 Task: Add a signature Amber Rodriguez containing Best wishes, Amber Rodriguez to email address softage.4@softage.net and add a label Photos
Action: Mouse moved to (1016, 85)
Screenshot: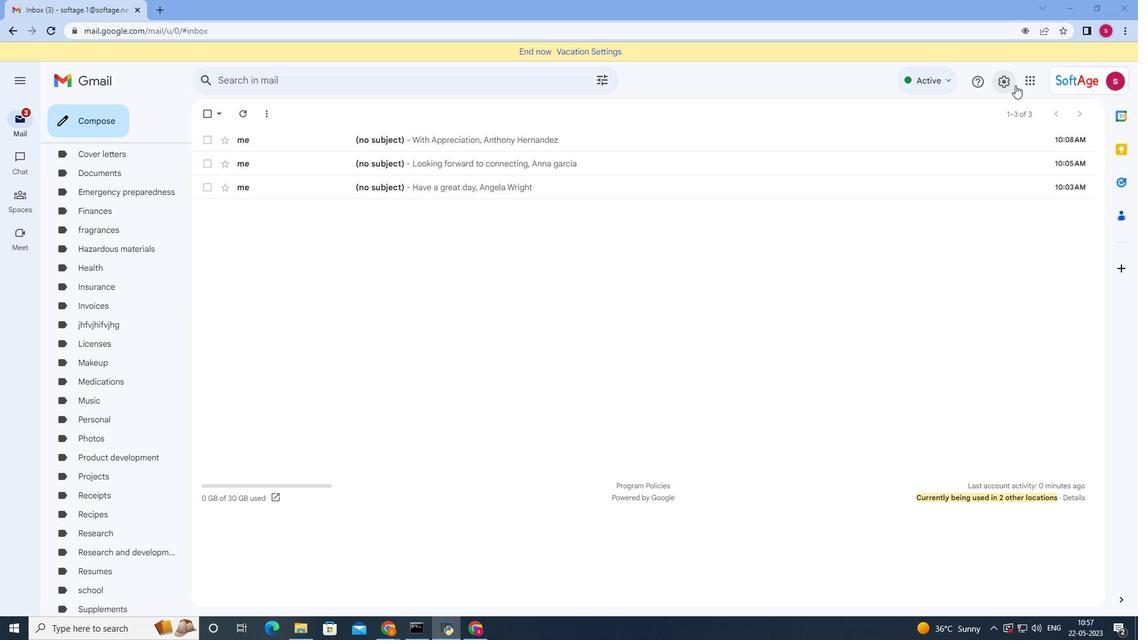 
Action: Mouse pressed left at (1016, 85)
Screenshot: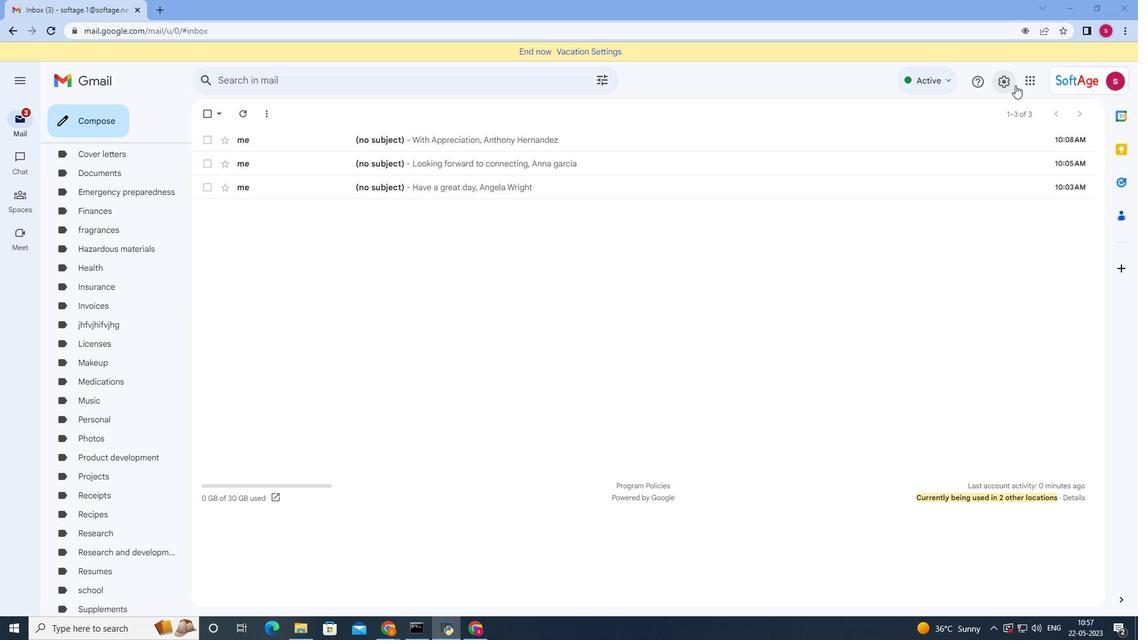 
Action: Mouse moved to (1016, 142)
Screenshot: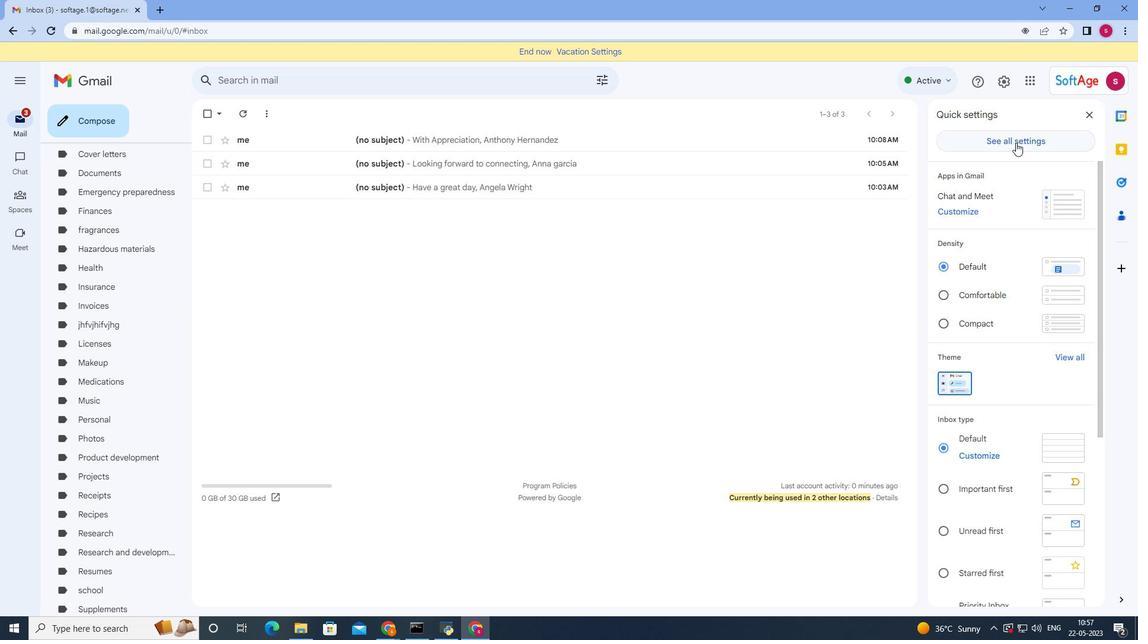 
Action: Mouse pressed left at (1016, 142)
Screenshot: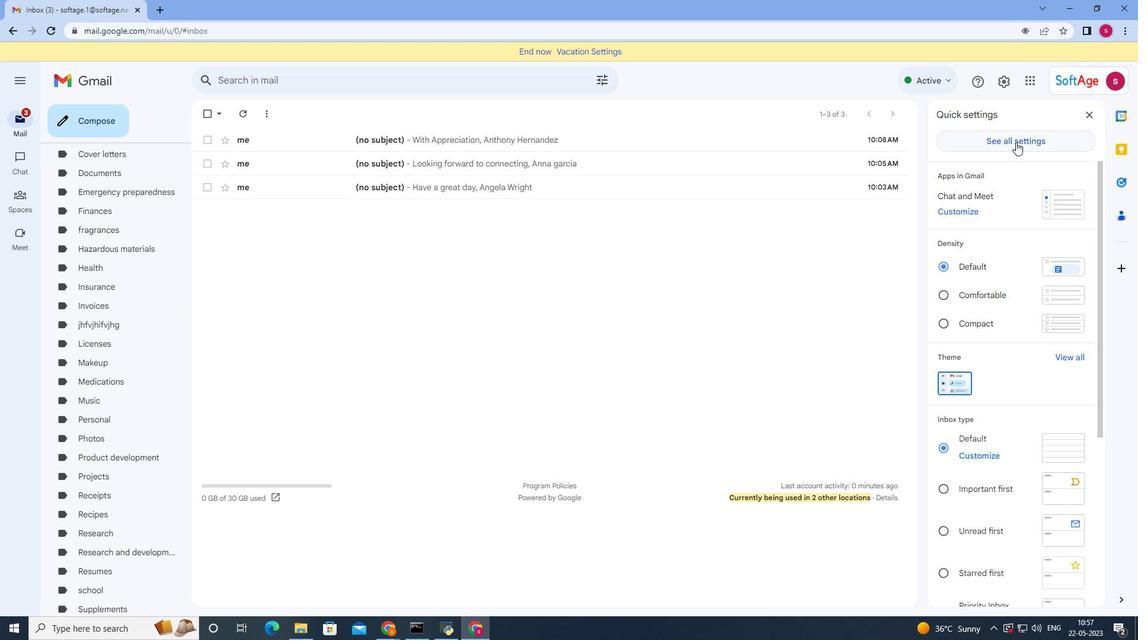 
Action: Mouse moved to (614, 227)
Screenshot: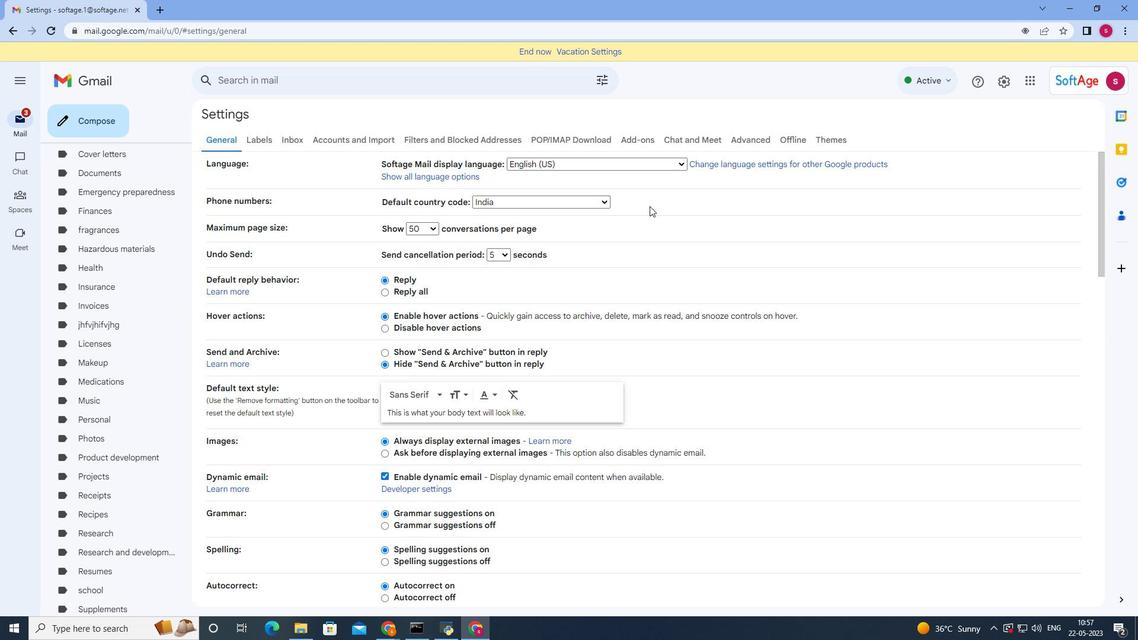 
Action: Mouse scrolled (614, 227) with delta (0, 0)
Screenshot: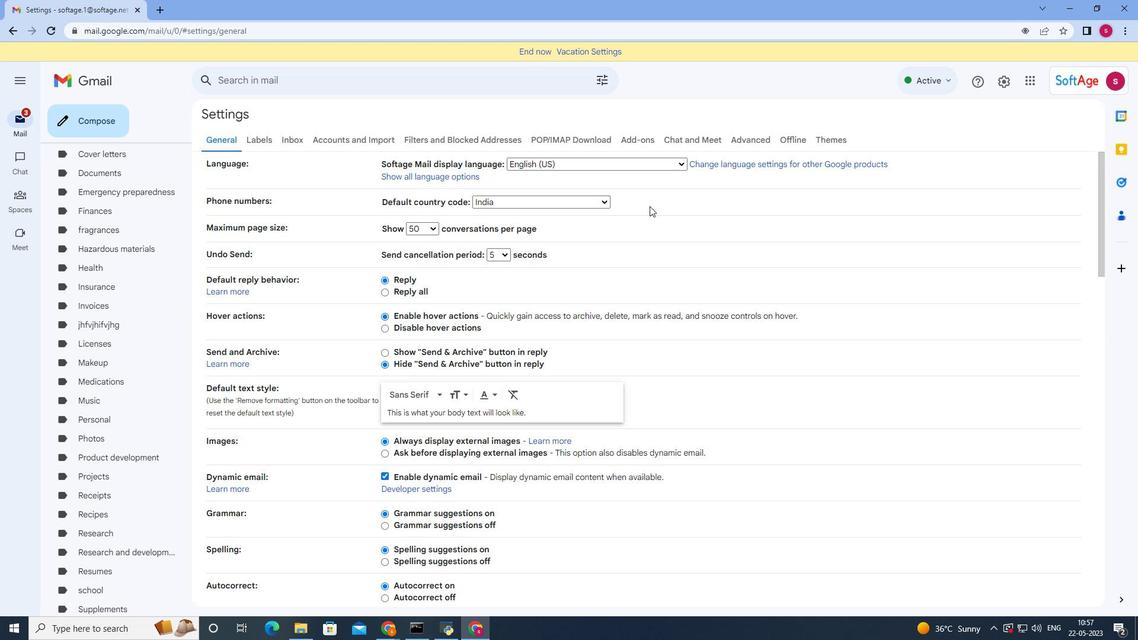 
Action: Mouse scrolled (614, 227) with delta (0, 0)
Screenshot: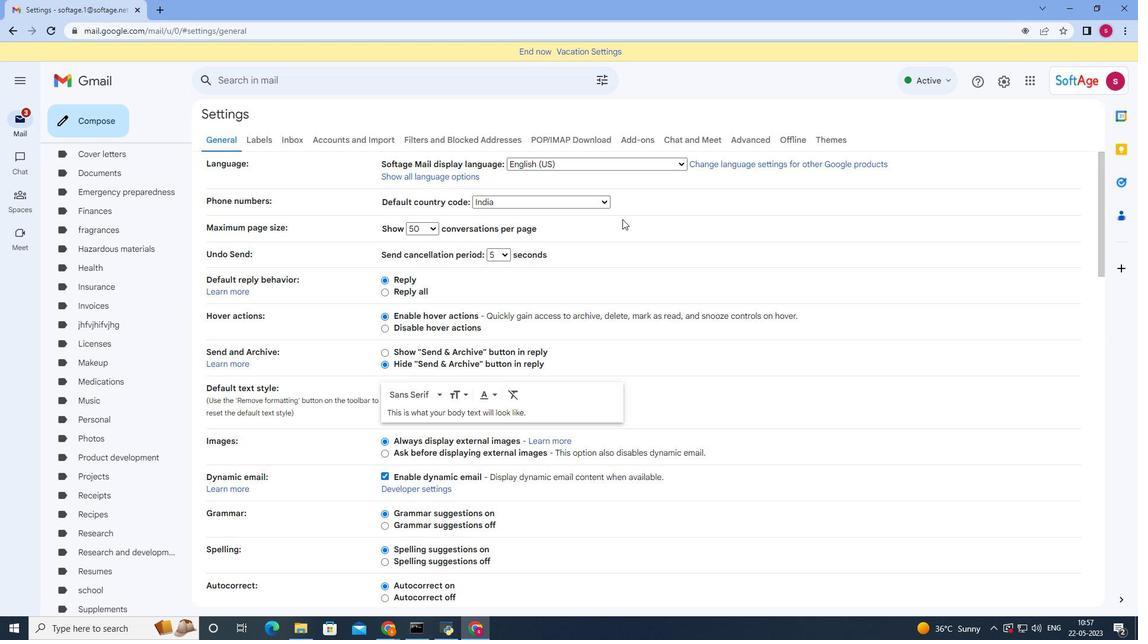 
Action: Mouse scrolled (614, 227) with delta (0, 0)
Screenshot: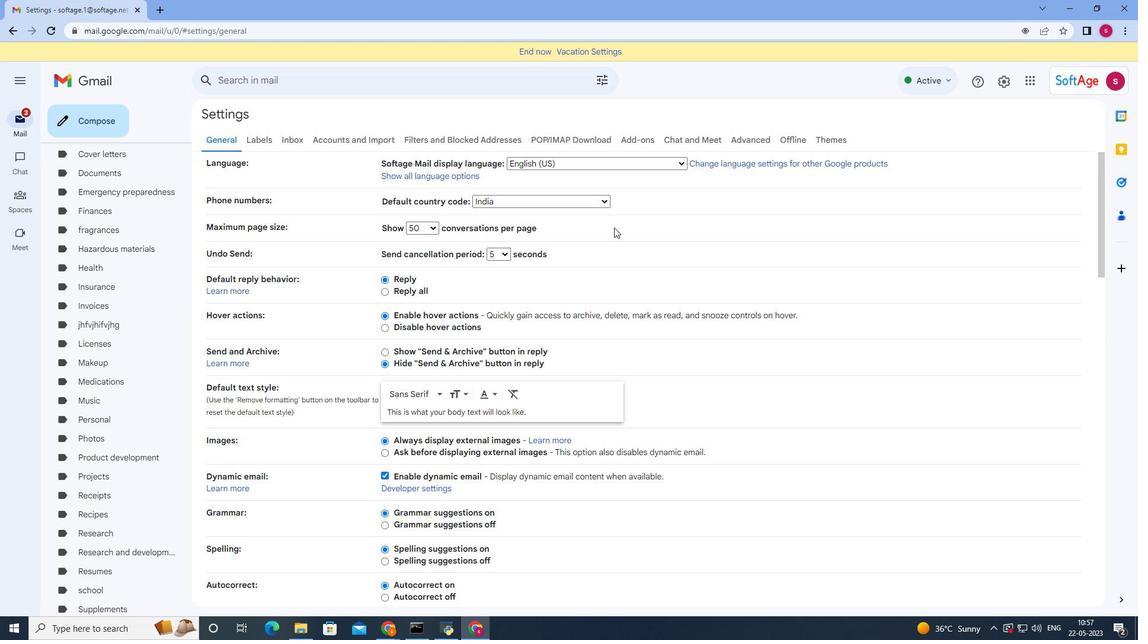 
Action: Mouse moved to (604, 231)
Screenshot: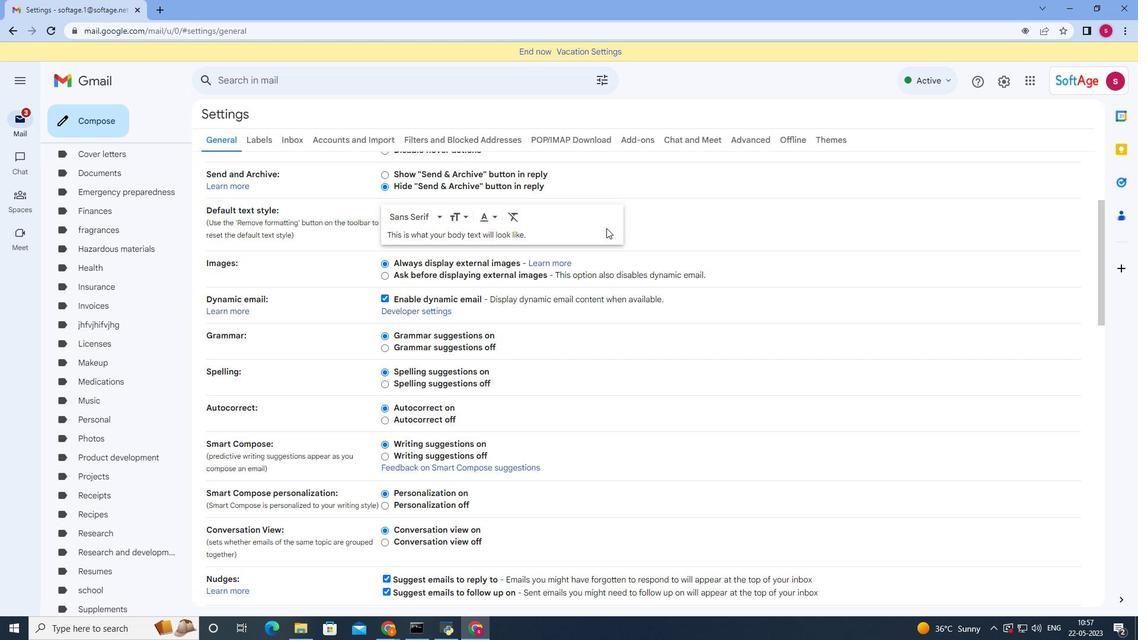 
Action: Mouse scrolled (604, 230) with delta (0, 0)
Screenshot: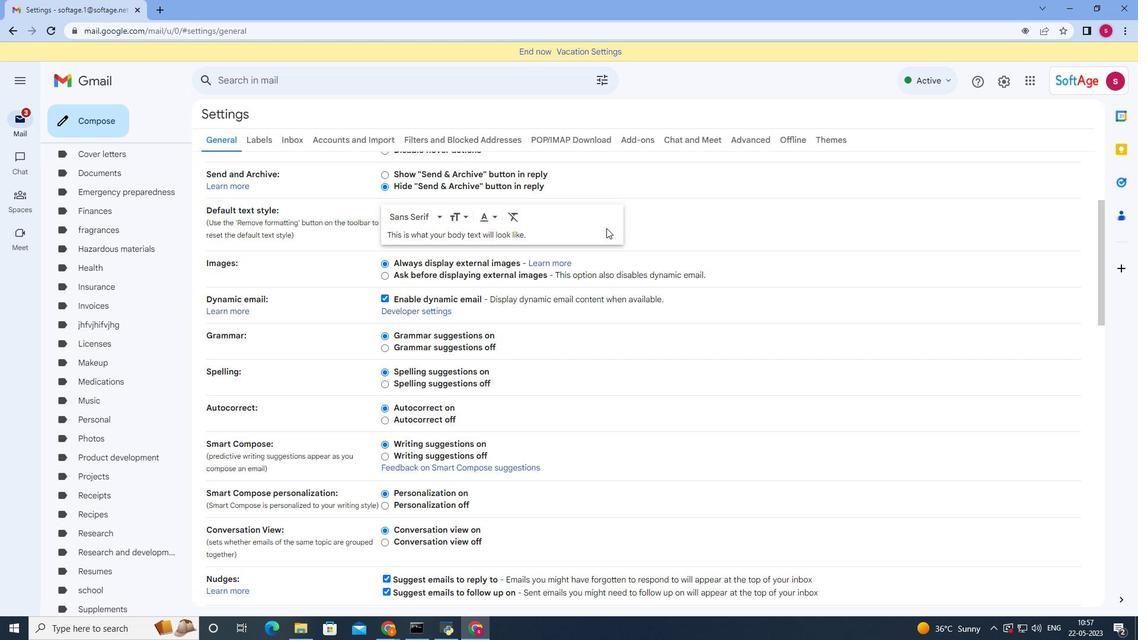 
Action: Mouse scrolled (604, 230) with delta (0, 0)
Screenshot: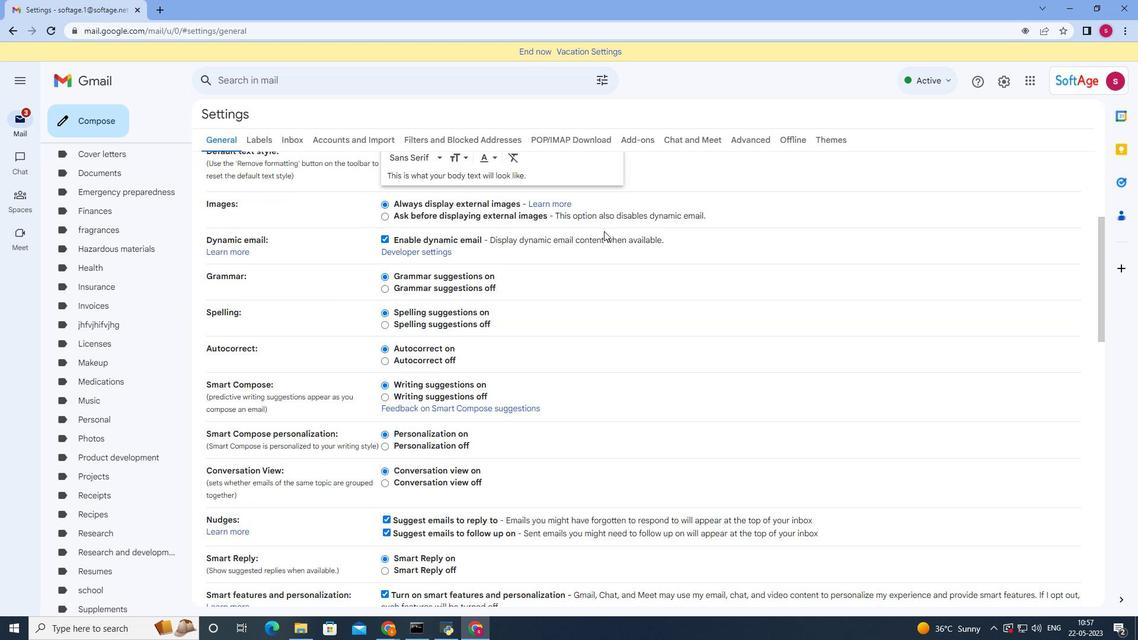 
Action: Mouse scrolled (604, 230) with delta (0, 0)
Screenshot: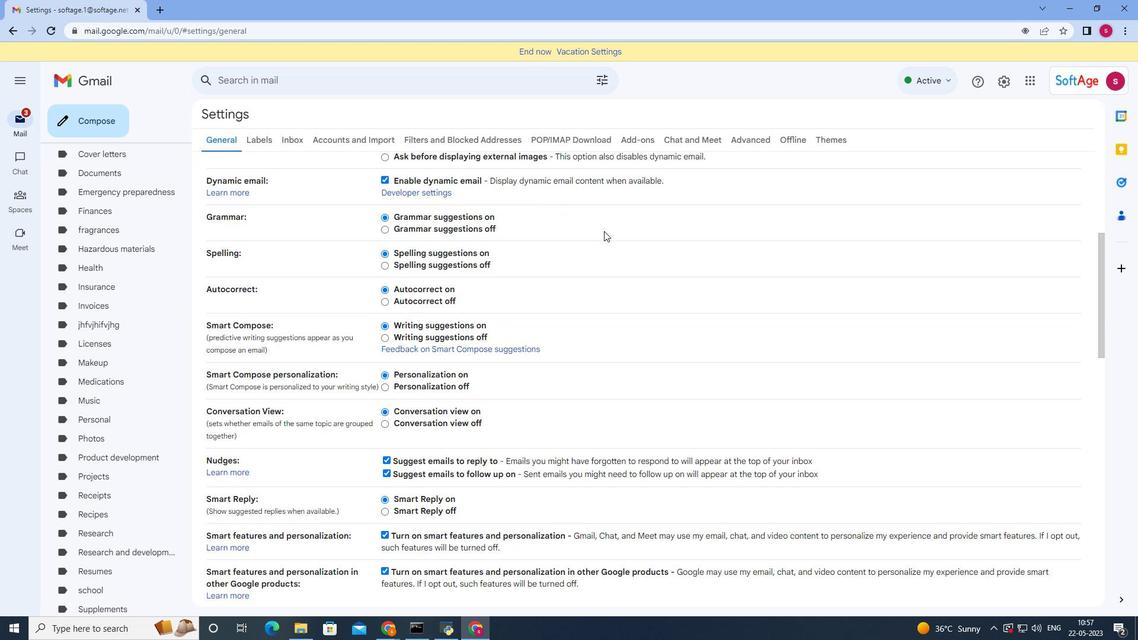 
Action: Mouse moved to (539, 298)
Screenshot: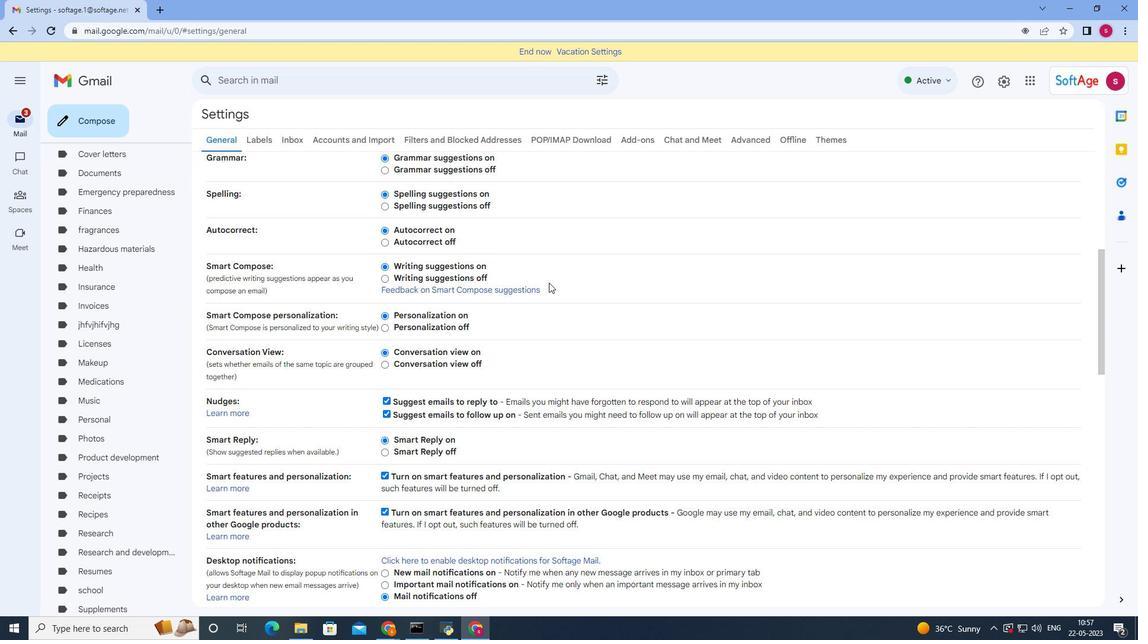 
Action: Mouse scrolled (539, 297) with delta (0, 0)
Screenshot: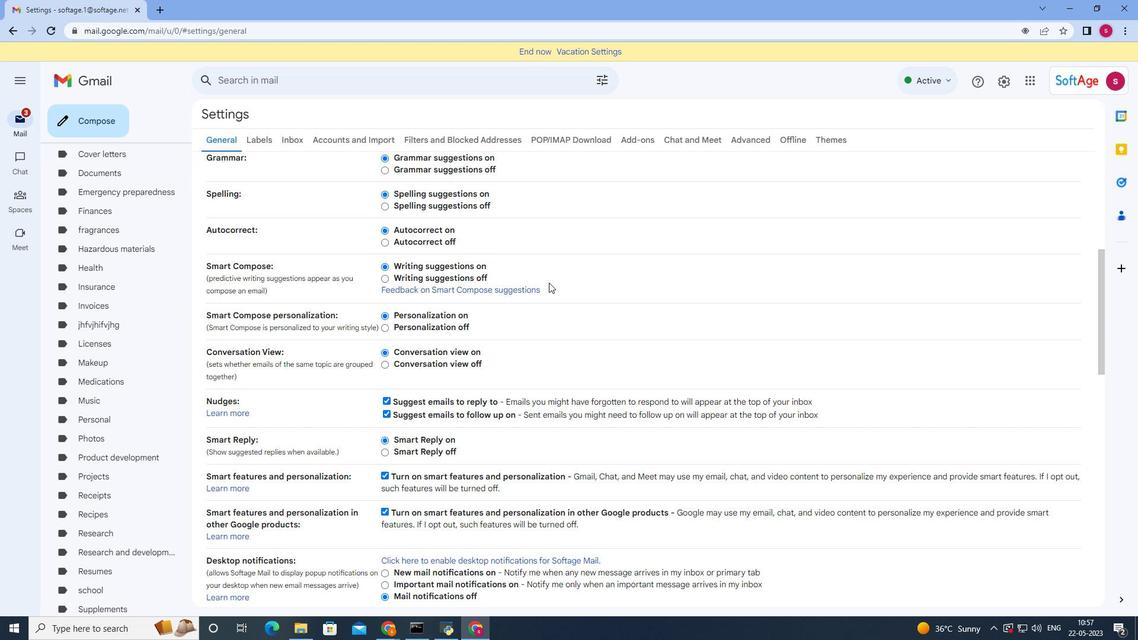 
Action: Mouse moved to (534, 304)
Screenshot: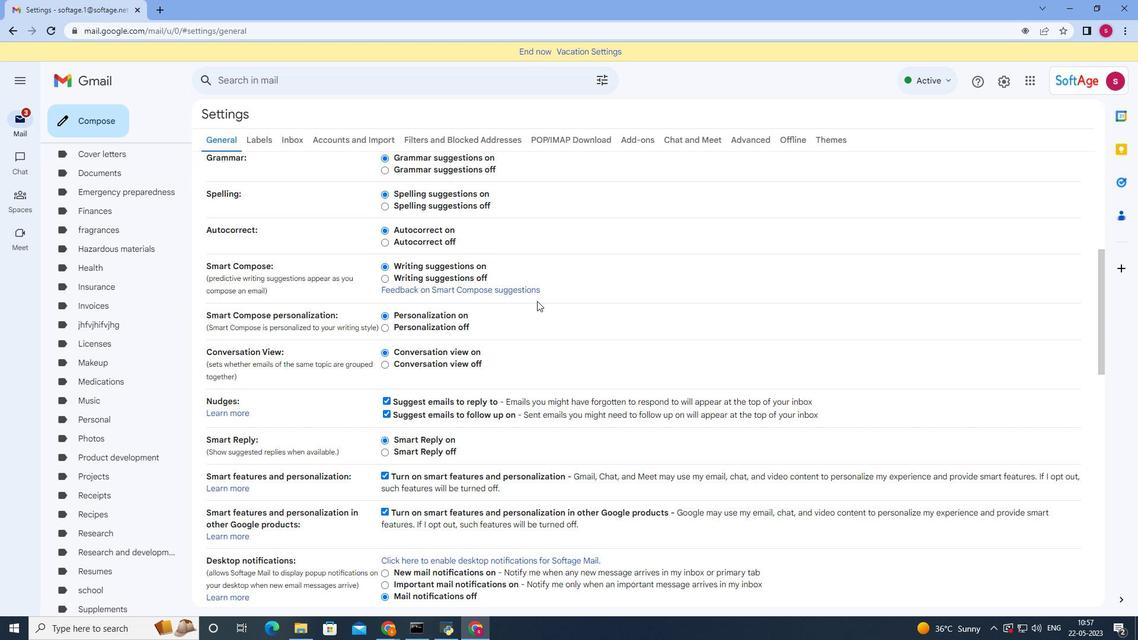 
Action: Mouse scrolled (534, 303) with delta (0, 0)
Screenshot: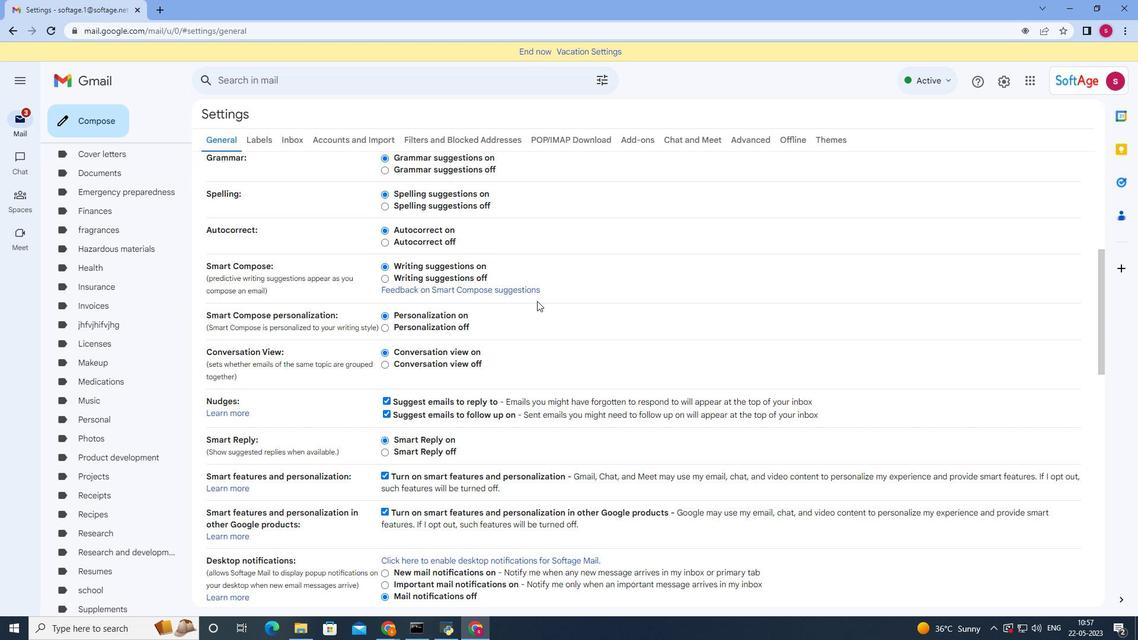 
Action: Mouse moved to (531, 304)
Screenshot: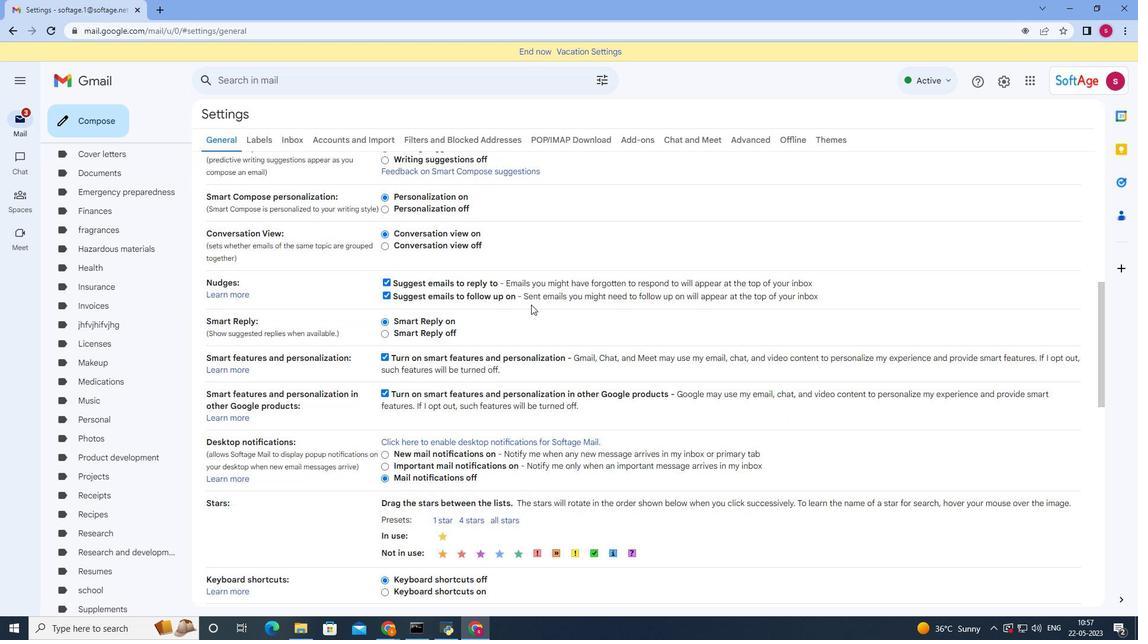 
Action: Mouse scrolled (531, 304) with delta (0, 0)
Screenshot: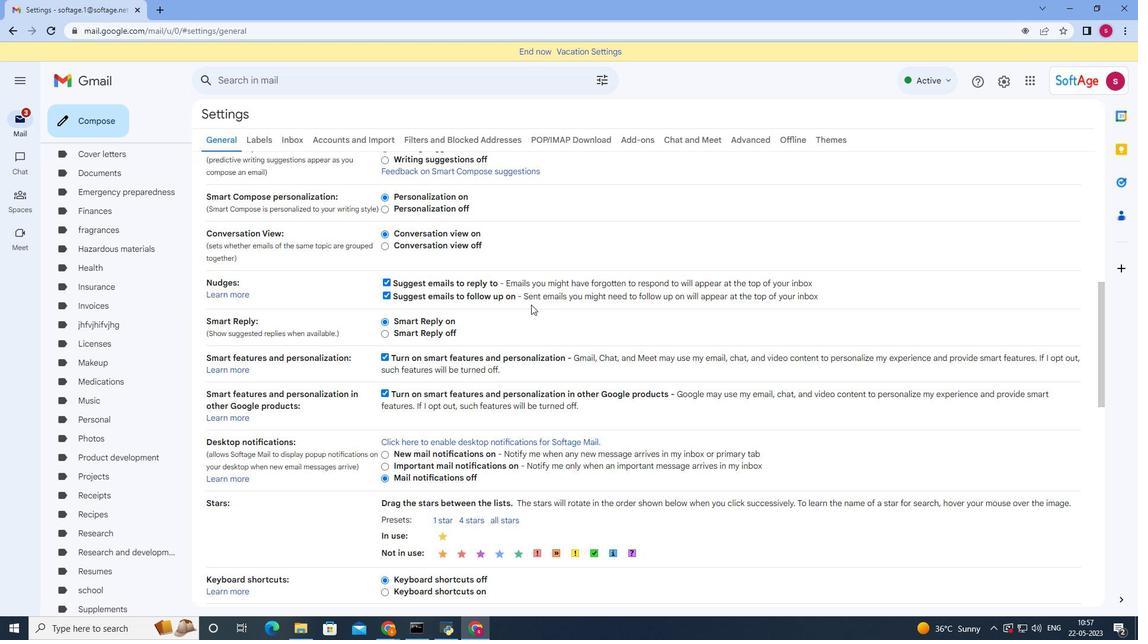 
Action: Mouse moved to (530, 306)
Screenshot: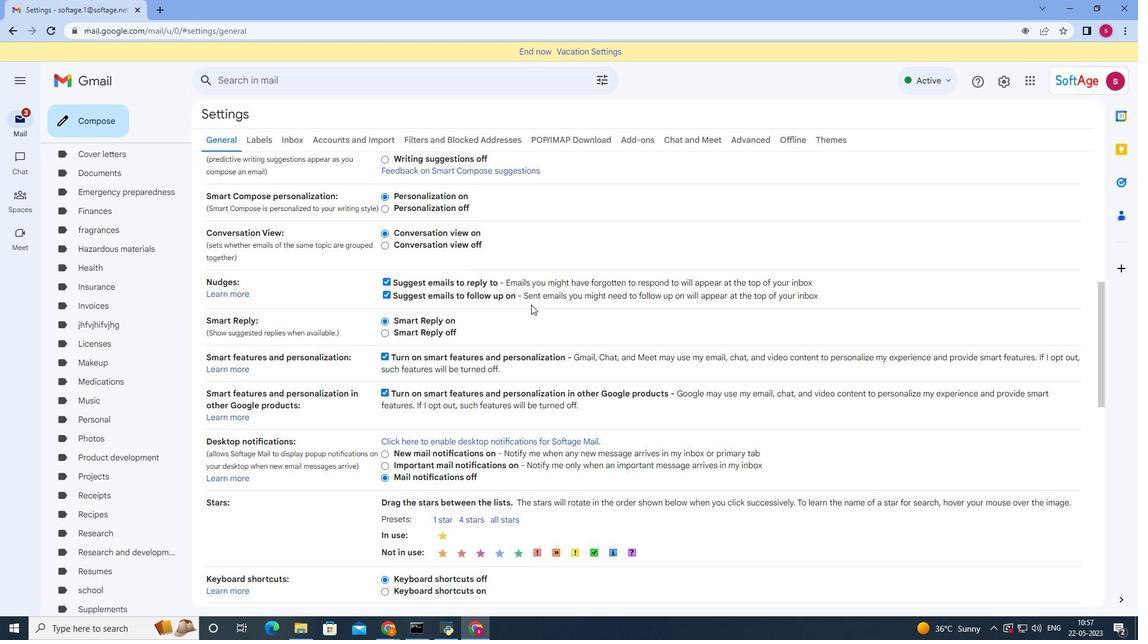 
Action: Mouse scrolled (530, 305) with delta (0, 0)
Screenshot: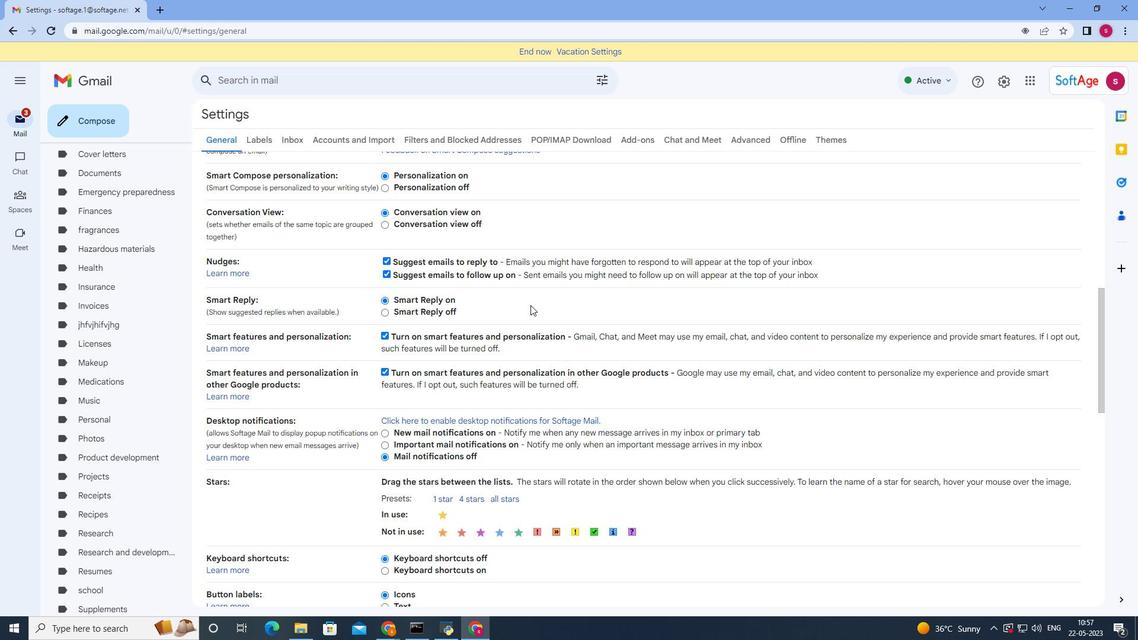 
Action: Mouse moved to (444, 373)
Screenshot: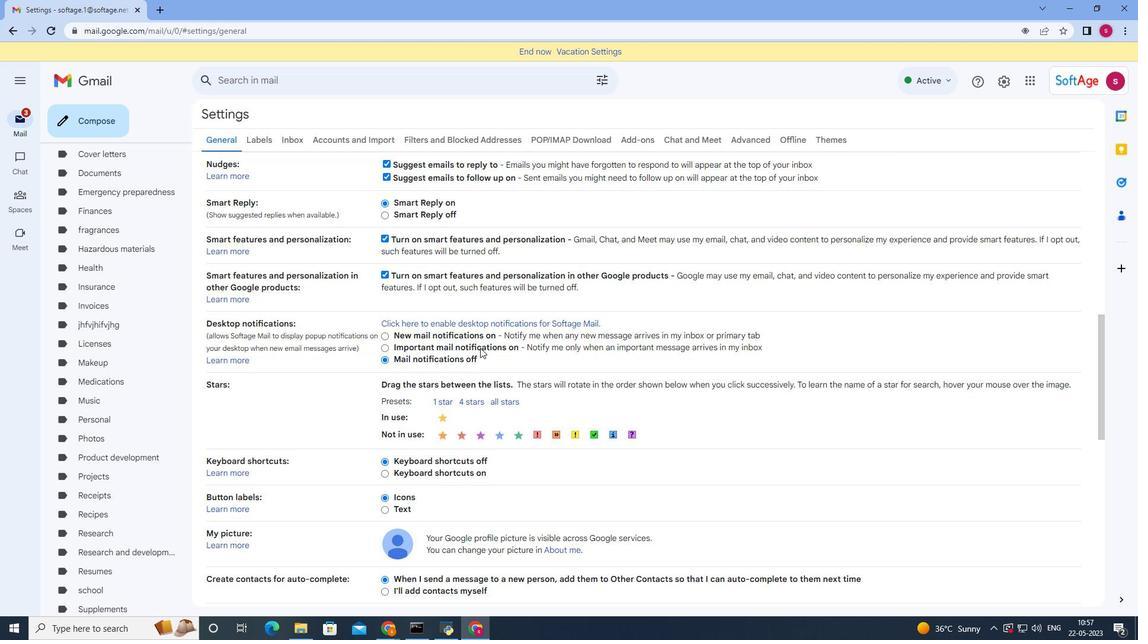
Action: Mouse scrolled (444, 373) with delta (0, 0)
Screenshot: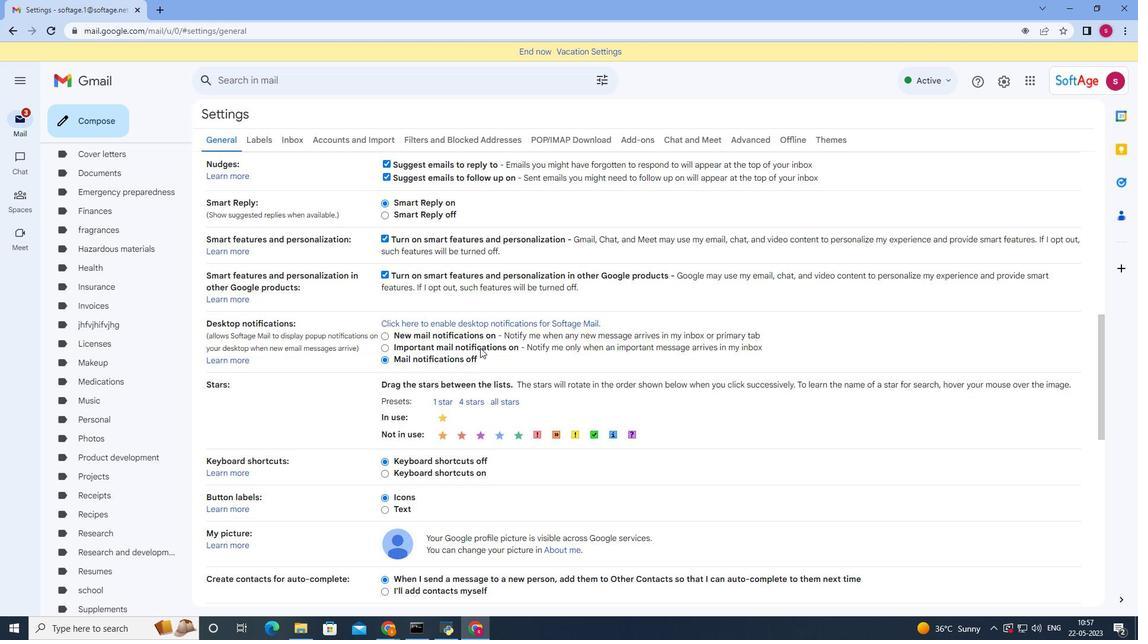 
Action: Mouse scrolled (444, 373) with delta (0, 0)
Screenshot: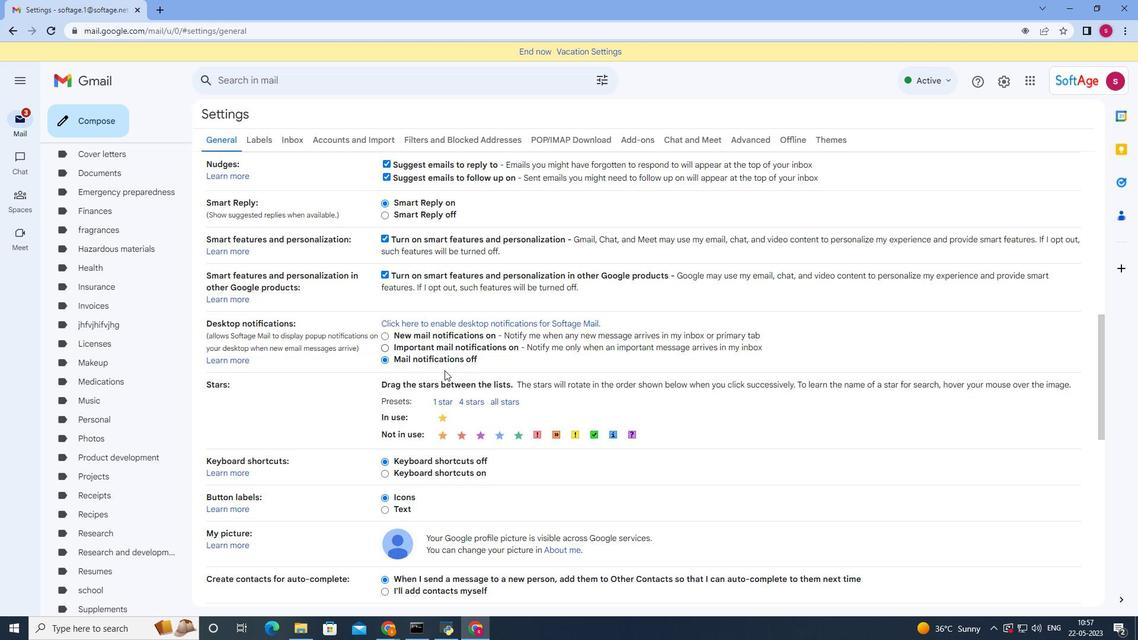 
Action: Mouse moved to (444, 373)
Screenshot: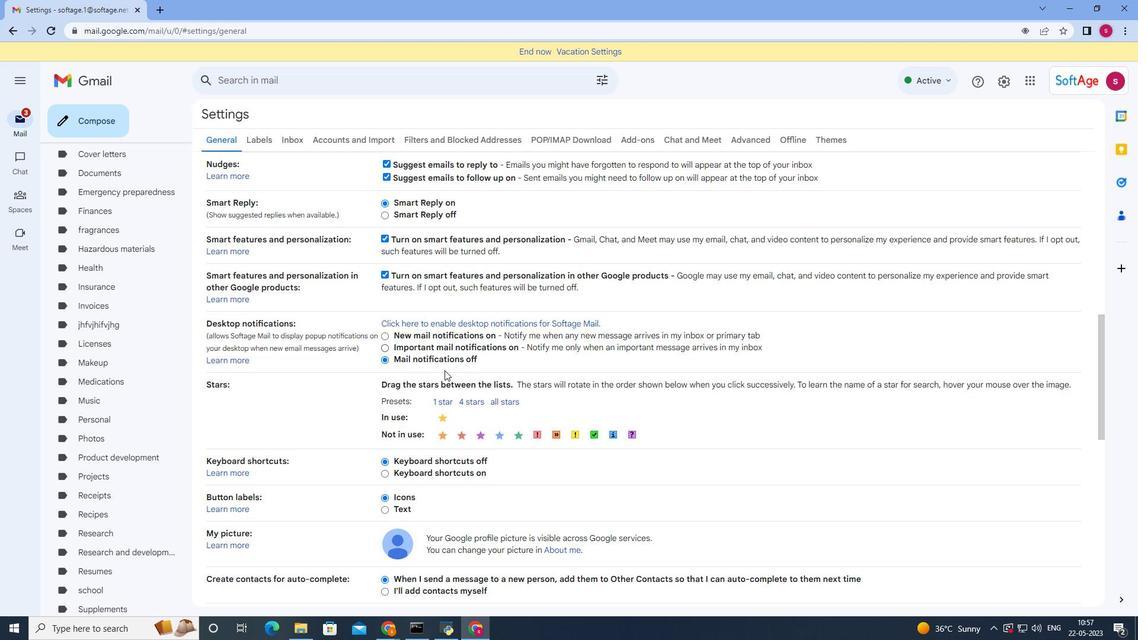 
Action: Mouse scrolled (444, 373) with delta (0, 0)
Screenshot: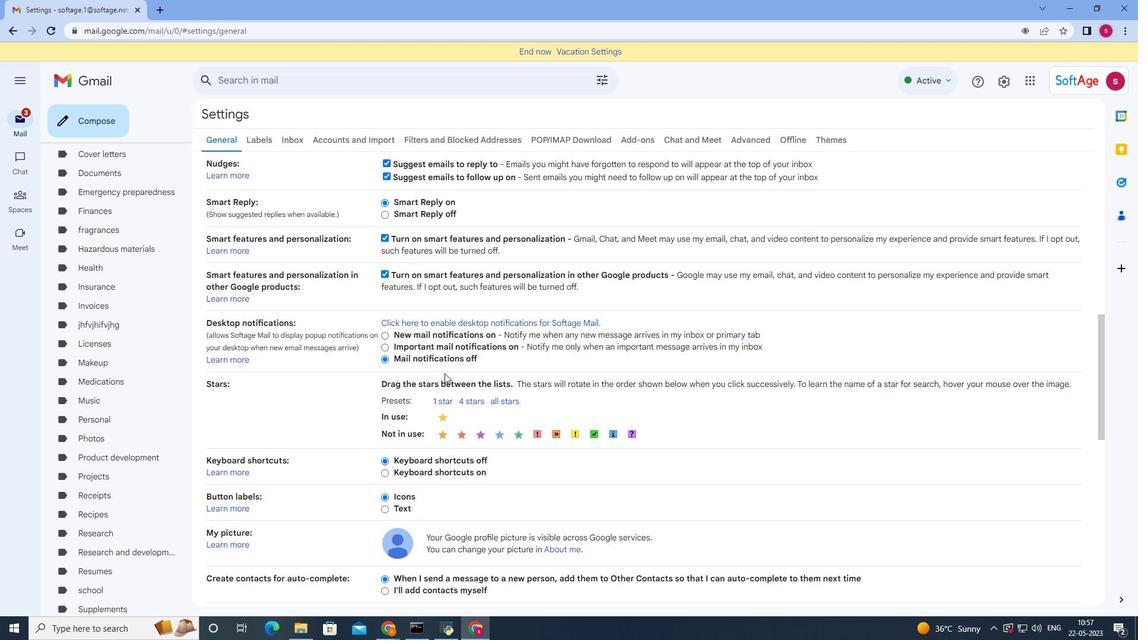 
Action: Mouse moved to (450, 396)
Screenshot: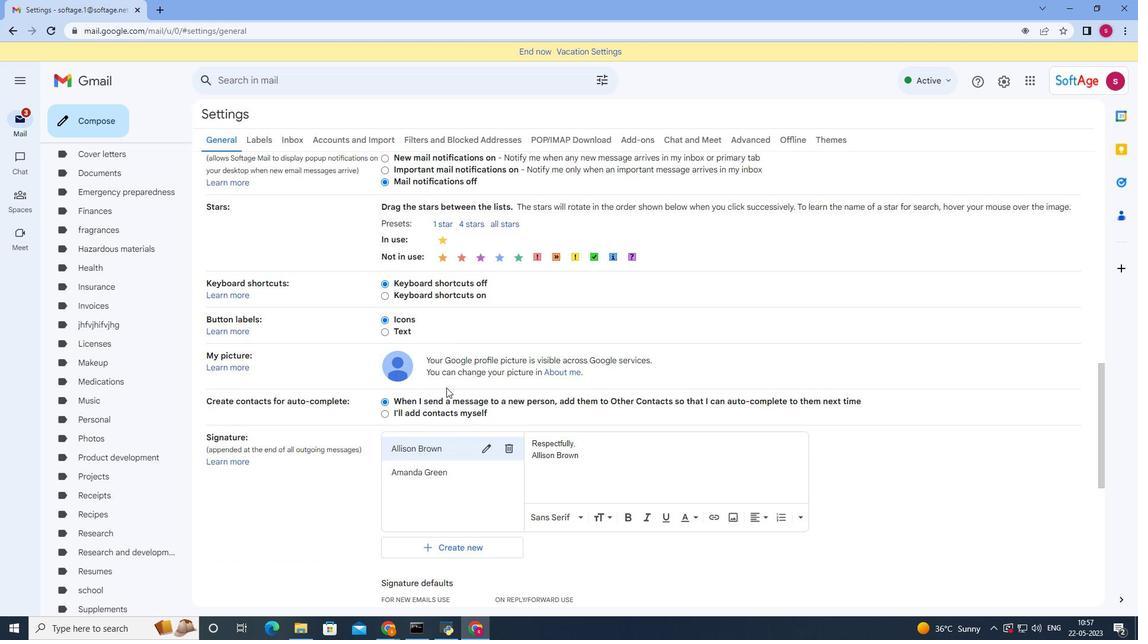 
Action: Mouse scrolled (450, 396) with delta (0, 0)
Screenshot: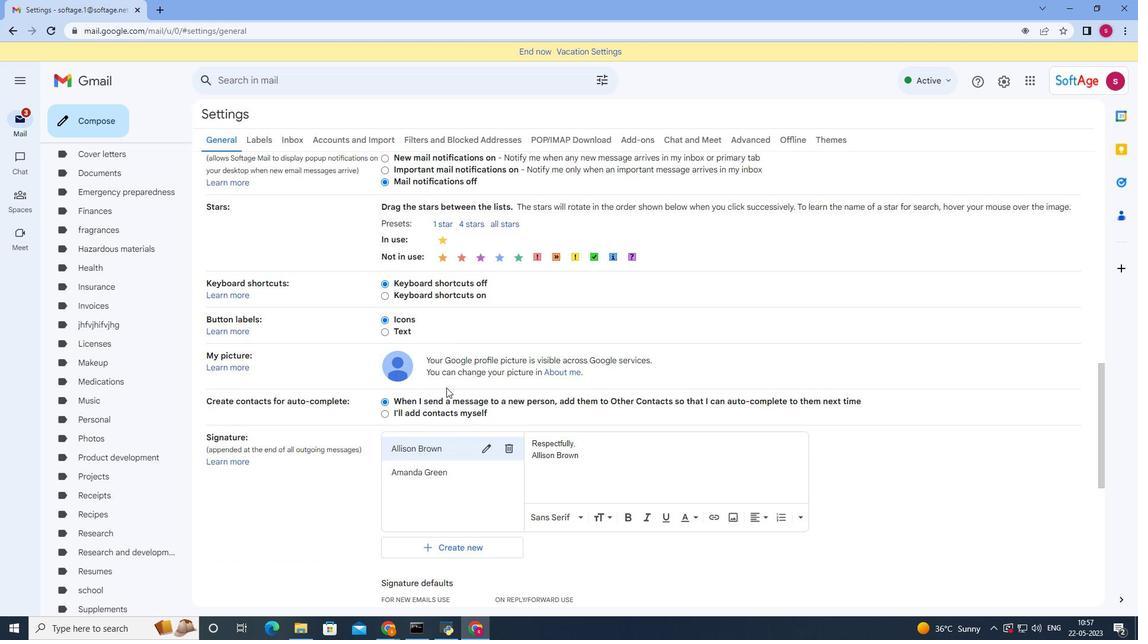 
Action: Mouse moved to (452, 496)
Screenshot: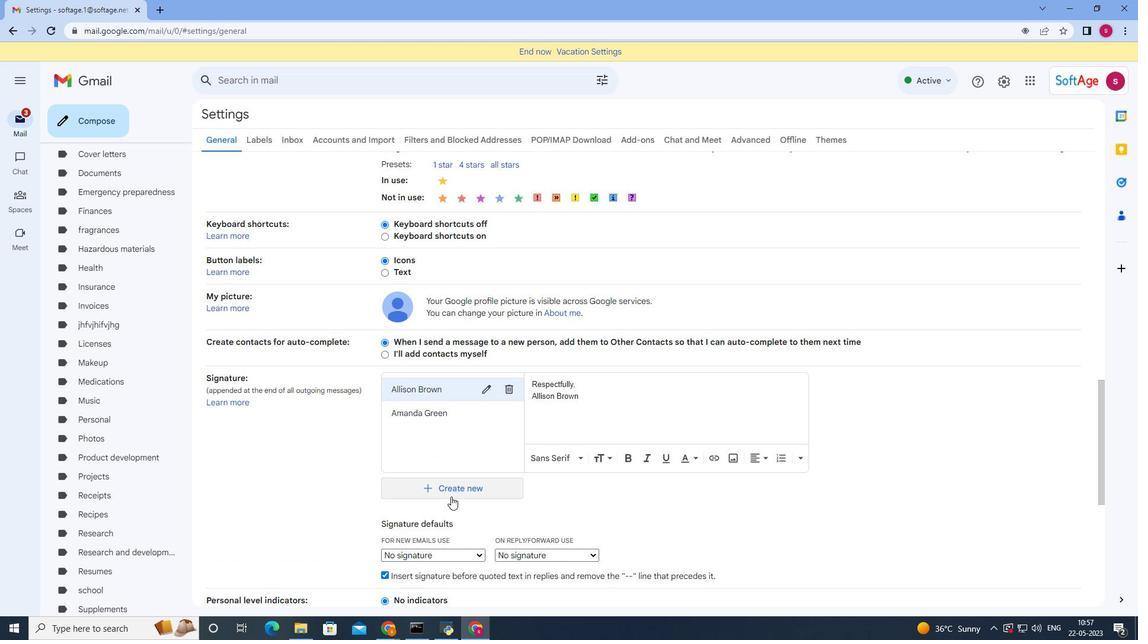 
Action: Mouse pressed left at (452, 496)
Screenshot: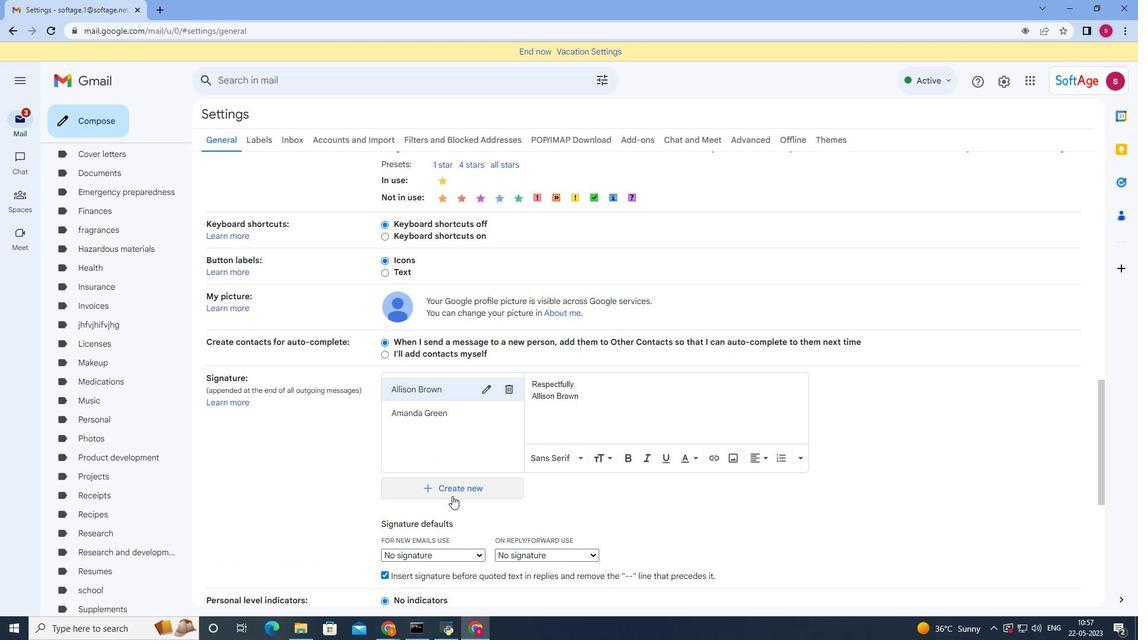 
Action: Mouse moved to (572, 324)
Screenshot: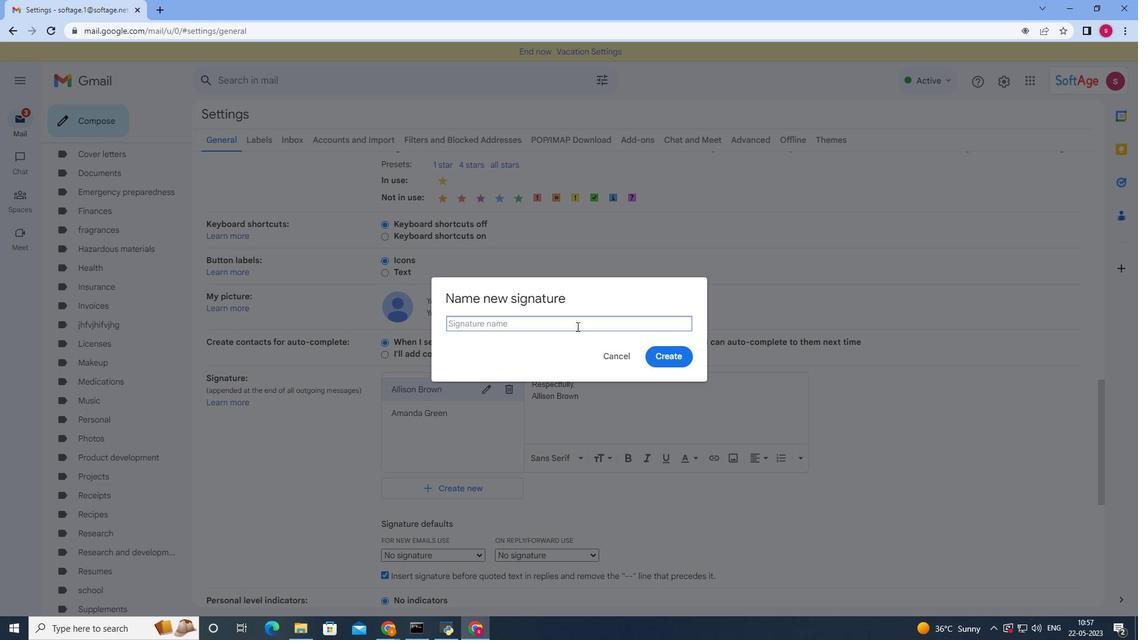 
Action: Mouse pressed left at (572, 324)
Screenshot: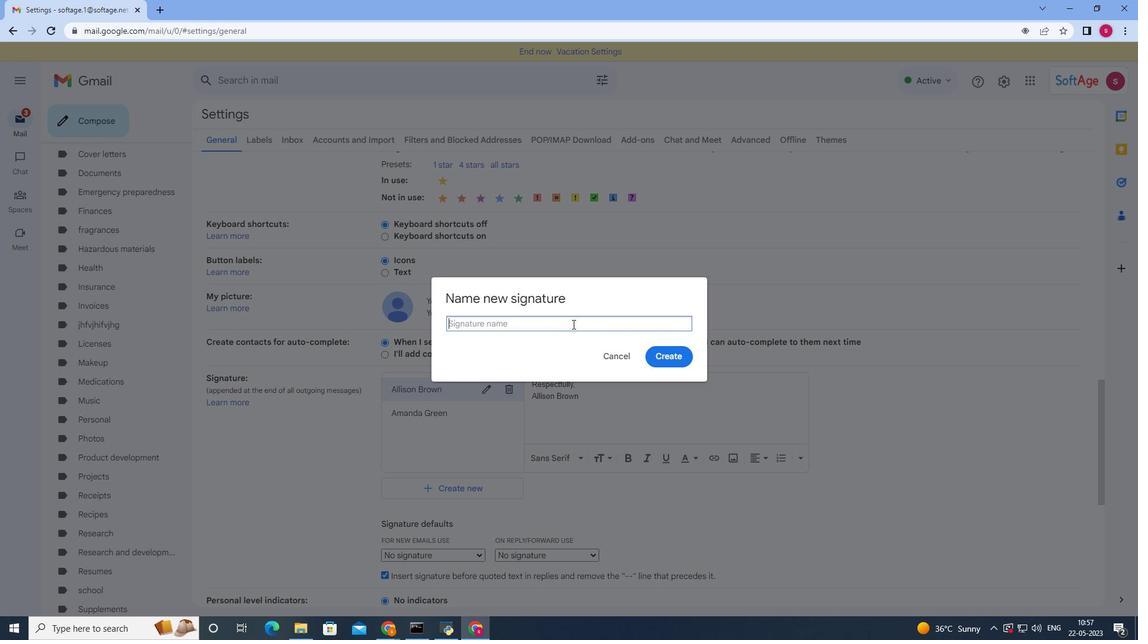 
Action: Mouse moved to (571, 324)
Screenshot: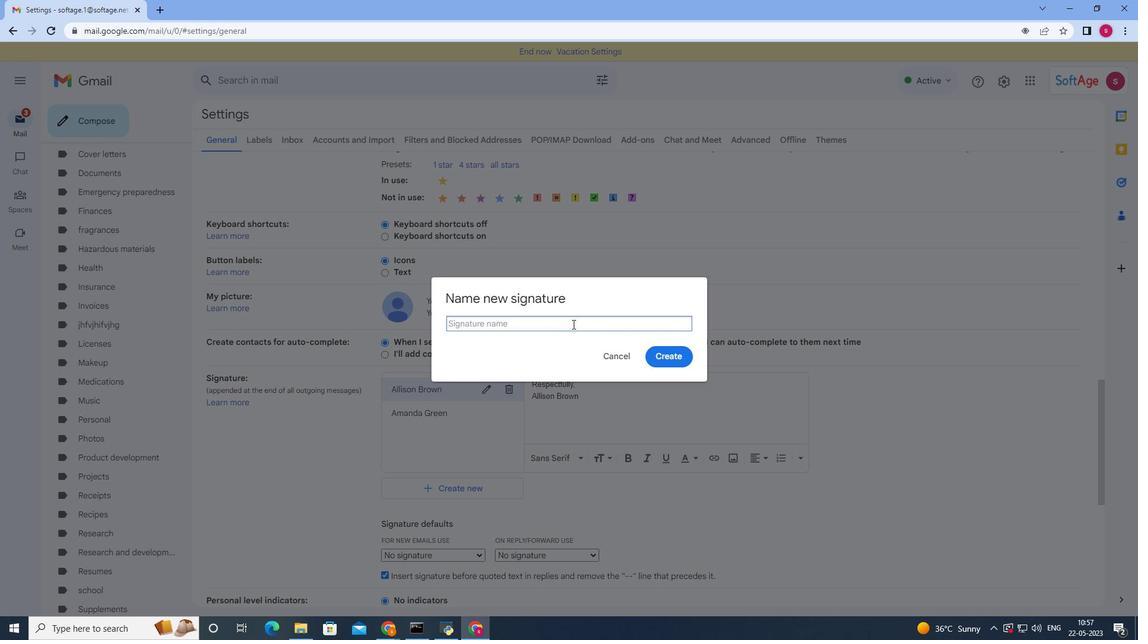 
Action: Key pressed <Key.shift>Amber<Key.space><Key.shift><Key.shift><Key.shift><Key.shift><Key.shift><Key.shift><Key.shift>rodriguez<Key.left><Key.left><Key.left><Key.left><Key.left><Key.left><Key.left><Key.left><Key.backspace><Key.shift>R
Screenshot: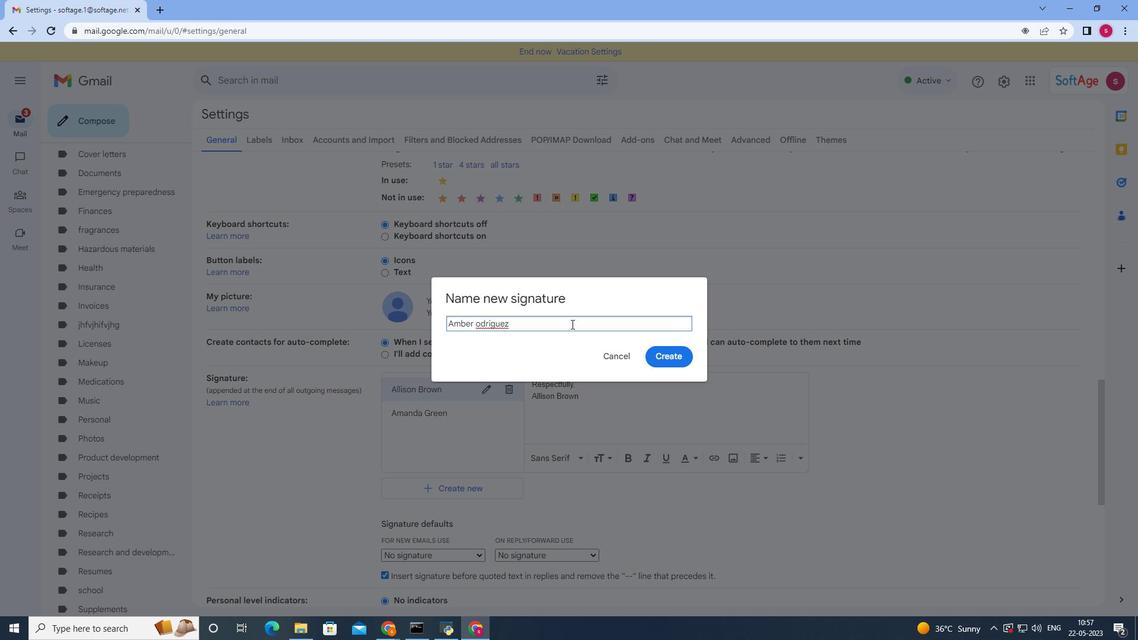 
Action: Mouse moved to (669, 352)
Screenshot: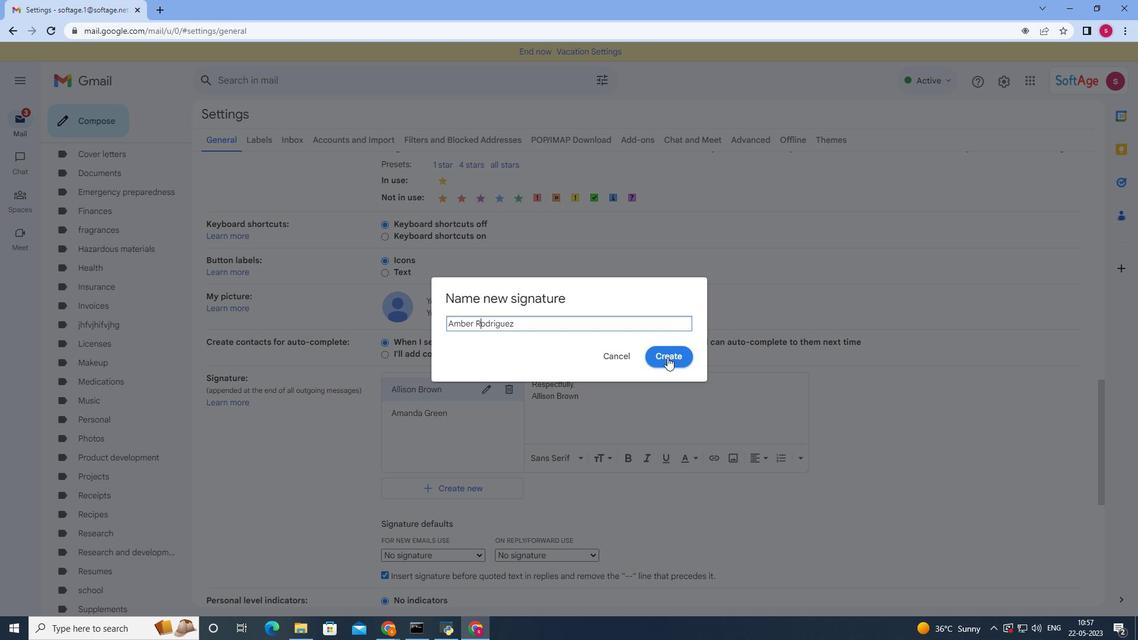 
Action: Mouse pressed left at (669, 352)
Screenshot: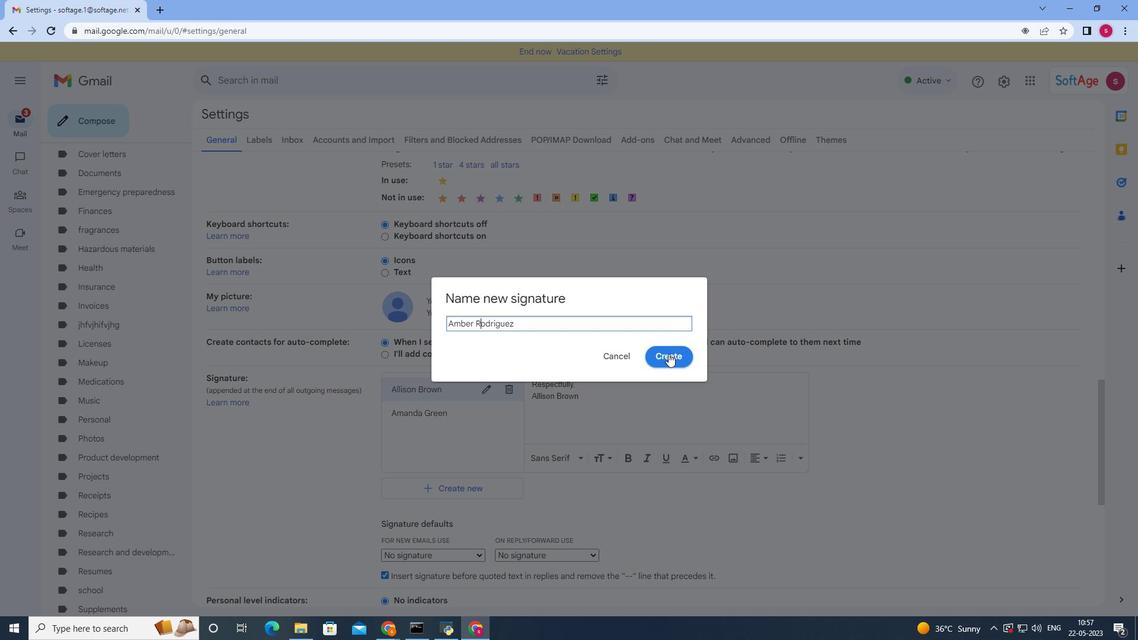 
Action: Mouse moved to (656, 368)
Screenshot: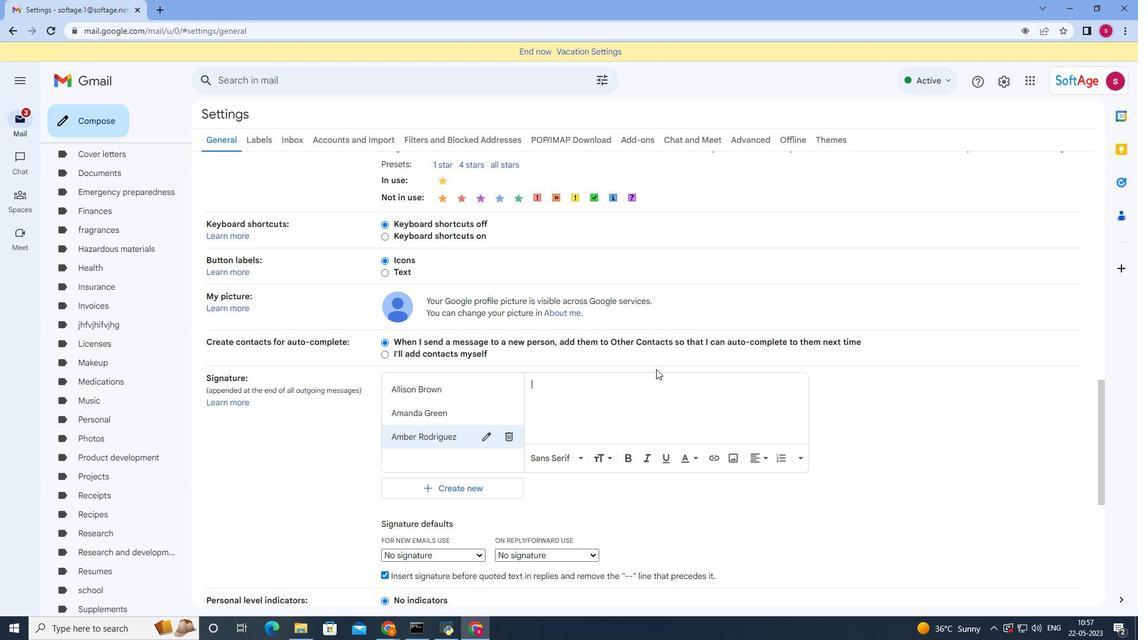 
Action: Key pressed best<Key.backspace><Key.backspace><Key.backspace><Key.backspace><Key.shift><Key.shift><Key.shift><Key.shift><Key.shift><Key.shift><Key.shift><Key.shift><Key.shift>Best<Key.space>wishes,<Key.enter><Key.shift>Amber<Key.space><Key.shift><Key.shift><Key.shift><Key.shift>Rodriguez
Screenshot: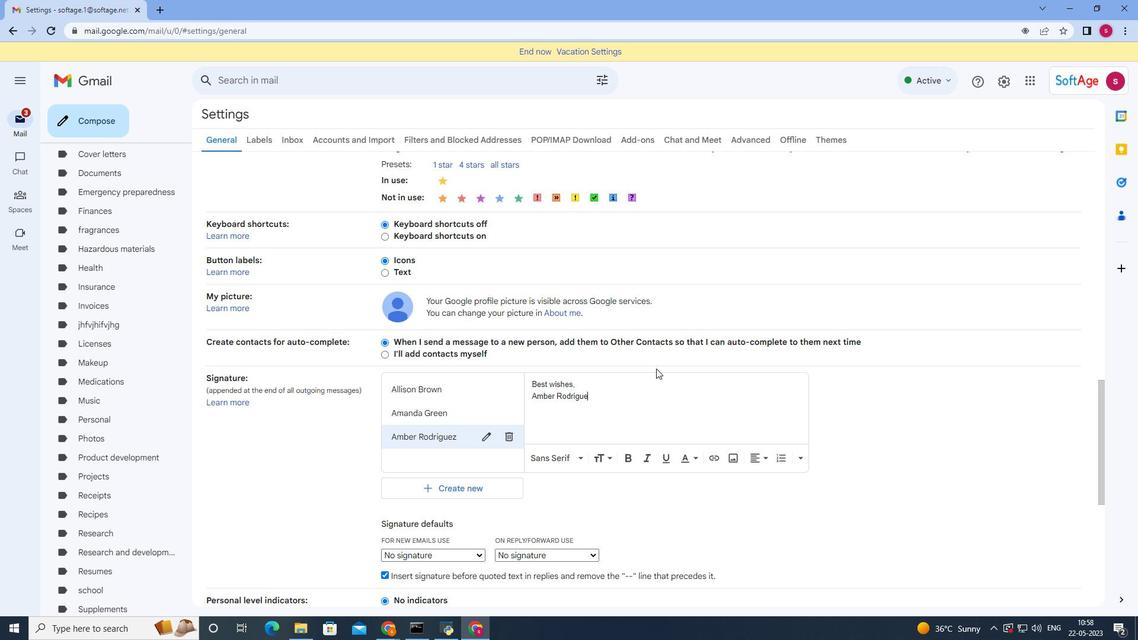 
Action: Mouse moved to (543, 412)
Screenshot: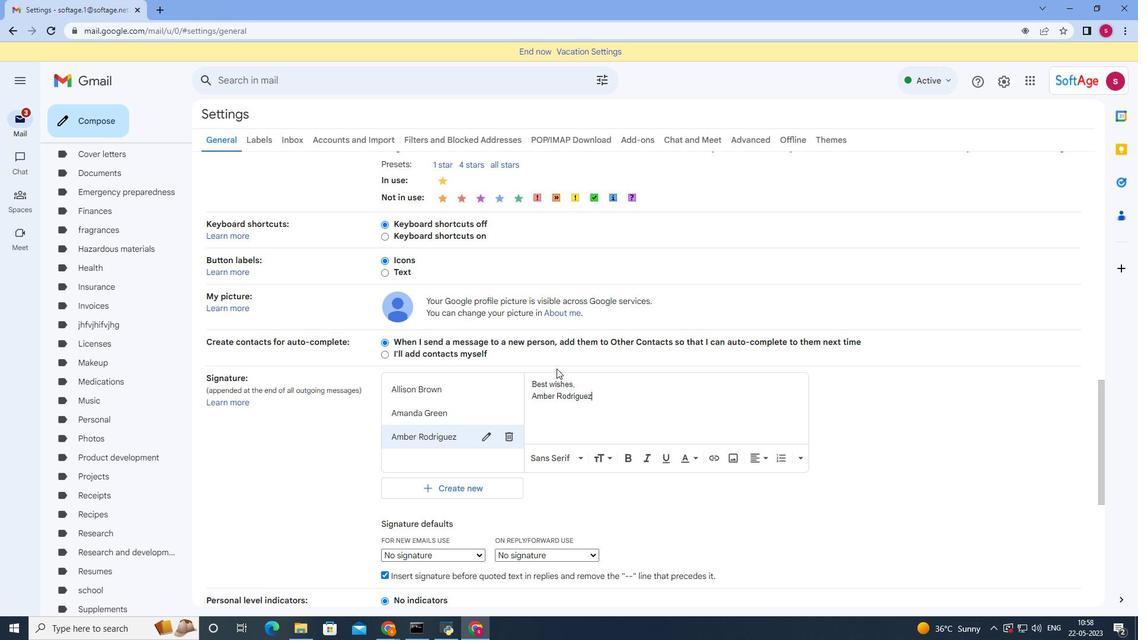 
Action: Mouse scrolled (543, 411) with delta (0, 0)
Screenshot: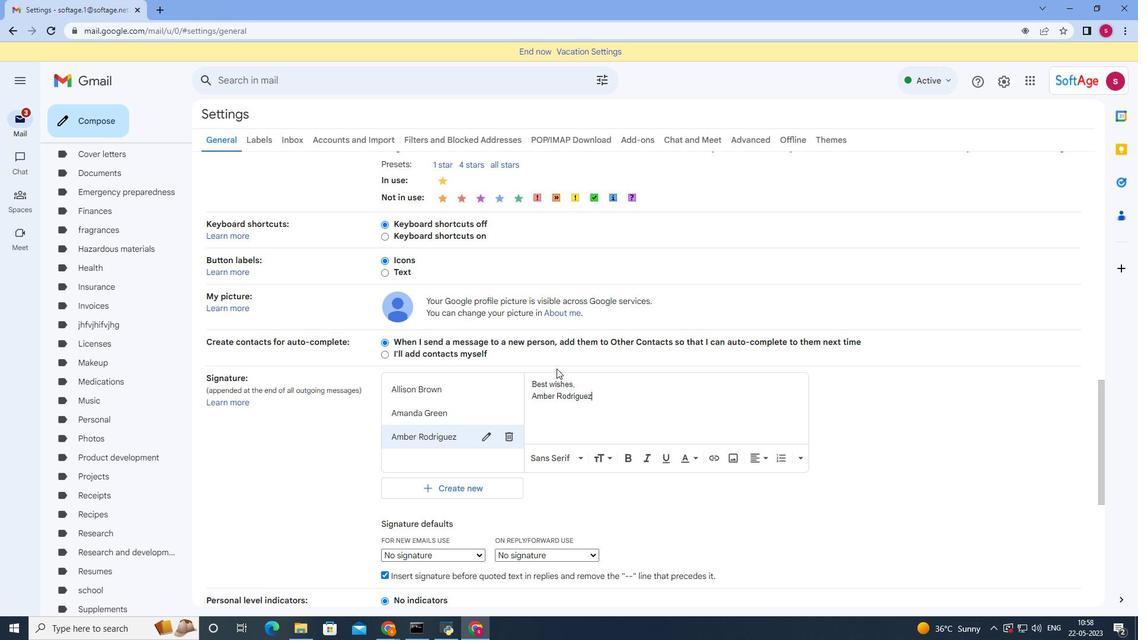
Action: Mouse moved to (545, 415)
Screenshot: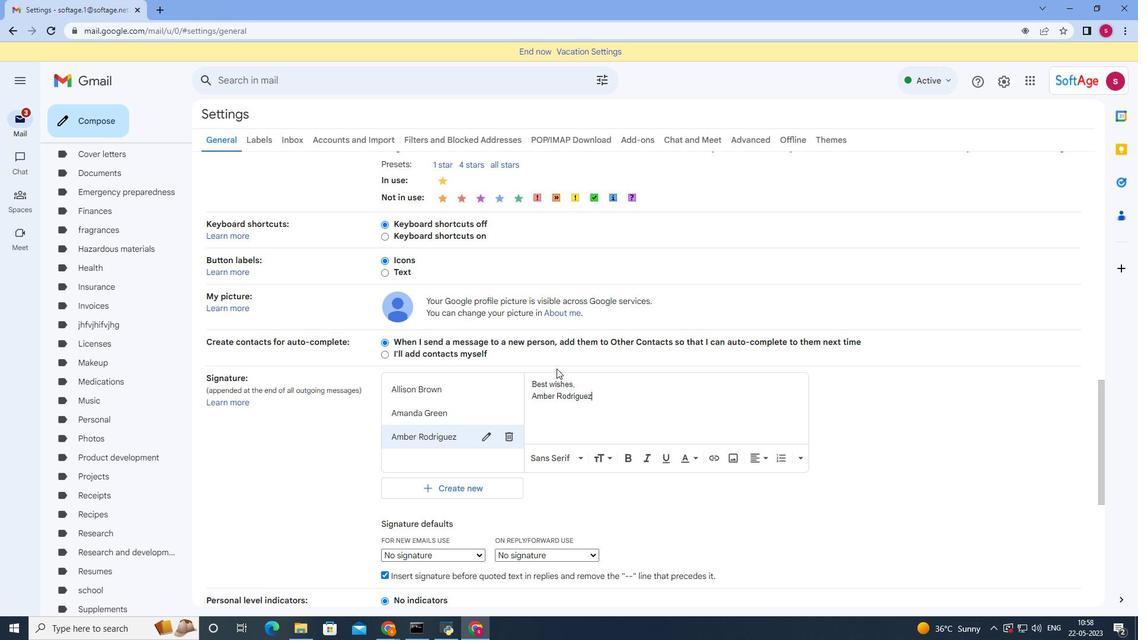 
Action: Mouse scrolled (545, 415) with delta (0, 0)
Screenshot: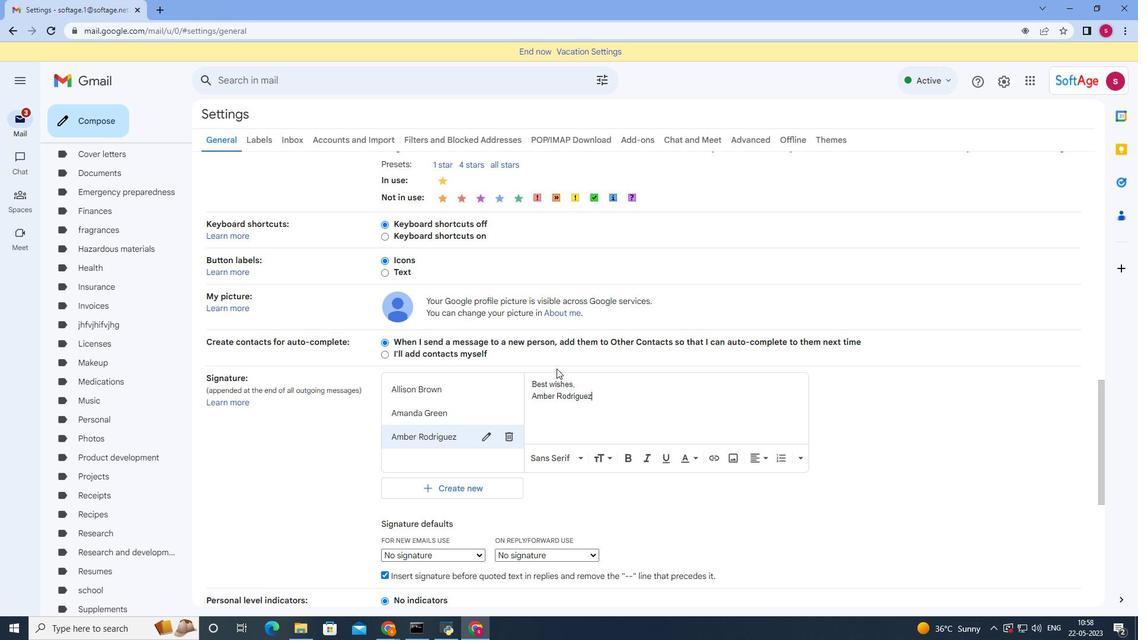 
Action: Mouse scrolled (545, 415) with delta (0, 0)
Screenshot: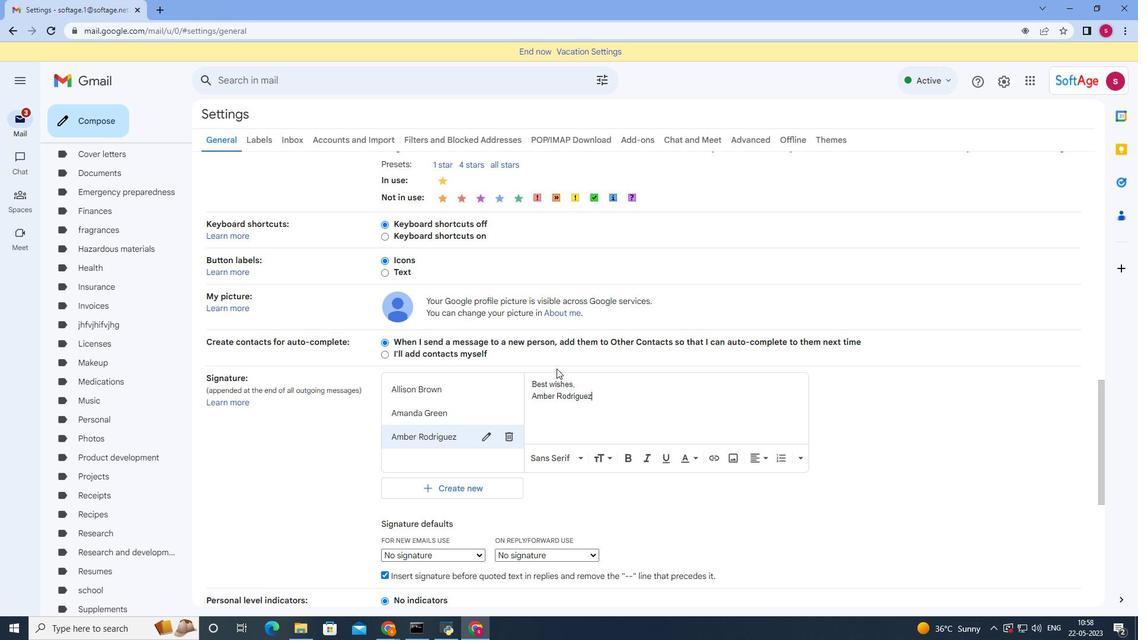 
Action: Mouse scrolled (545, 415) with delta (0, 0)
Screenshot: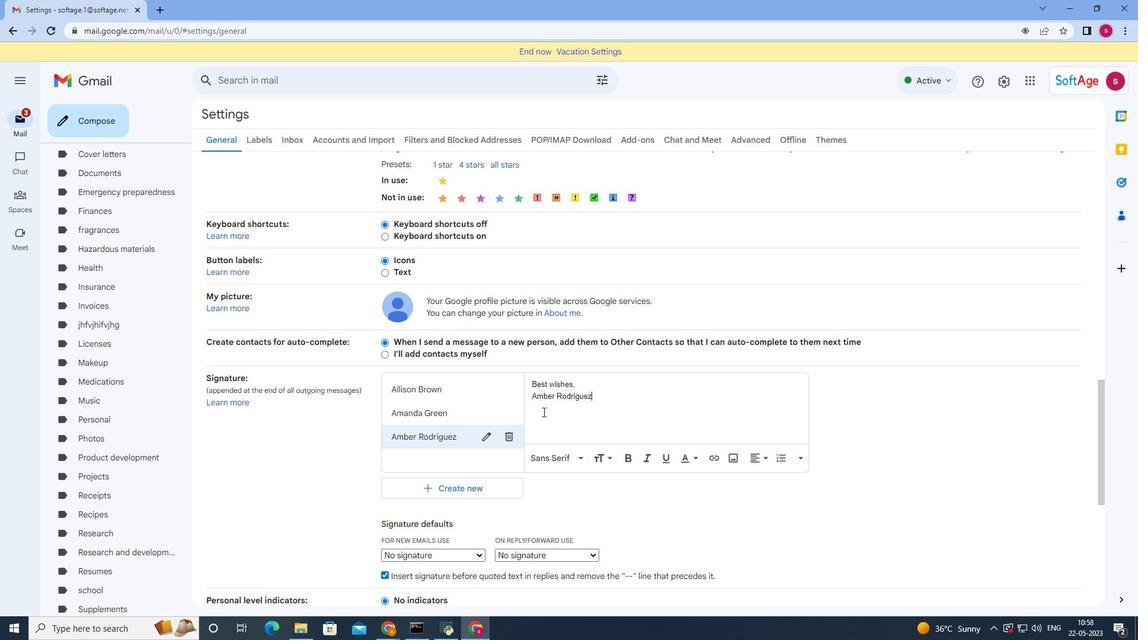 
Action: Mouse scrolled (545, 415) with delta (0, 0)
Screenshot: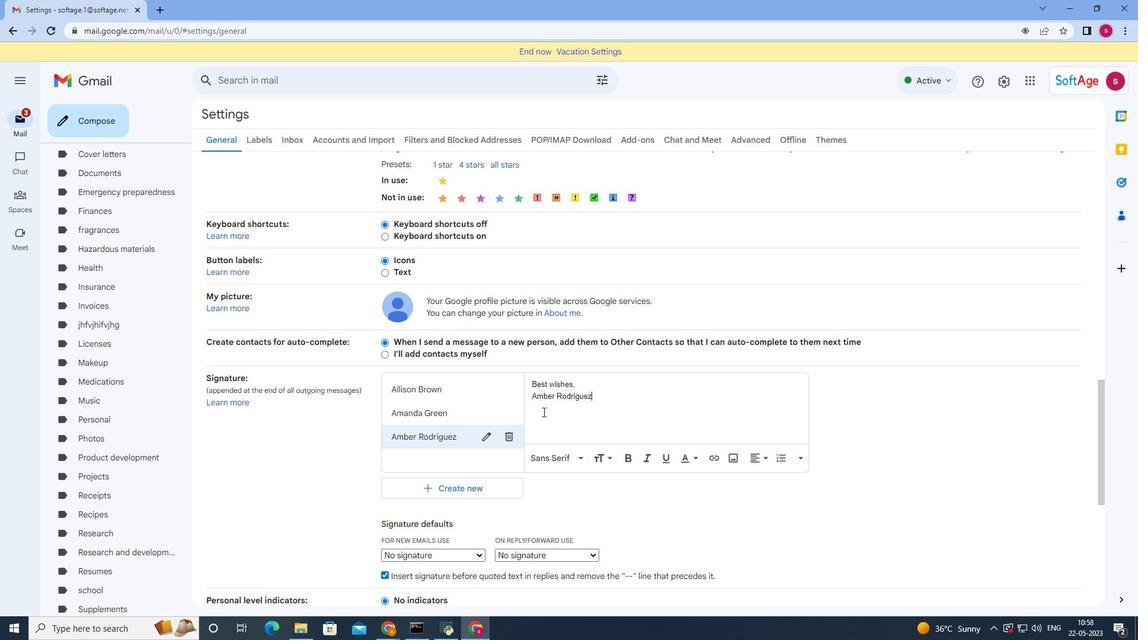 
Action: Mouse scrolled (545, 415) with delta (0, 0)
Screenshot: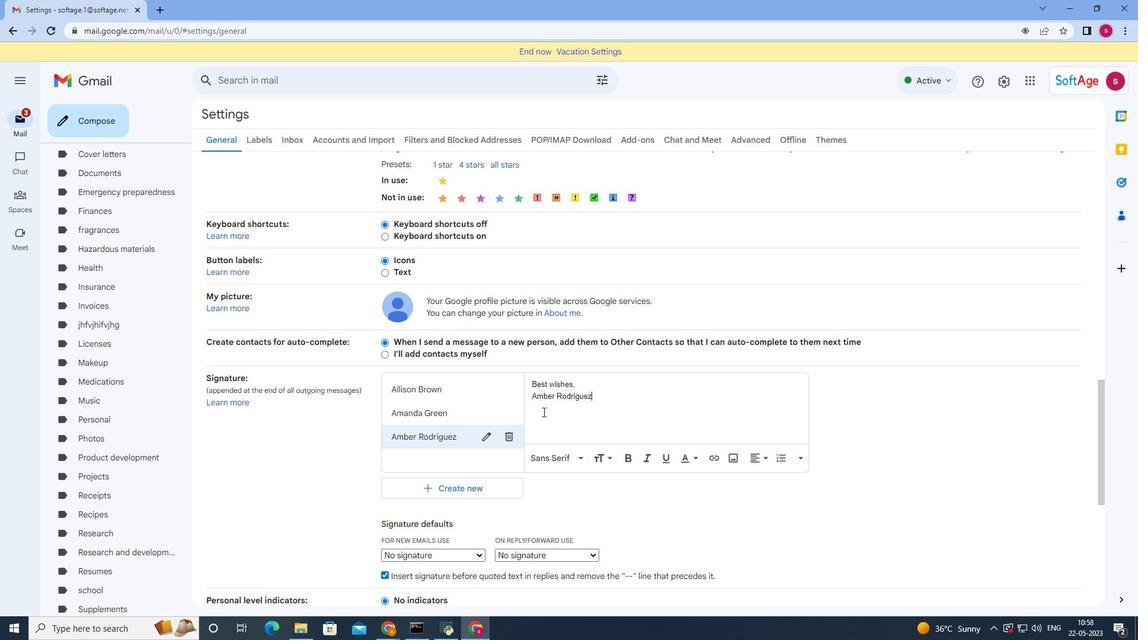 
Action: Mouse moved to (545, 415)
Screenshot: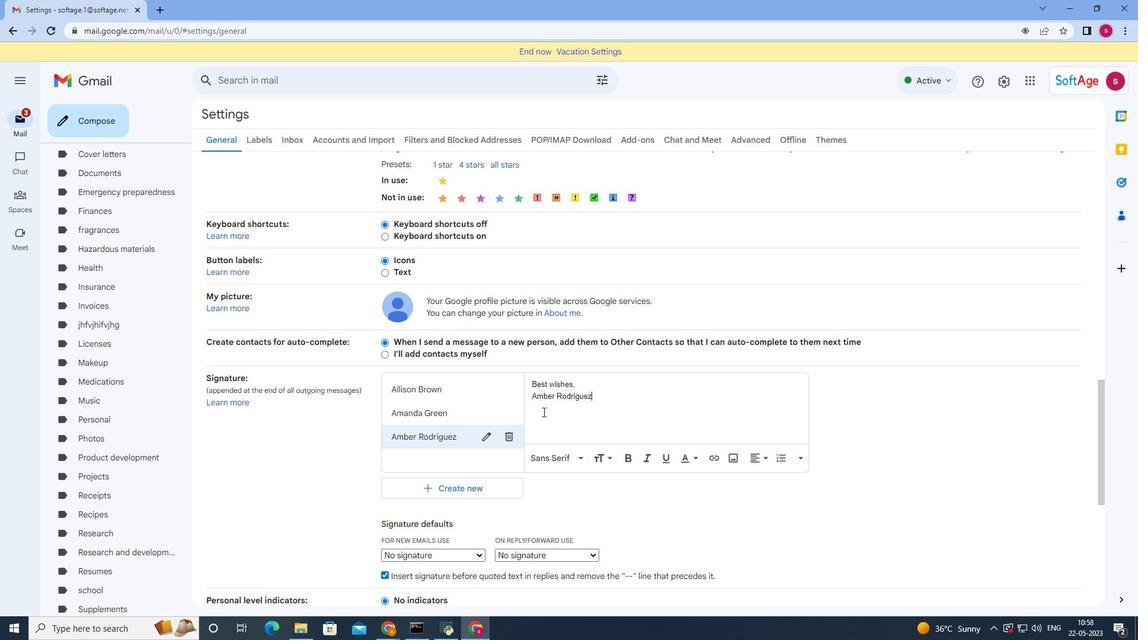 
Action: Mouse scrolled (545, 415) with delta (0, 0)
Screenshot: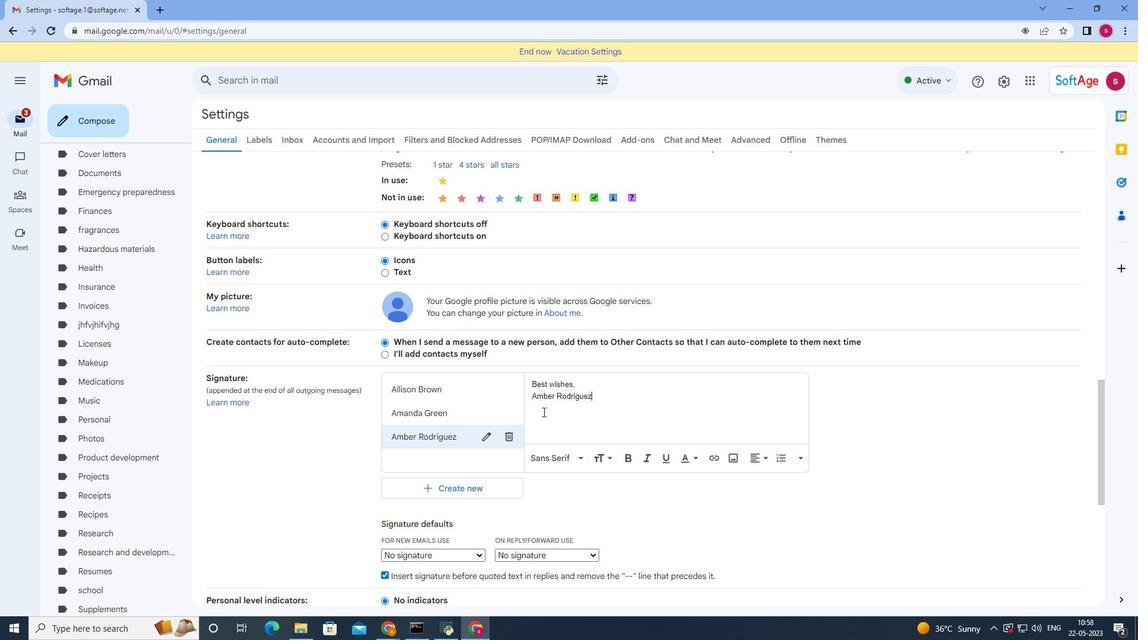 
Action: Mouse moved to (544, 417)
Screenshot: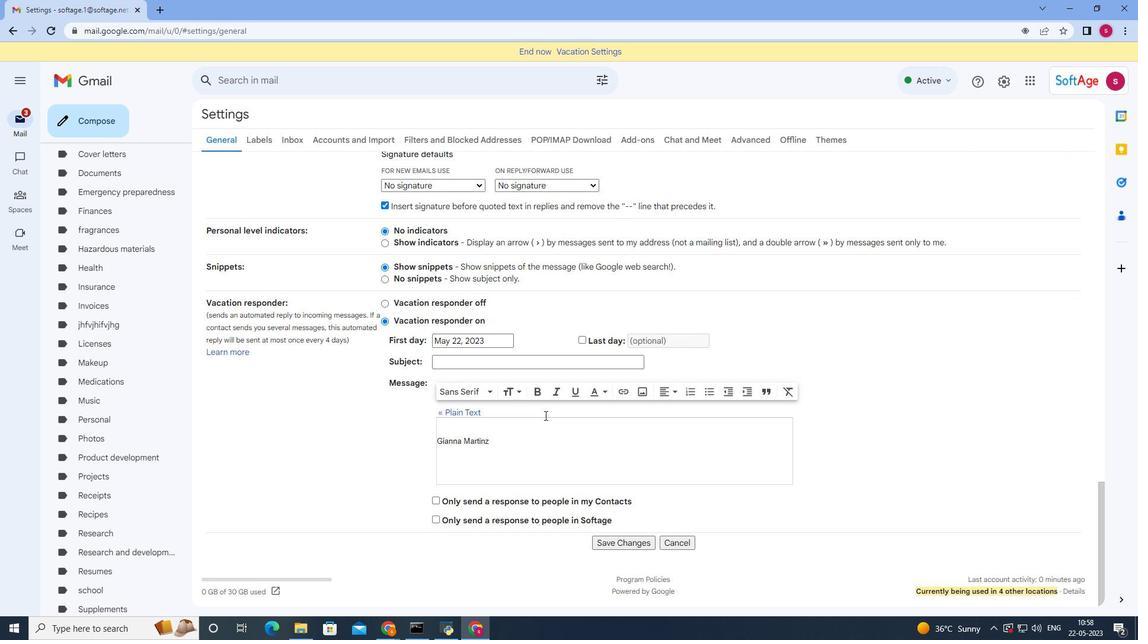 
Action: Mouse scrolled (544, 416) with delta (0, 0)
Screenshot: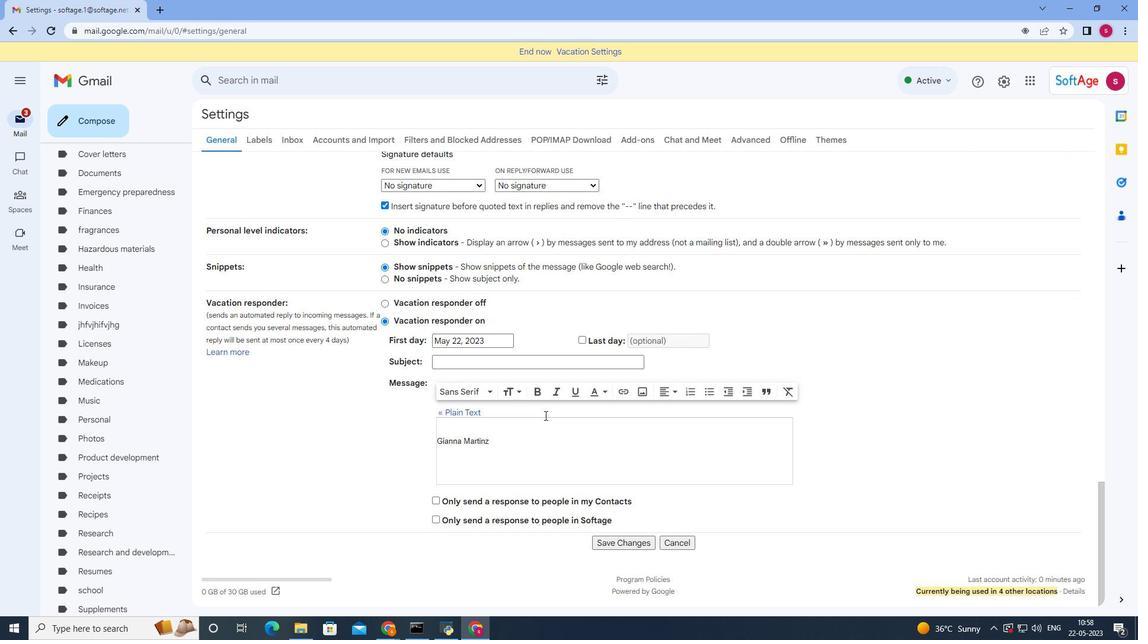 
Action: Mouse moved to (543, 419)
Screenshot: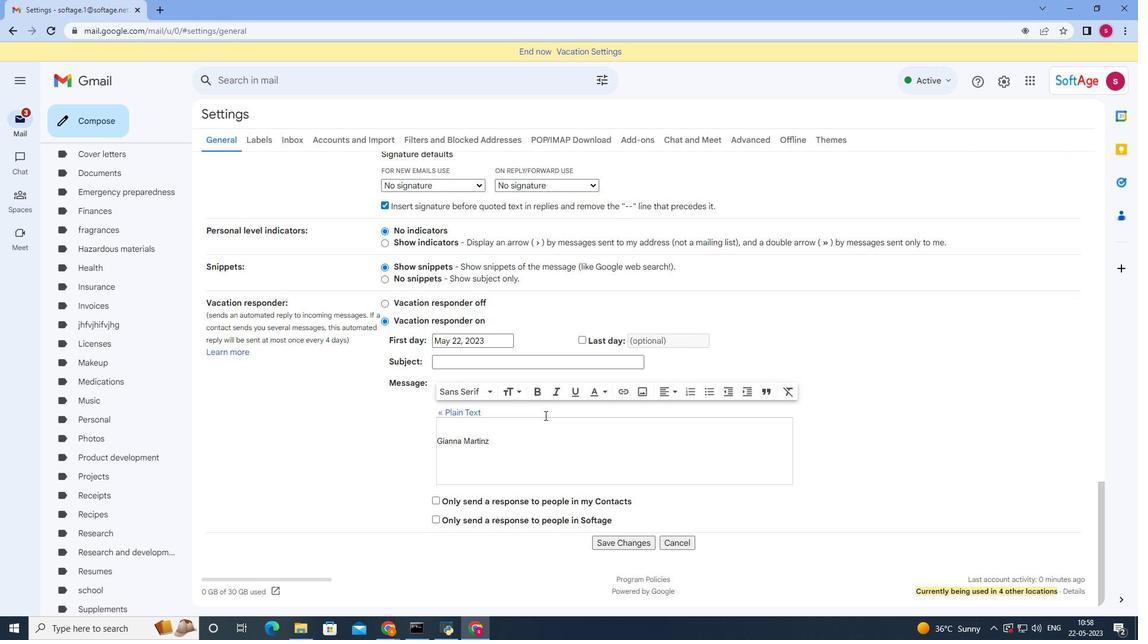 
Action: Mouse scrolled (543, 419) with delta (0, 0)
Screenshot: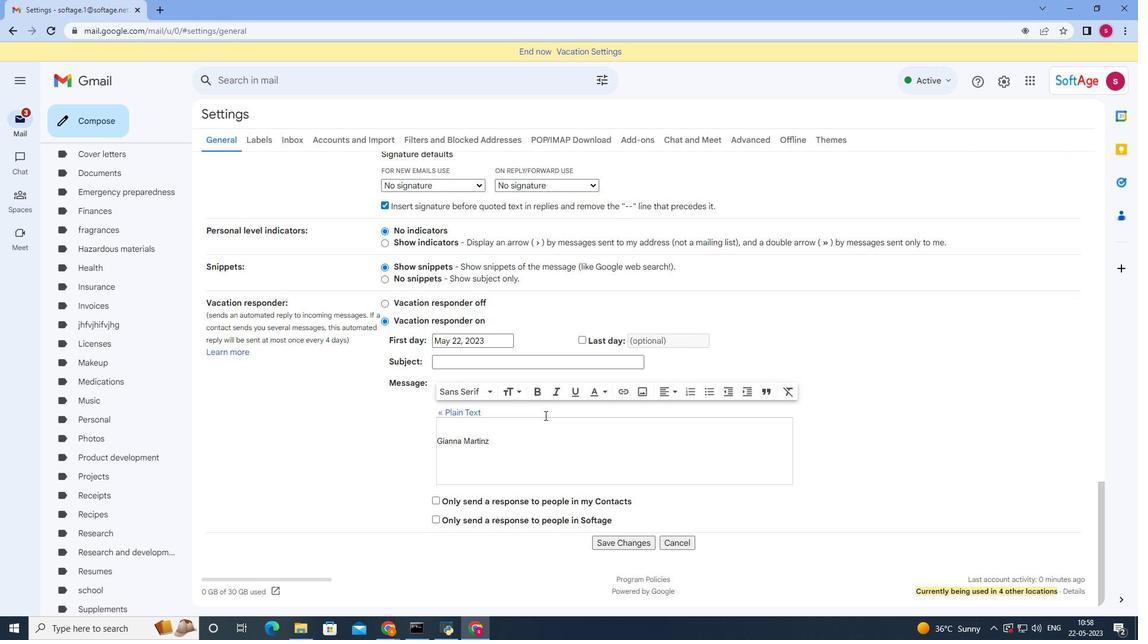 
Action: Mouse scrolled (543, 419) with delta (0, 0)
Screenshot: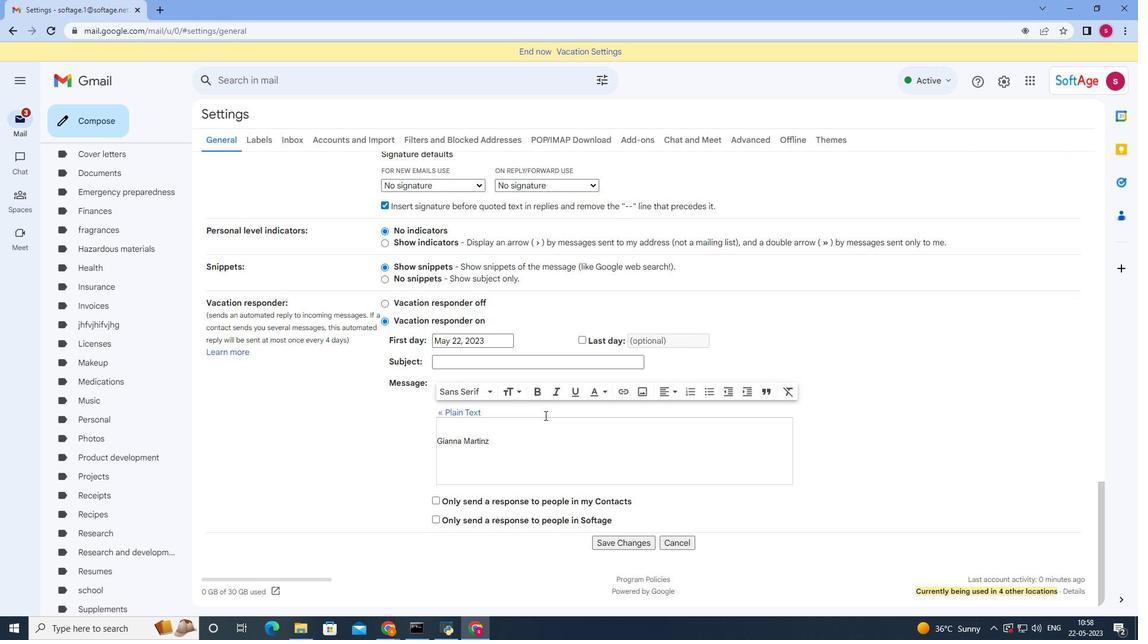 
Action: Mouse moved to (543, 419)
Screenshot: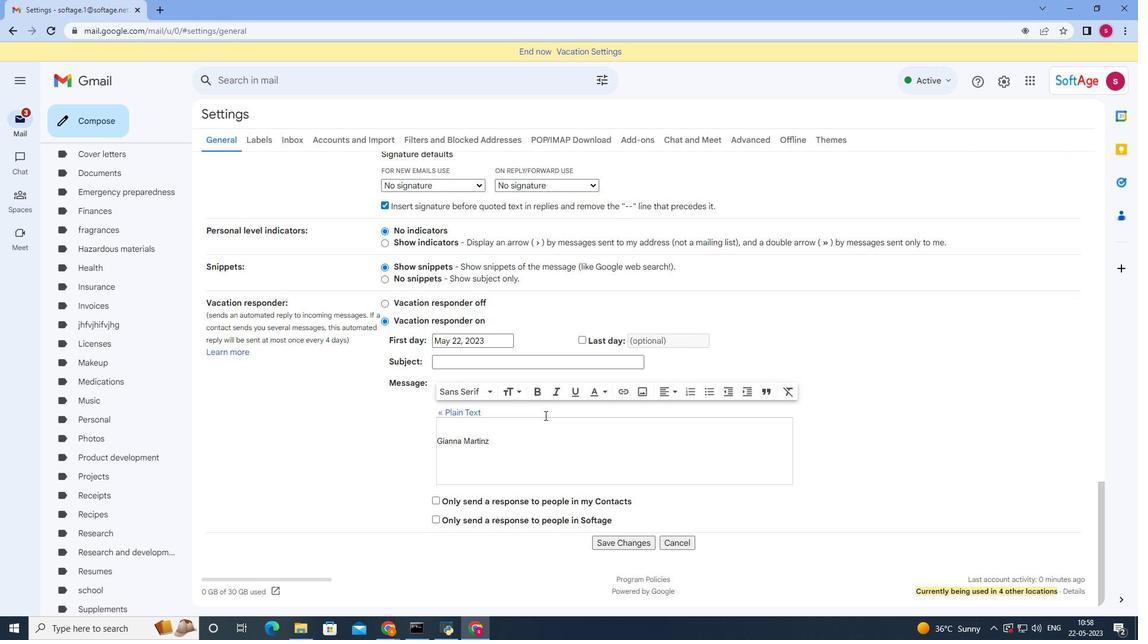 
Action: Mouse scrolled (543, 419) with delta (0, 0)
Screenshot: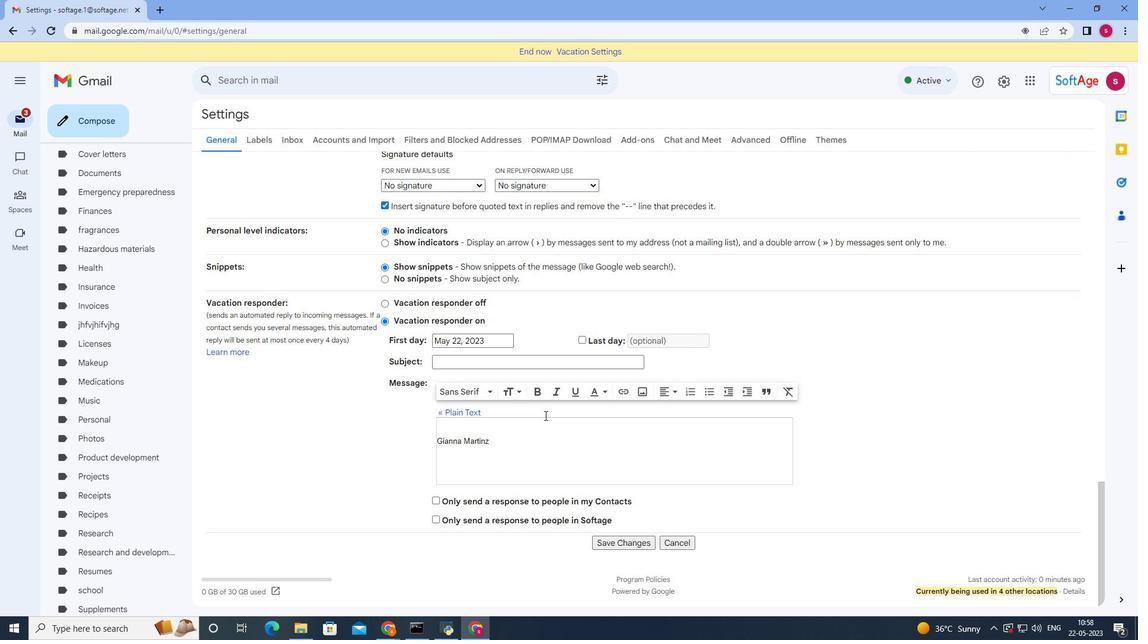
Action: Mouse scrolled (543, 419) with delta (0, 0)
Screenshot: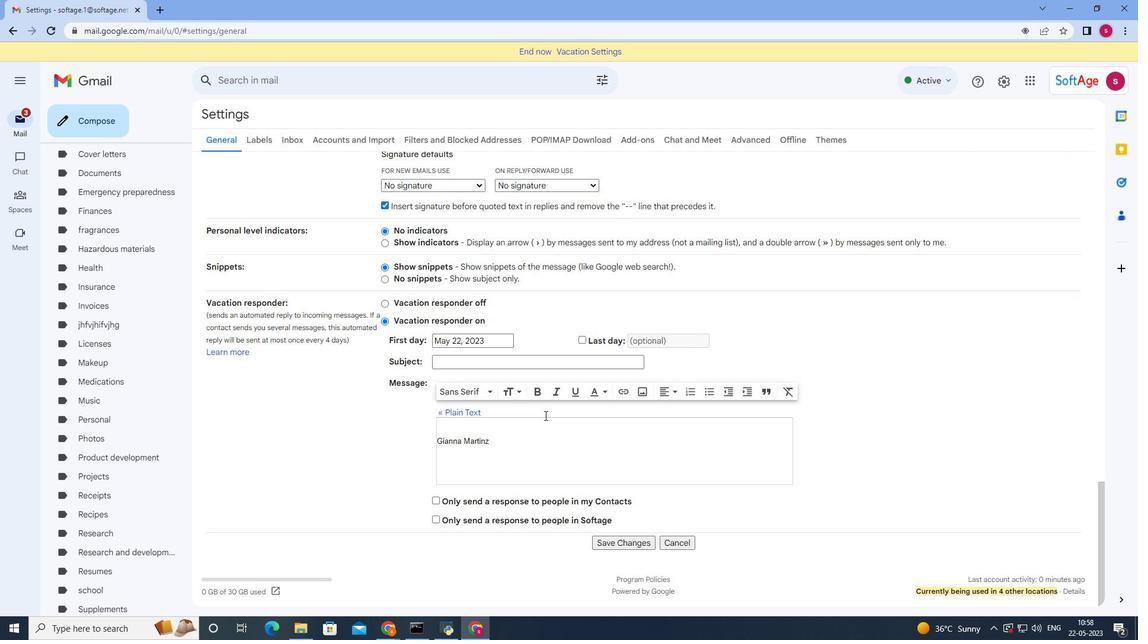 
Action: Mouse moved to (543, 420)
Screenshot: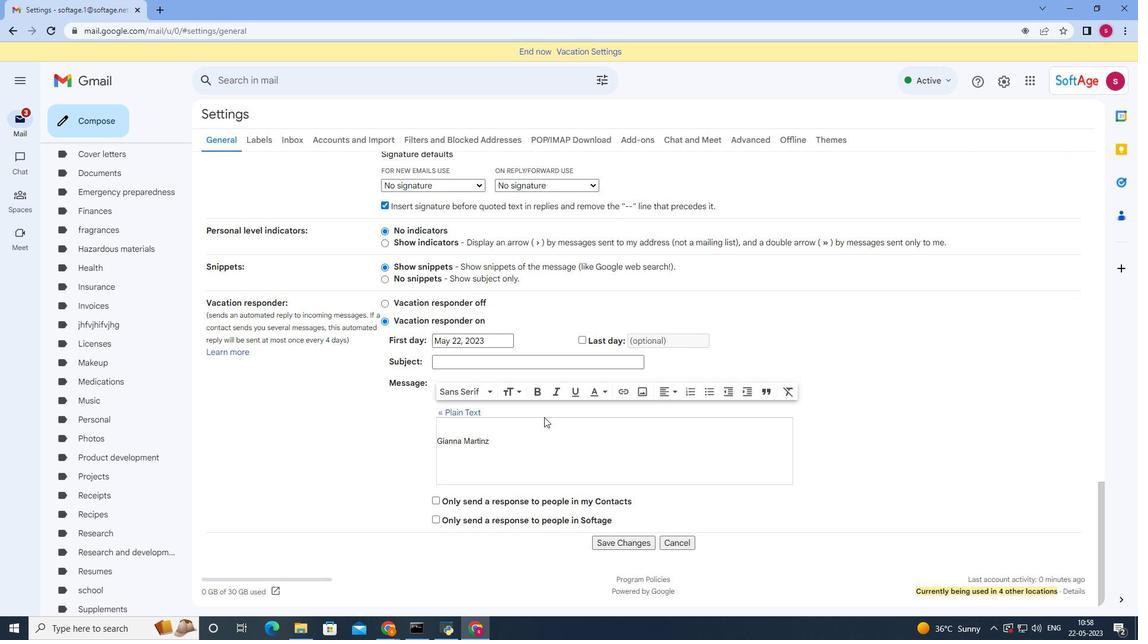 
Action: Mouse scrolled (543, 419) with delta (0, 0)
Screenshot: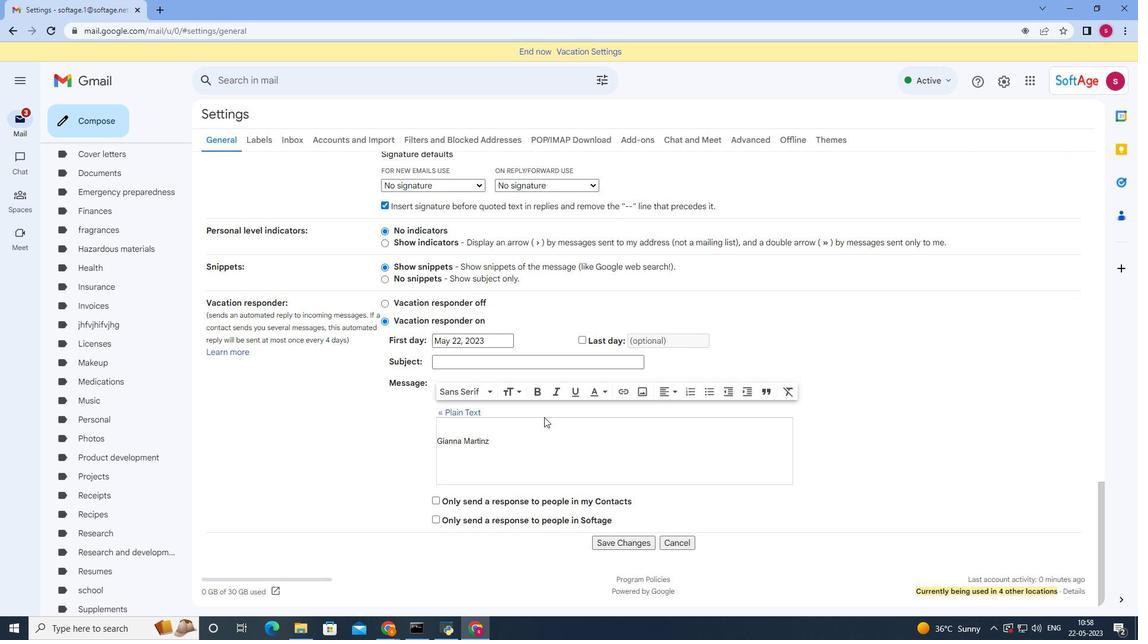 
Action: Mouse moved to (616, 540)
Screenshot: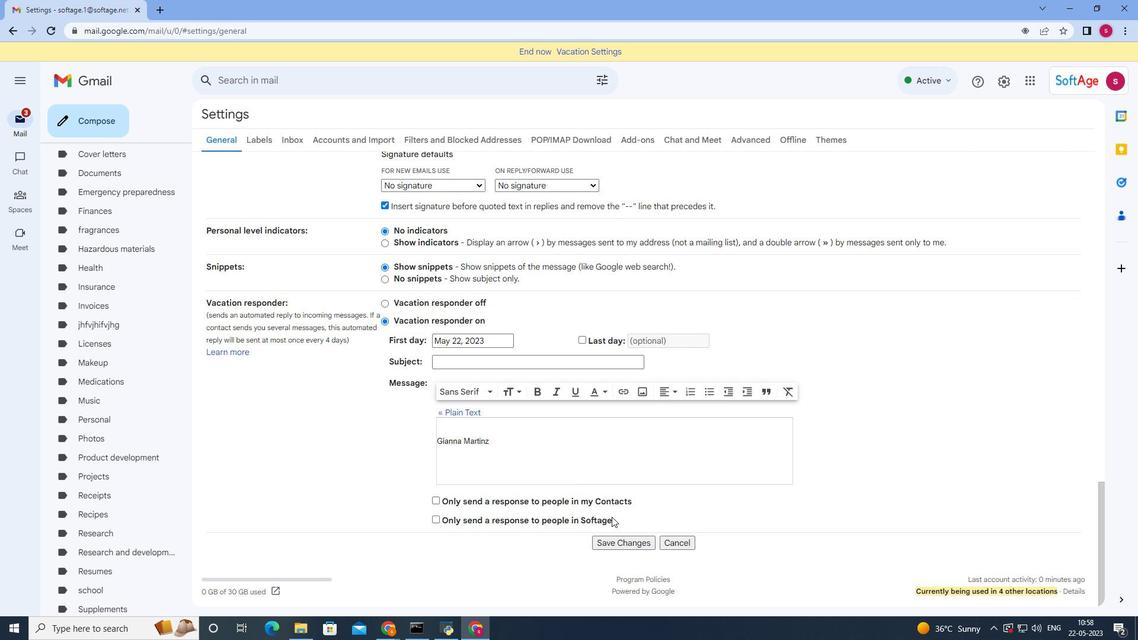 
Action: Mouse pressed left at (616, 540)
Screenshot: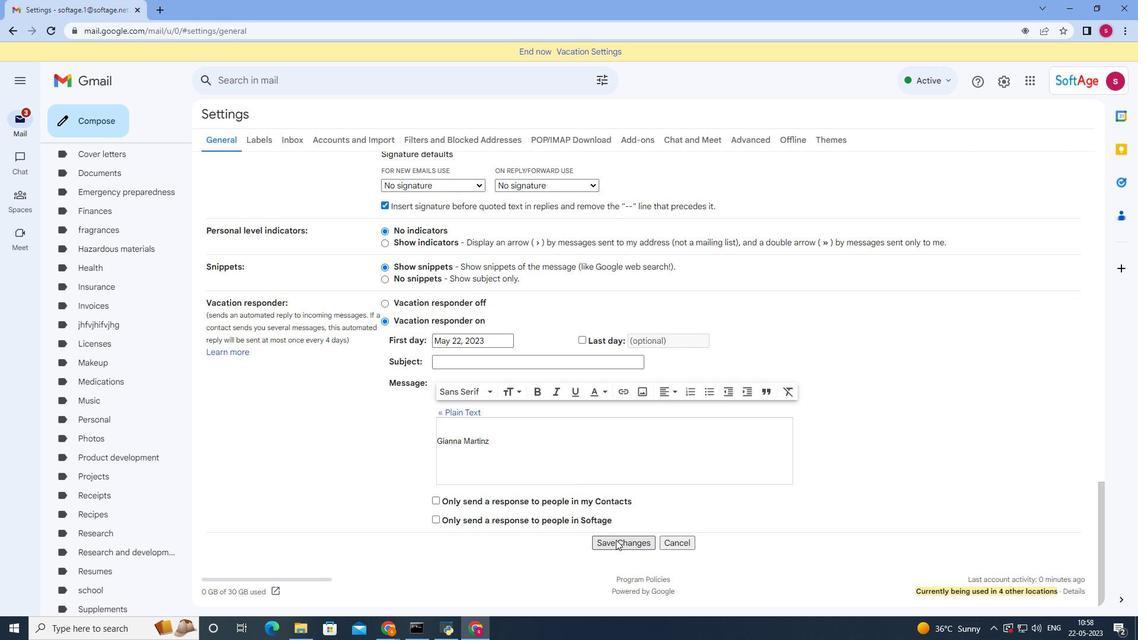 
Action: Mouse moved to (61, 115)
Screenshot: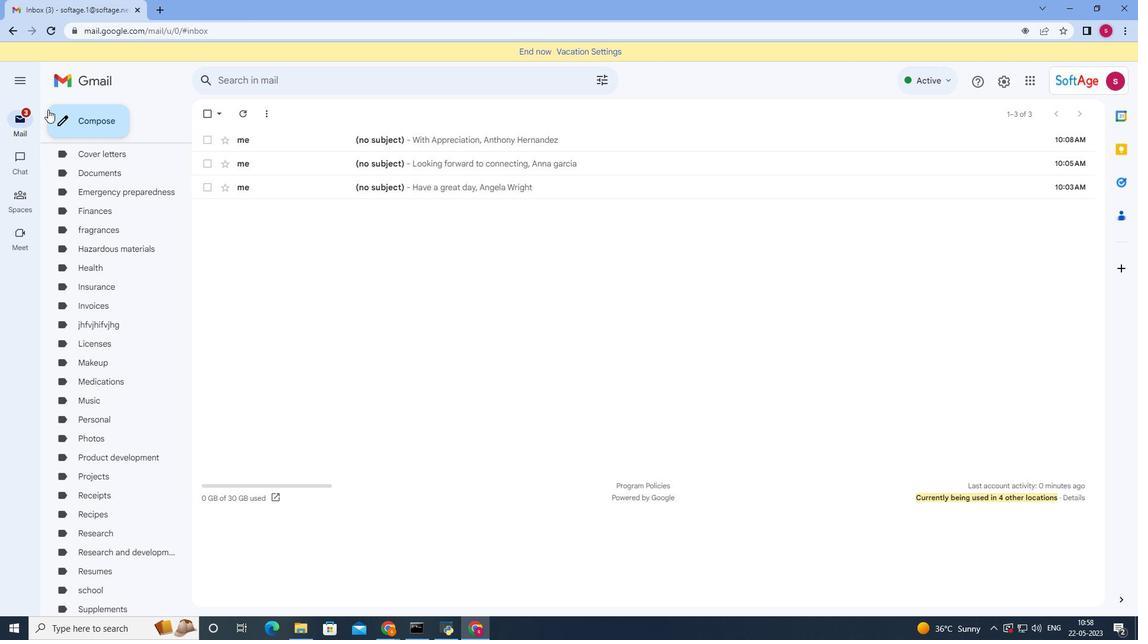 
Action: Mouse pressed left at (61, 115)
Screenshot: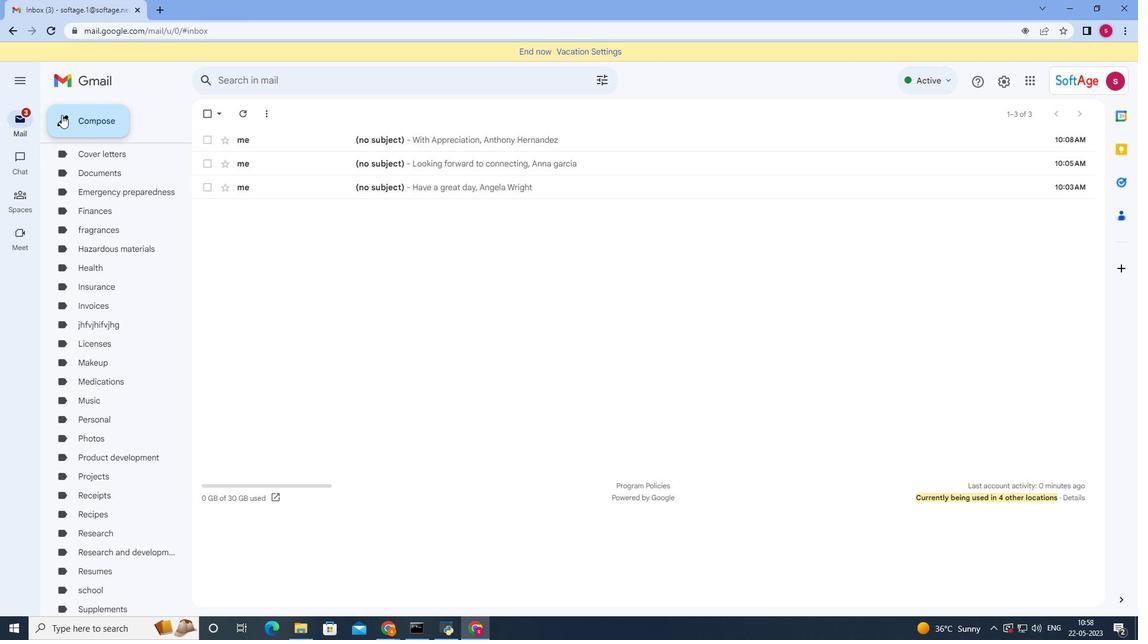 
Action: Mouse moved to (794, 296)
Screenshot: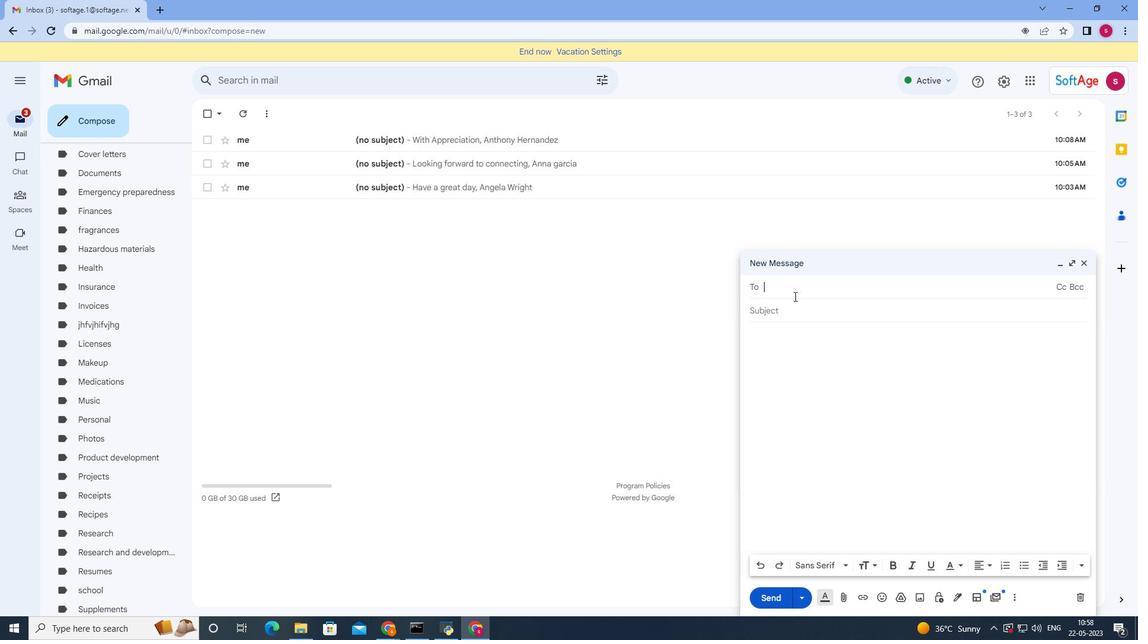 
Action: Key pressed softage.4<Key.shift>@softage.net
Screenshot: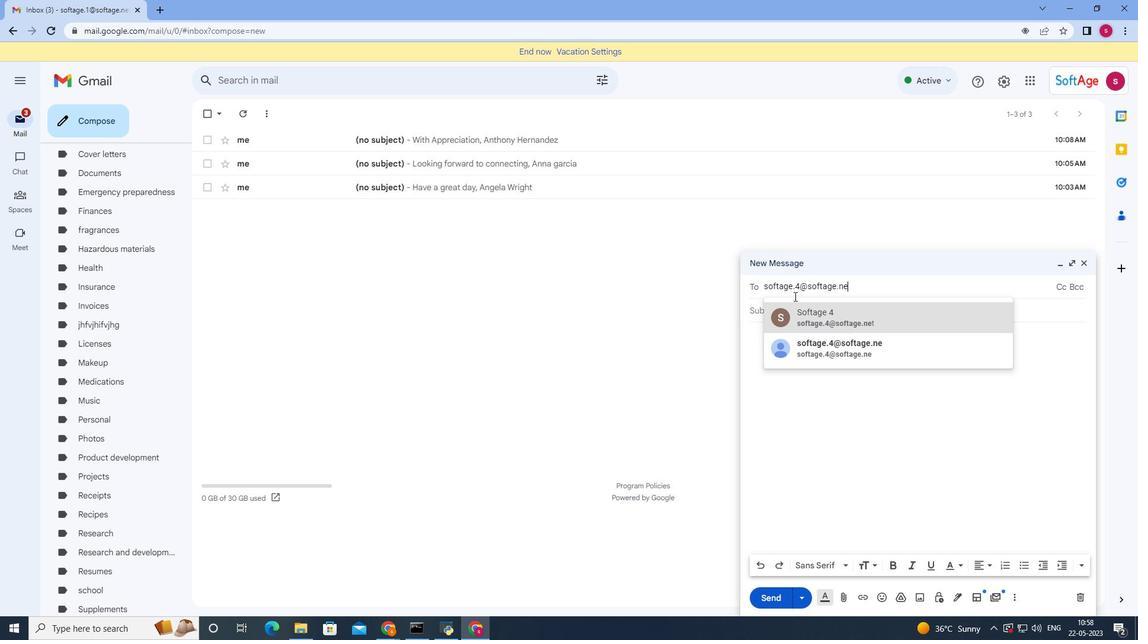 
Action: Mouse moved to (827, 316)
Screenshot: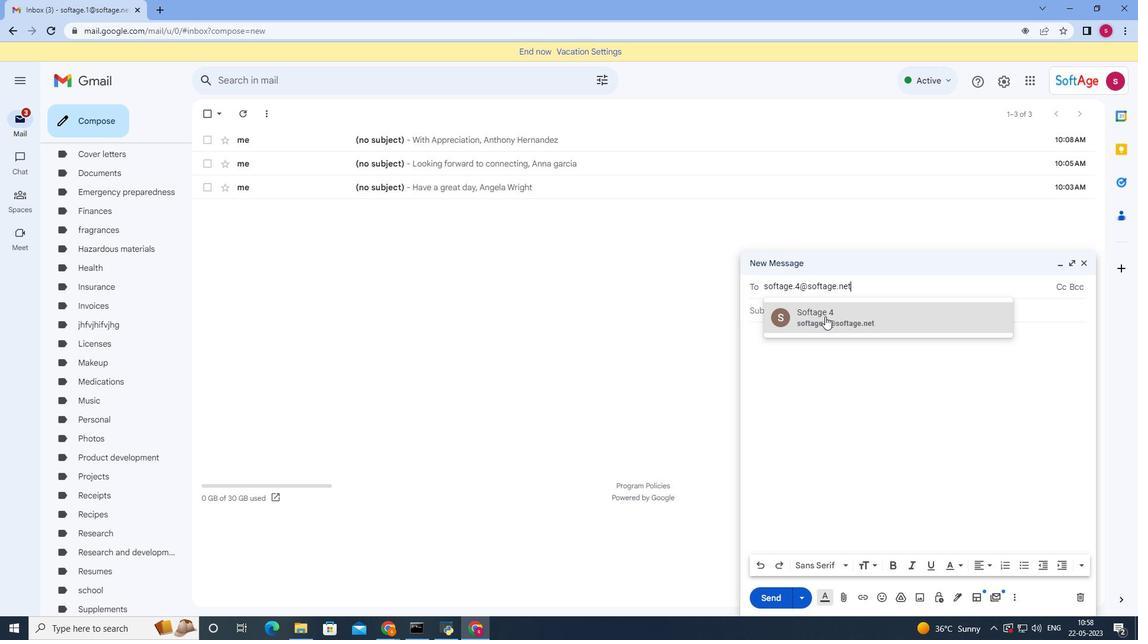 
Action: Mouse pressed left at (827, 316)
Screenshot: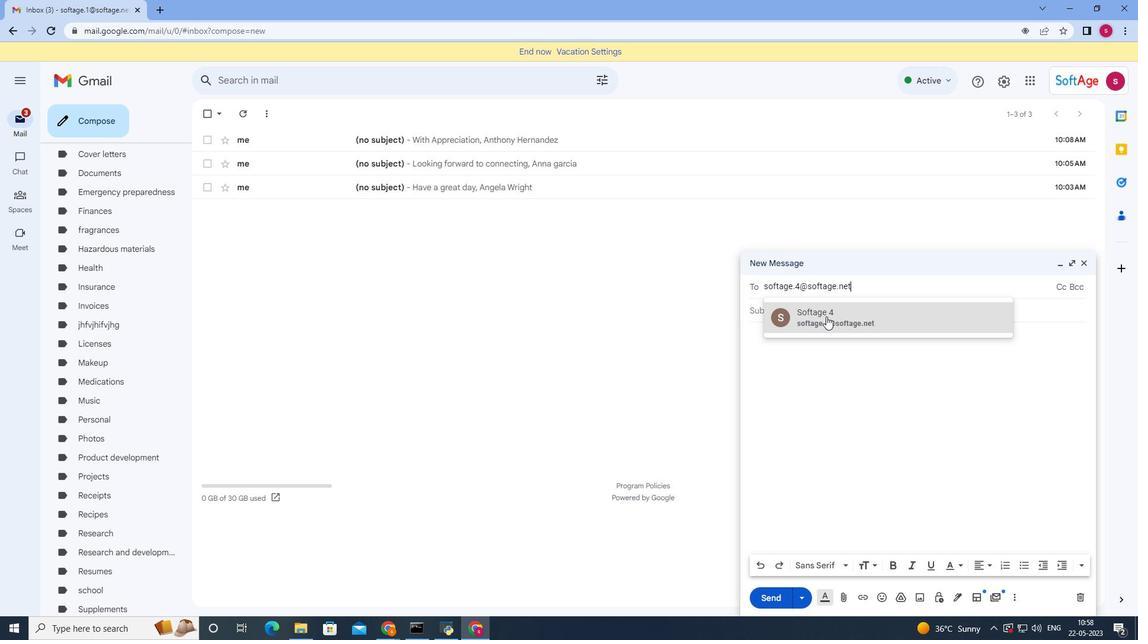 
Action: Mouse moved to (832, 370)
Screenshot: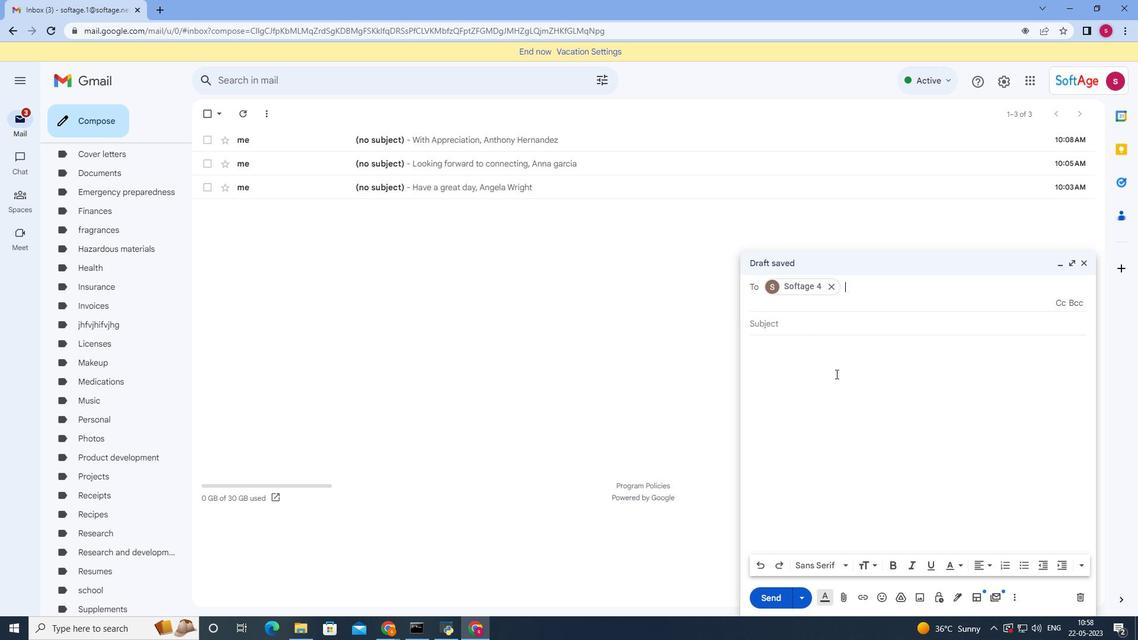 
Action: Mouse pressed left at (832, 370)
Screenshot: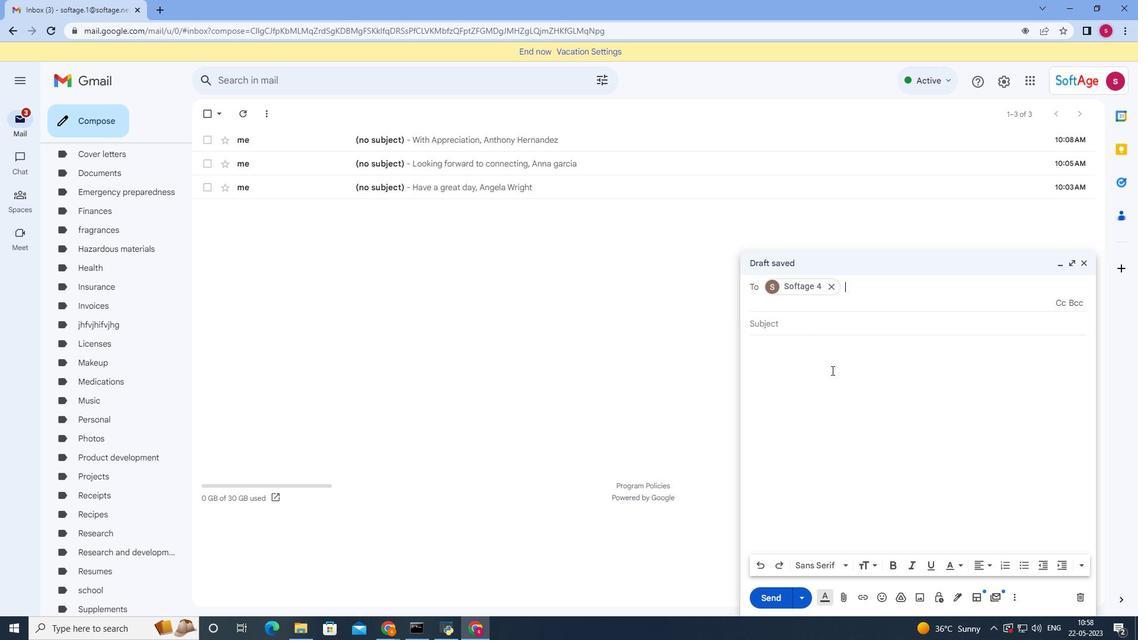 
Action: Mouse moved to (958, 591)
Screenshot: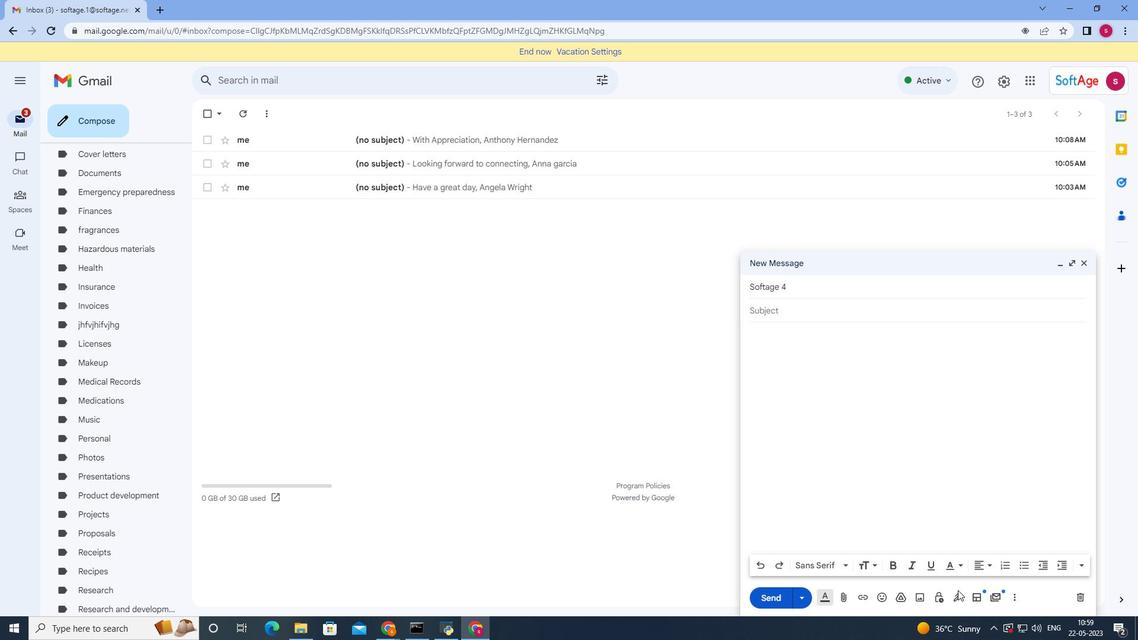 
Action: Mouse pressed left at (958, 591)
Screenshot: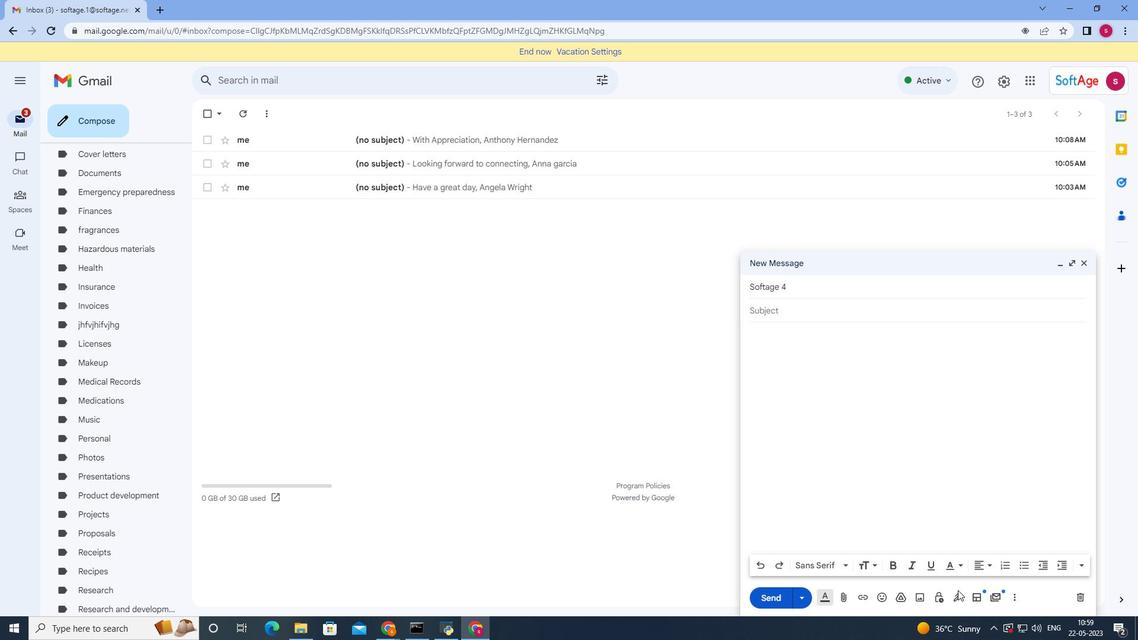 
Action: Mouse moved to (988, 570)
Screenshot: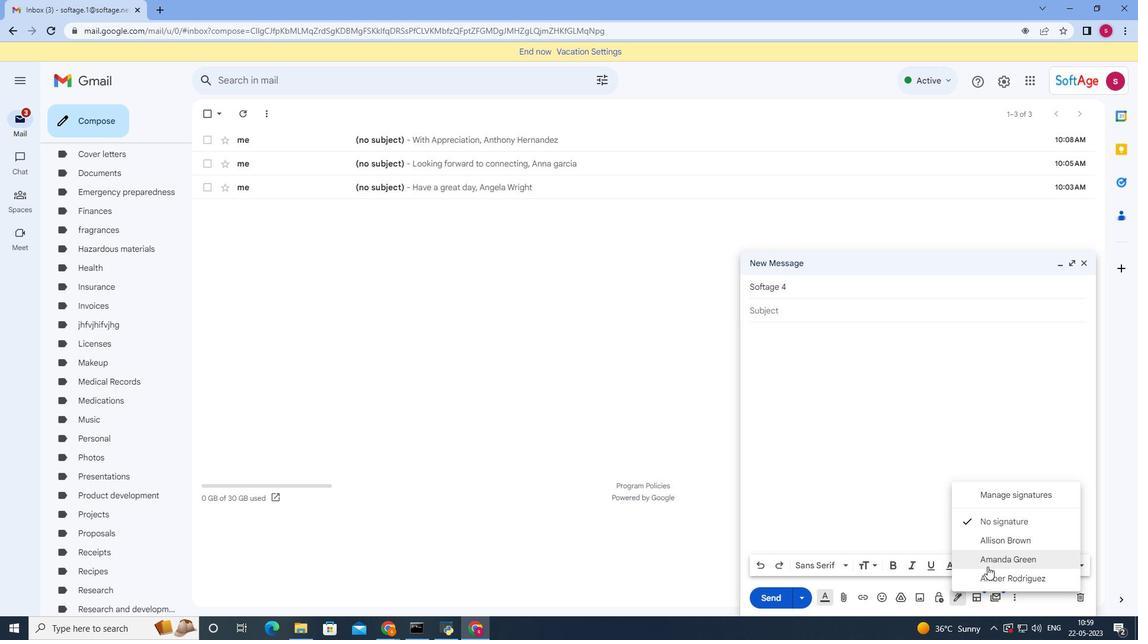 
Action: Mouse pressed left at (988, 570)
Screenshot: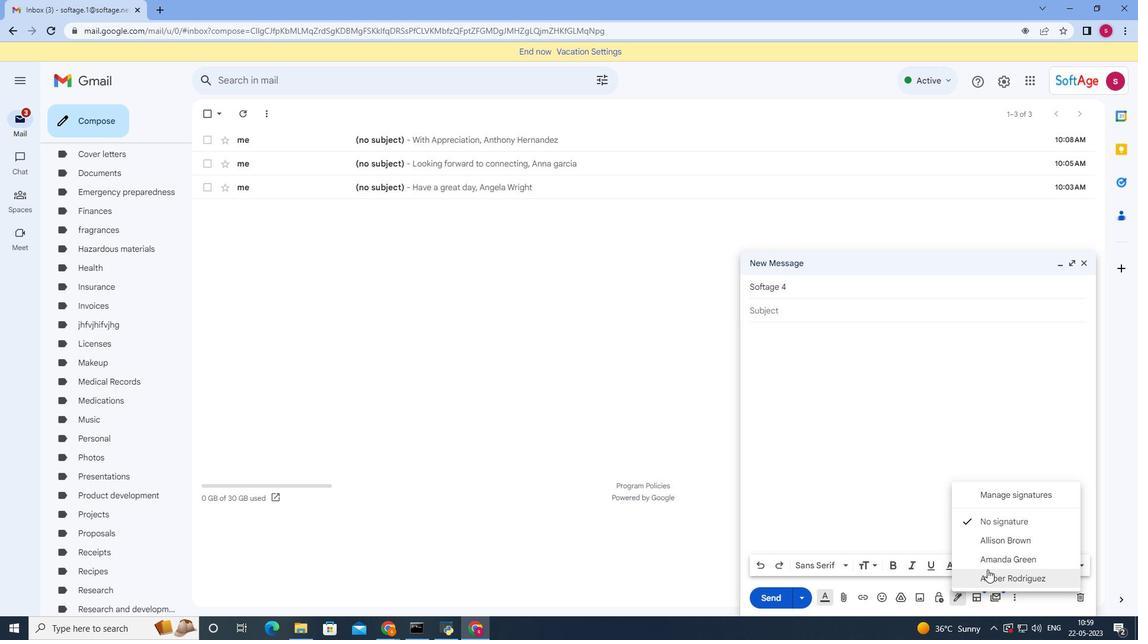 
Action: Mouse moved to (1013, 595)
Screenshot: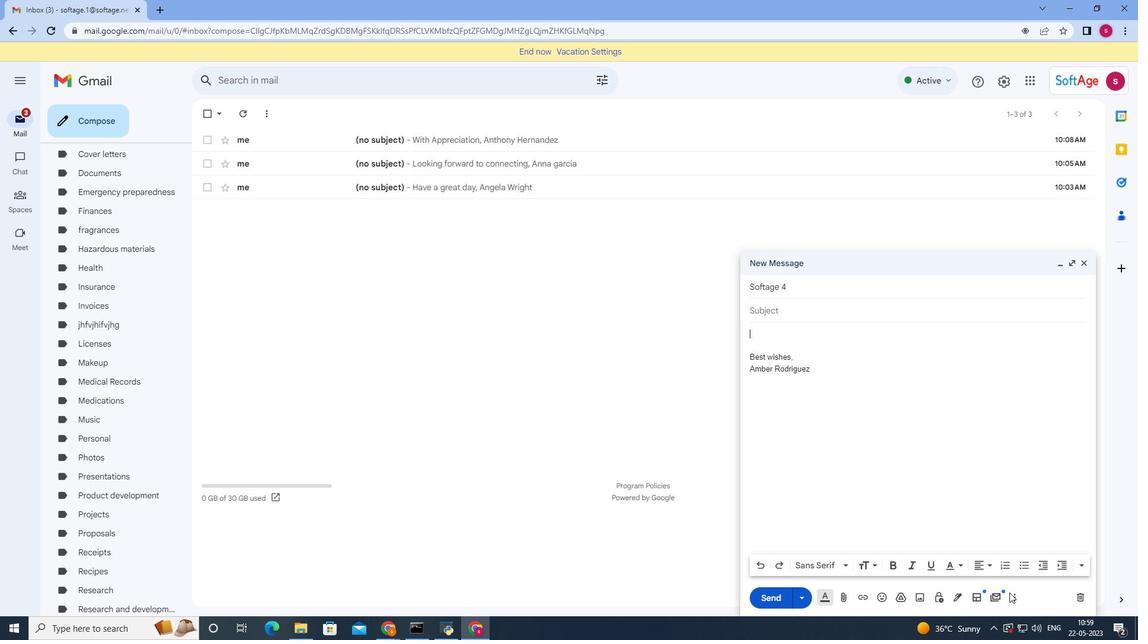 
Action: Mouse pressed left at (1013, 595)
Screenshot: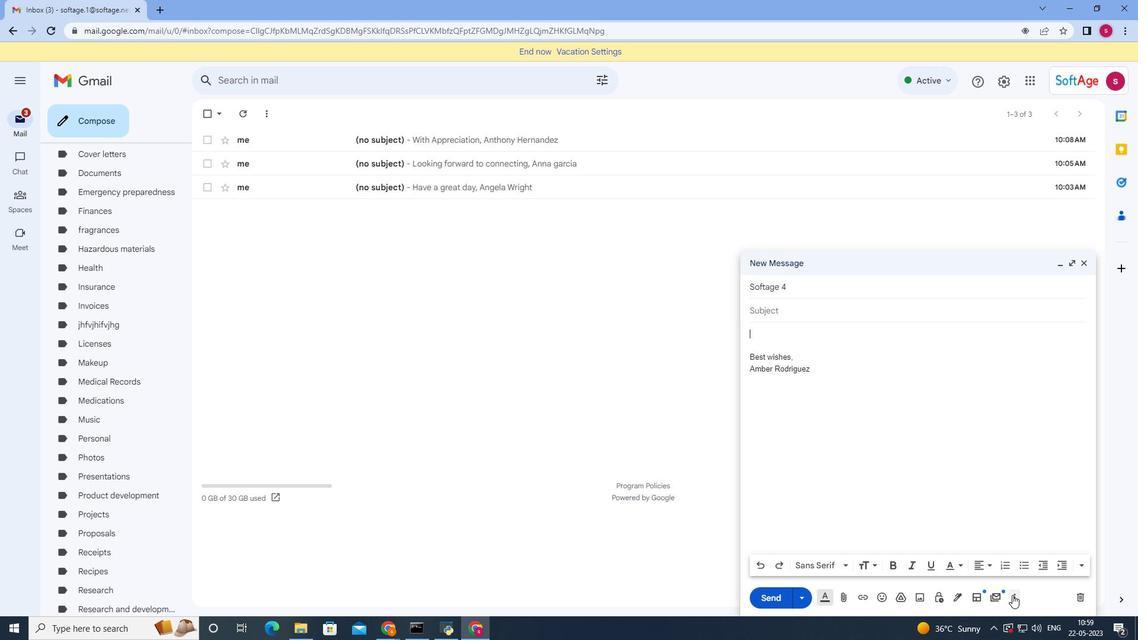 
Action: Mouse moved to (959, 491)
Screenshot: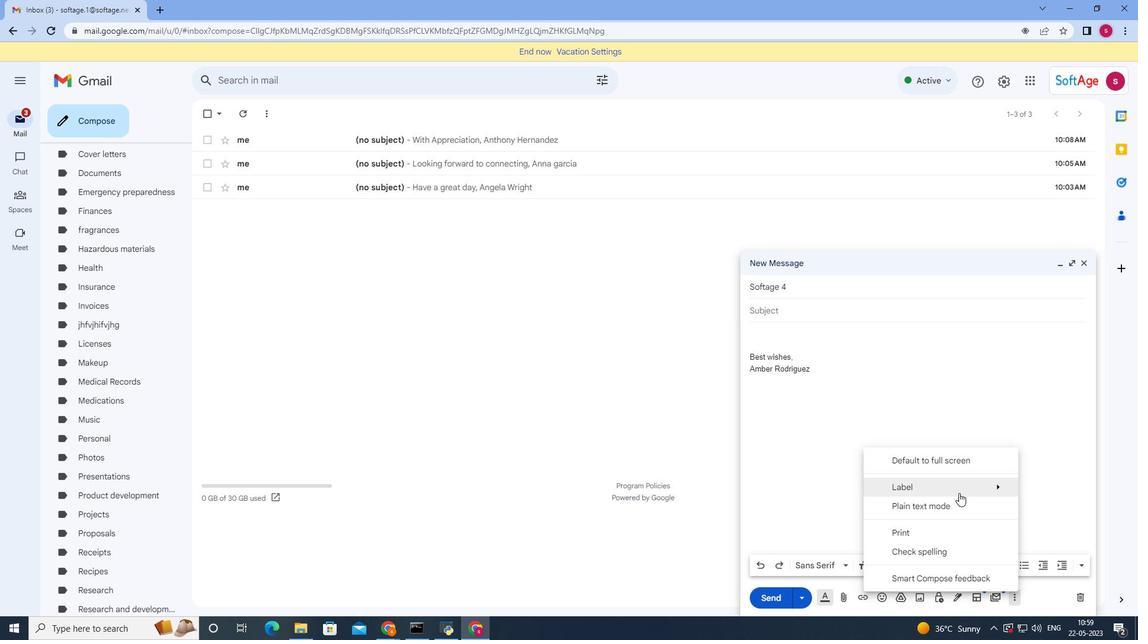 
Action: Mouse pressed left at (959, 491)
Screenshot: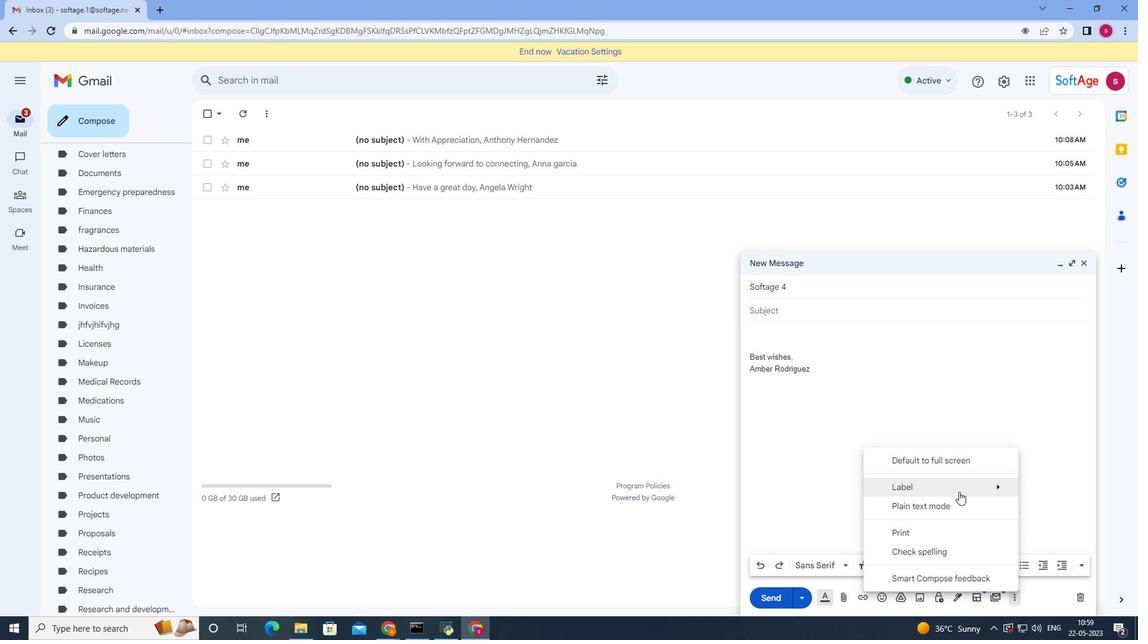 
Action: Mouse moved to (742, 352)
Screenshot: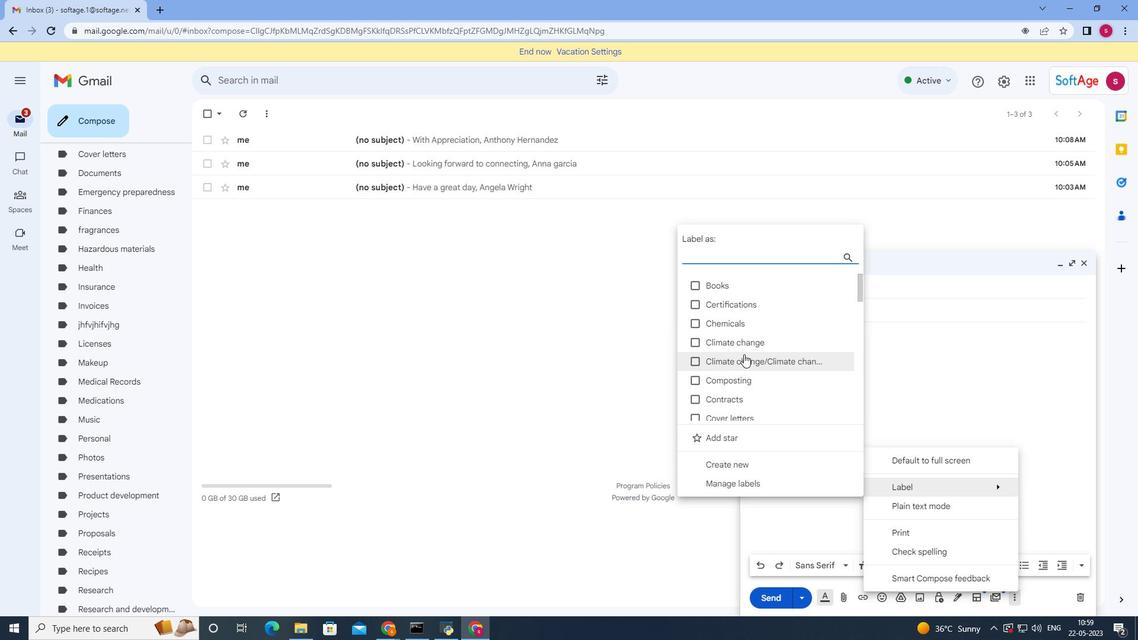 
Action: Mouse scrolled (742, 351) with delta (0, 0)
Screenshot: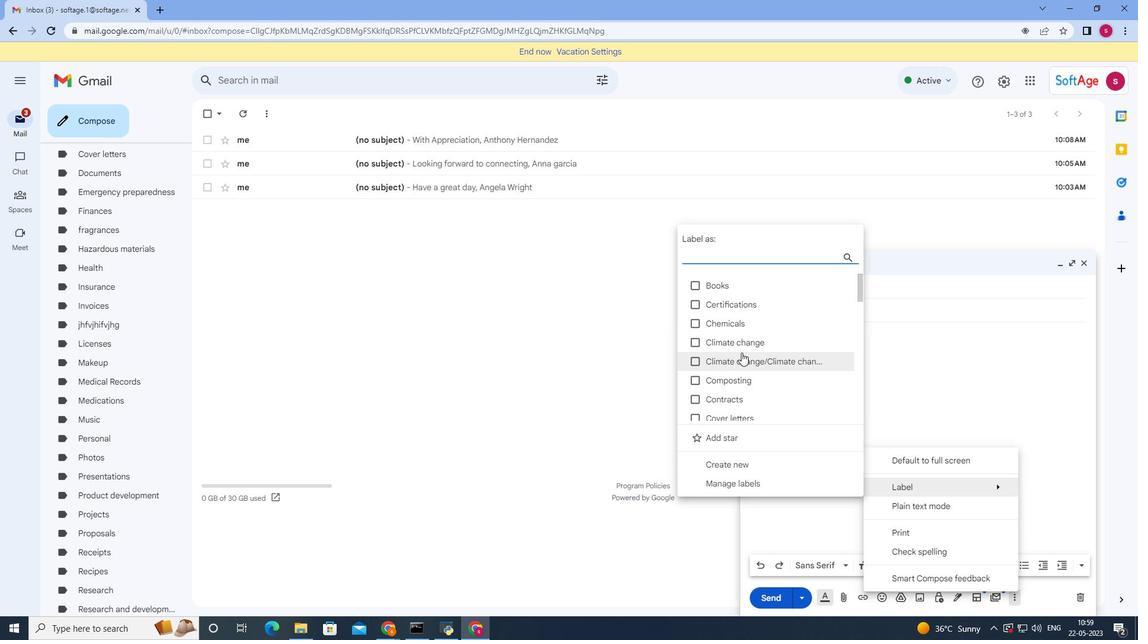 
Action: Mouse scrolled (742, 351) with delta (0, 0)
Screenshot: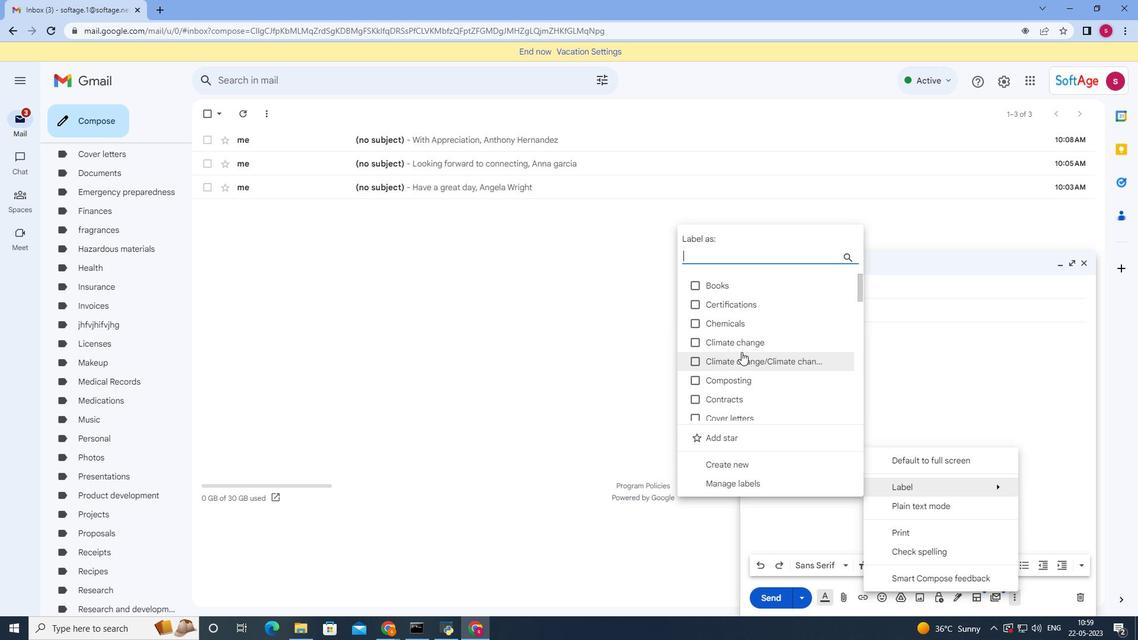 
Action: Mouse scrolled (742, 351) with delta (0, 0)
Screenshot: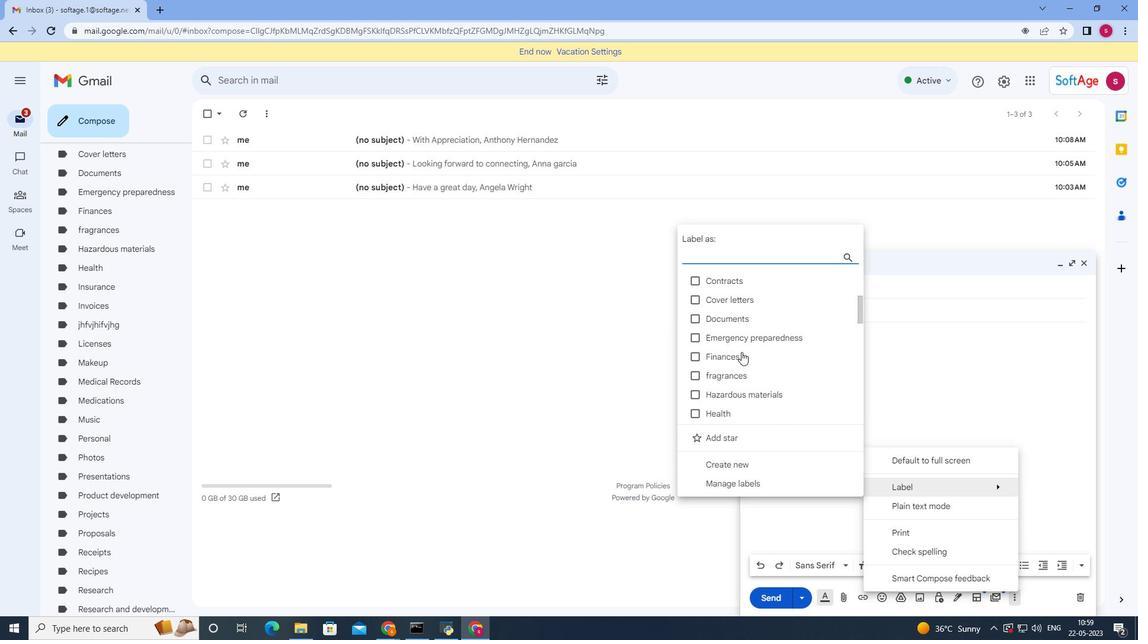 
Action: Mouse moved to (742, 352)
Screenshot: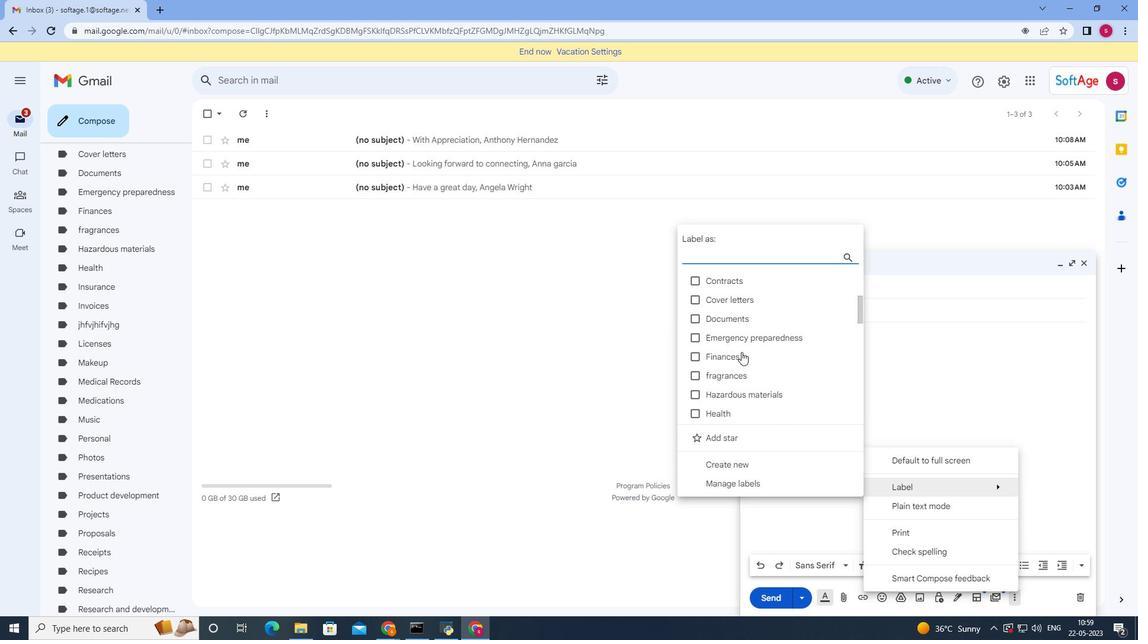 
Action: Mouse scrolled (742, 351) with delta (0, 0)
Screenshot: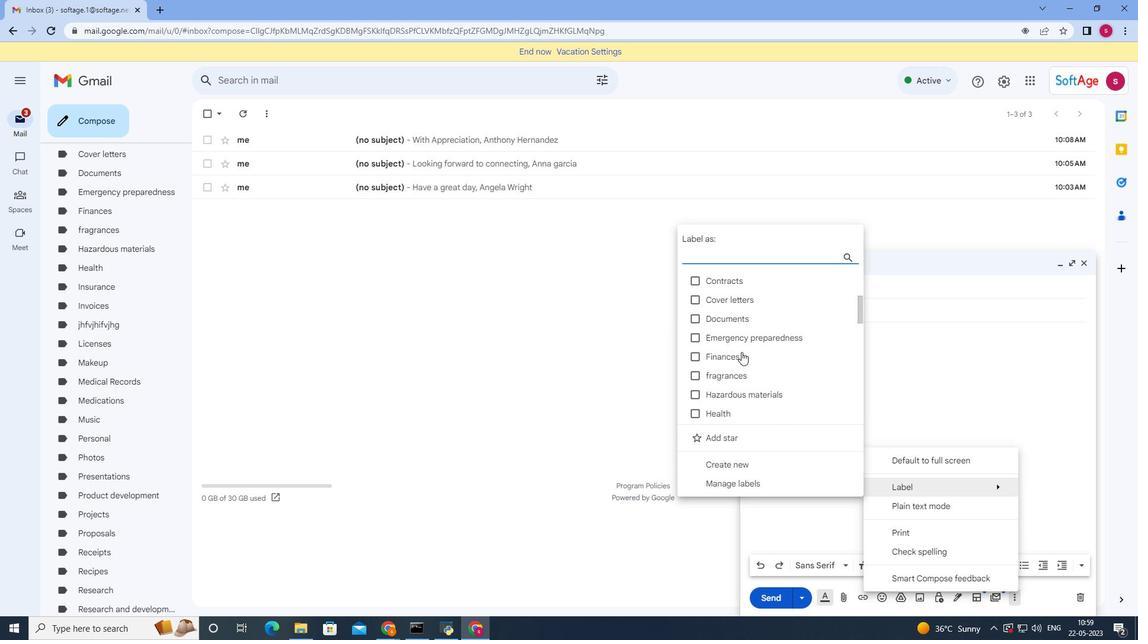 
Action: Mouse moved to (742, 352)
Screenshot: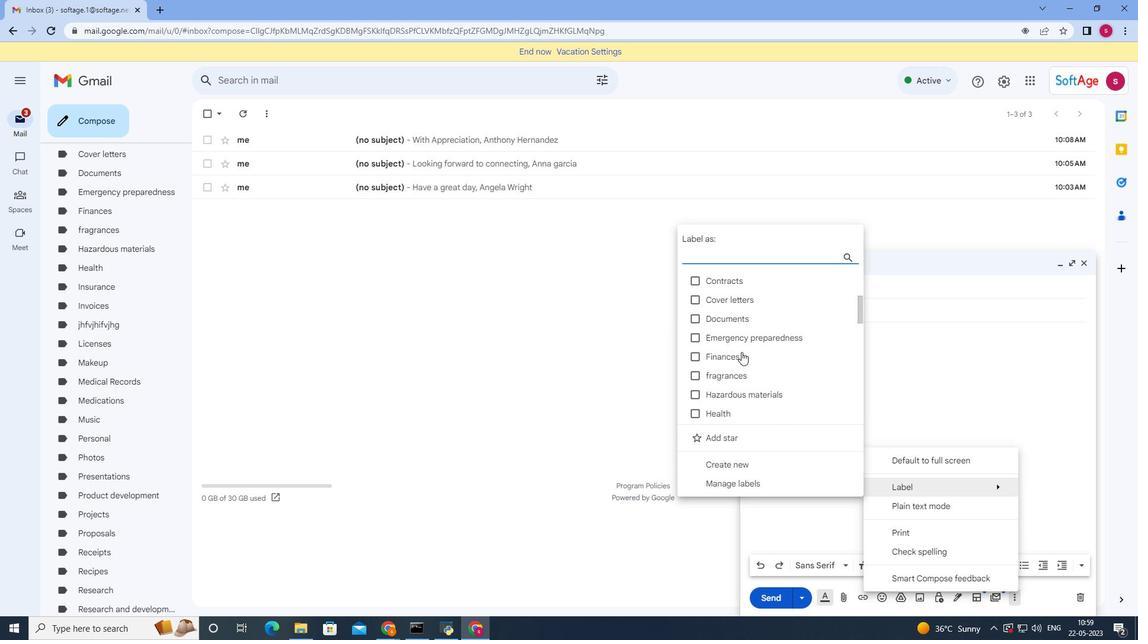
Action: Mouse scrolled (742, 351) with delta (0, 0)
Screenshot: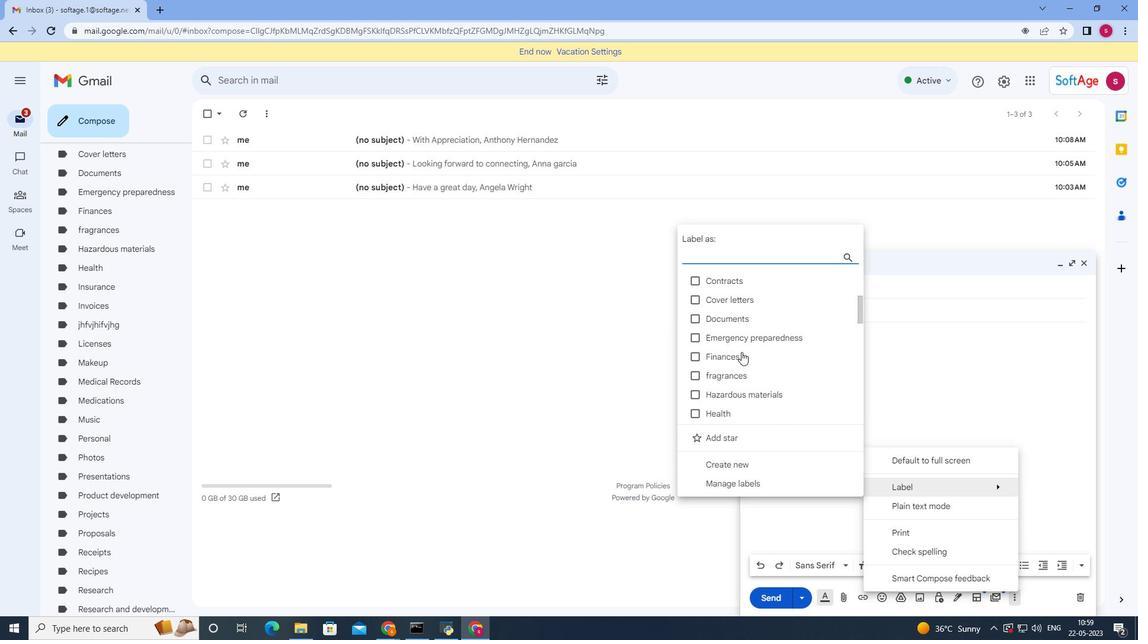 
Action: Mouse scrolled (742, 351) with delta (0, 0)
Screenshot: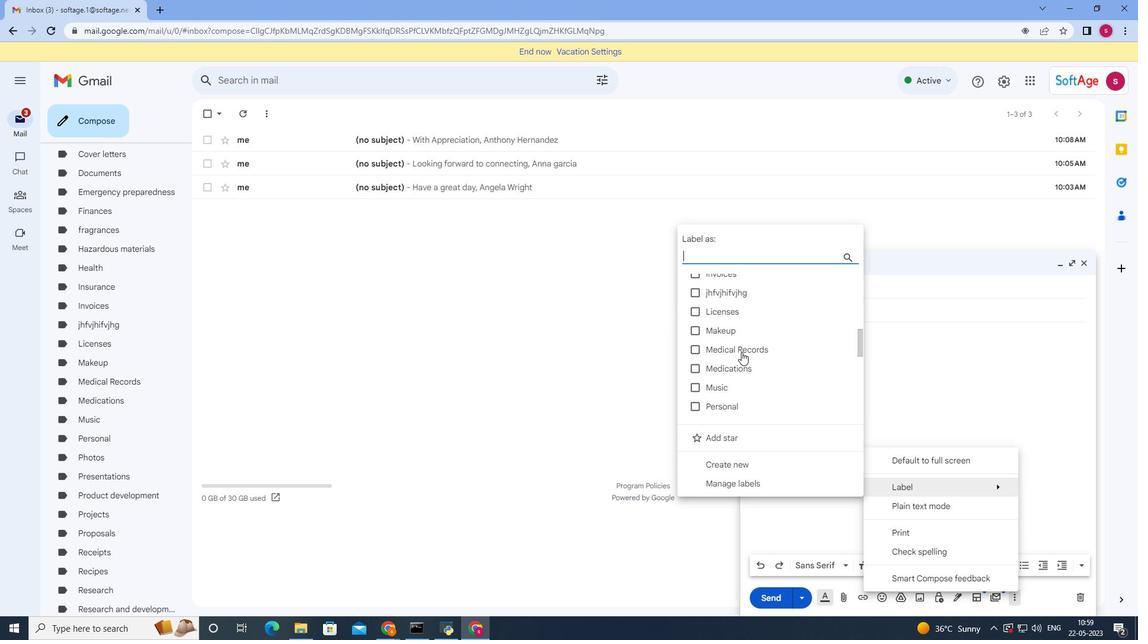 
Action: Mouse moved to (742, 352)
Screenshot: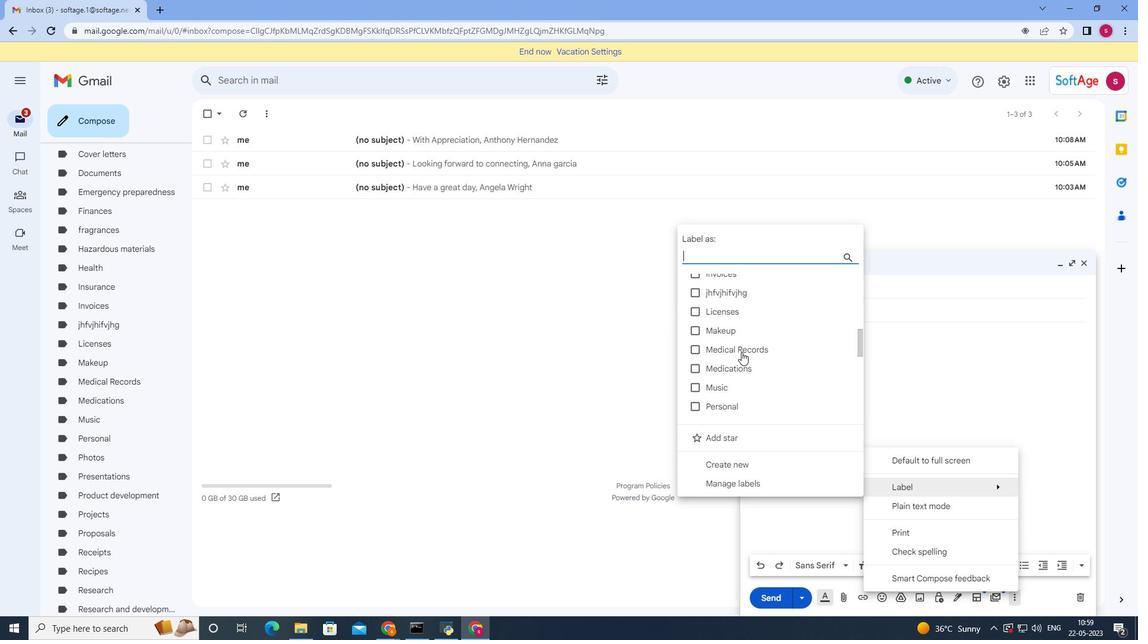 
Action: Mouse scrolled (742, 352) with delta (0, 0)
Screenshot: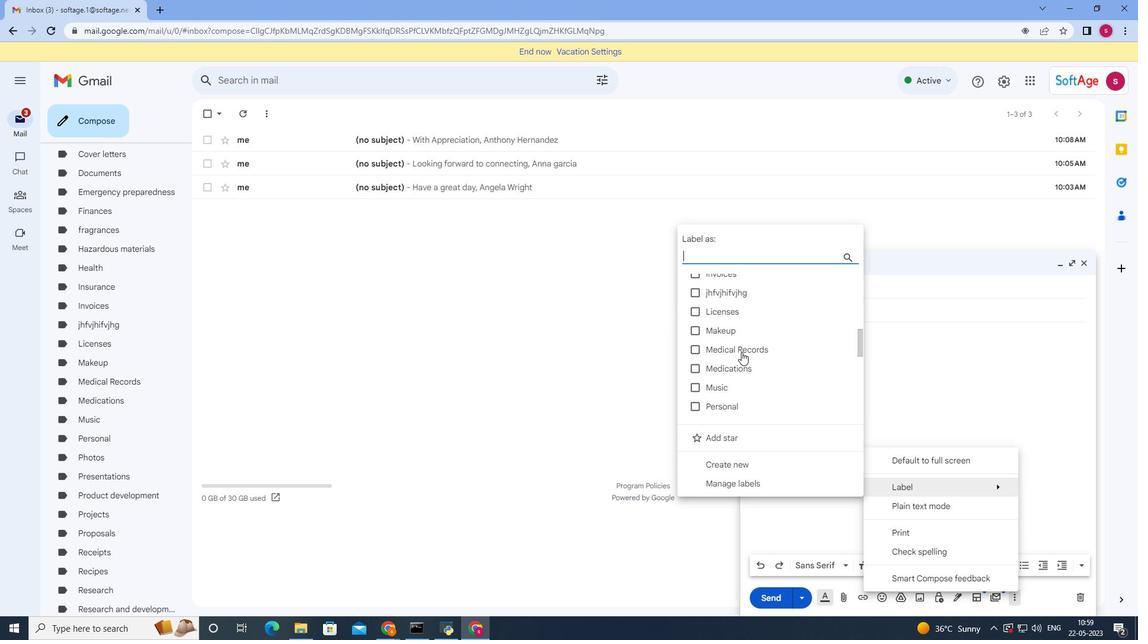 
Action: Mouse moved to (693, 309)
Screenshot: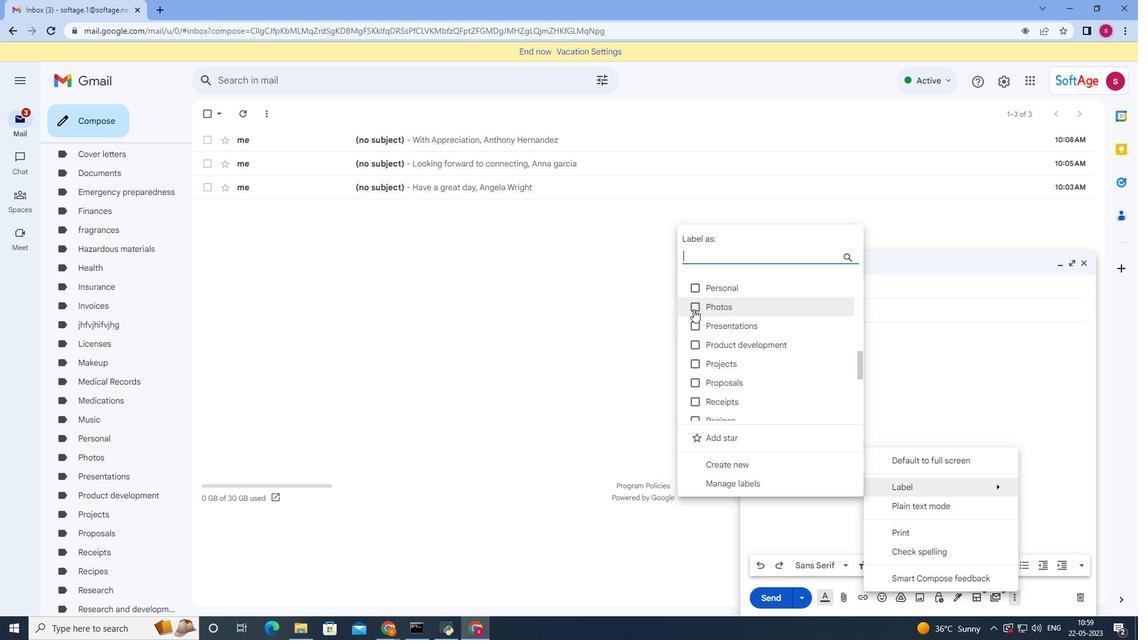 
Action: Mouse pressed left at (693, 309)
Screenshot: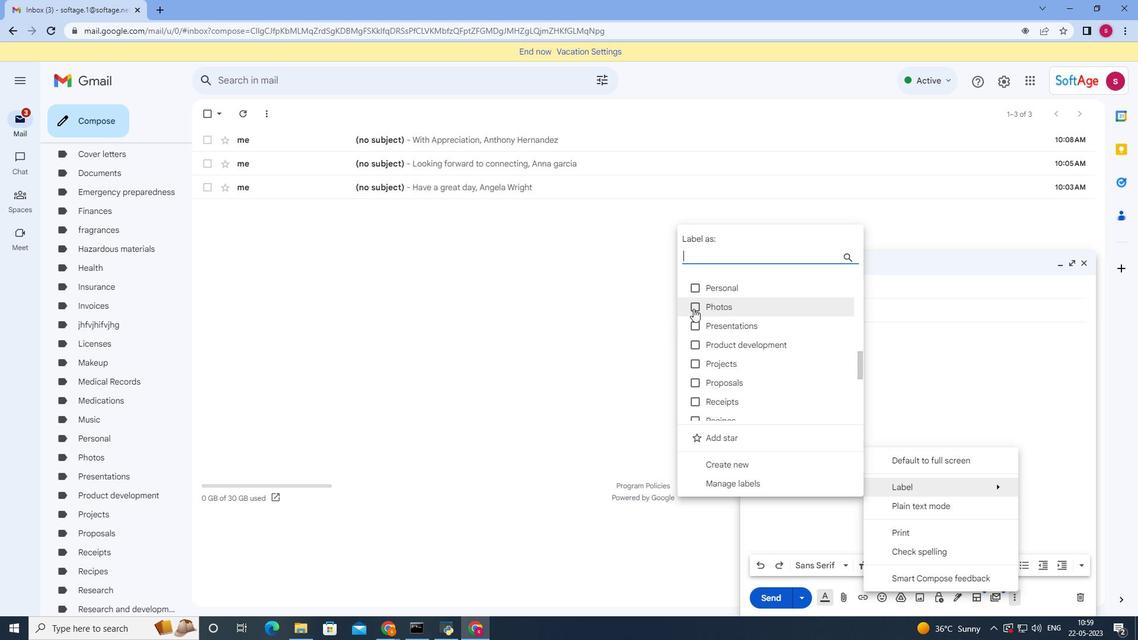 
Action: Mouse moved to (941, 479)
Screenshot: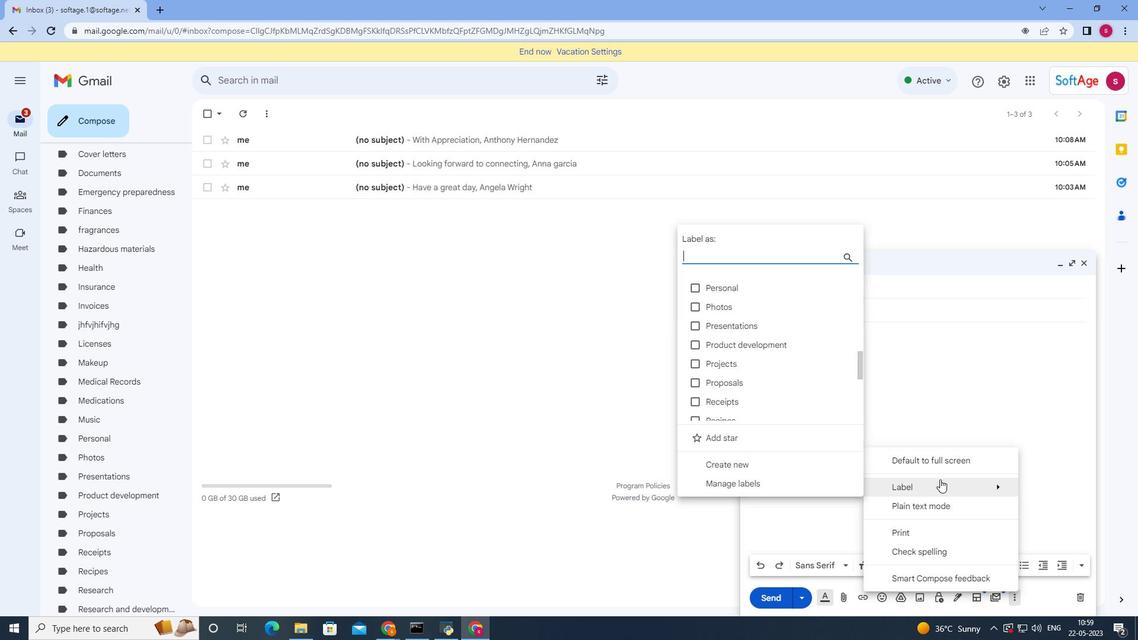 
Action: Mouse pressed left at (941, 479)
Screenshot: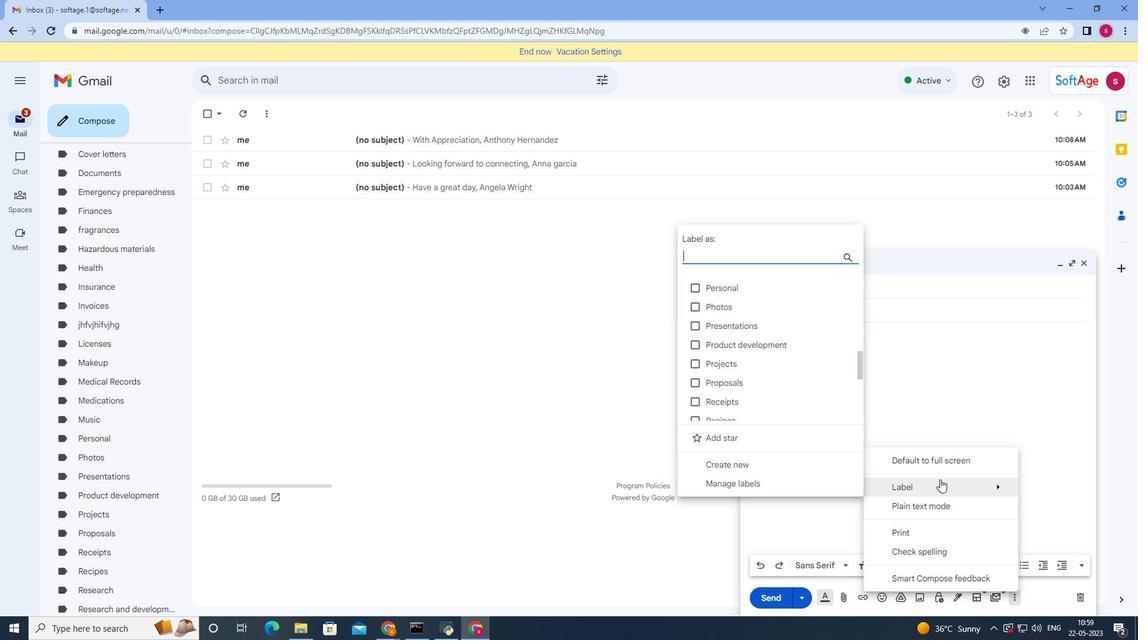 
Action: Mouse moved to (693, 309)
Screenshot: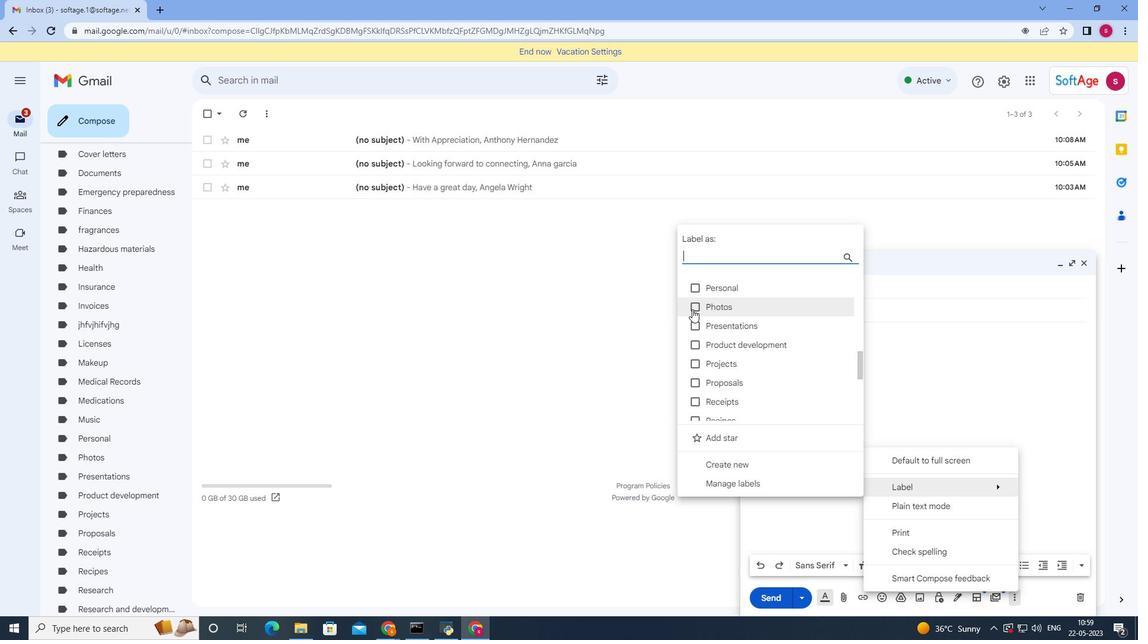 
Action: Mouse pressed left at (693, 309)
Screenshot: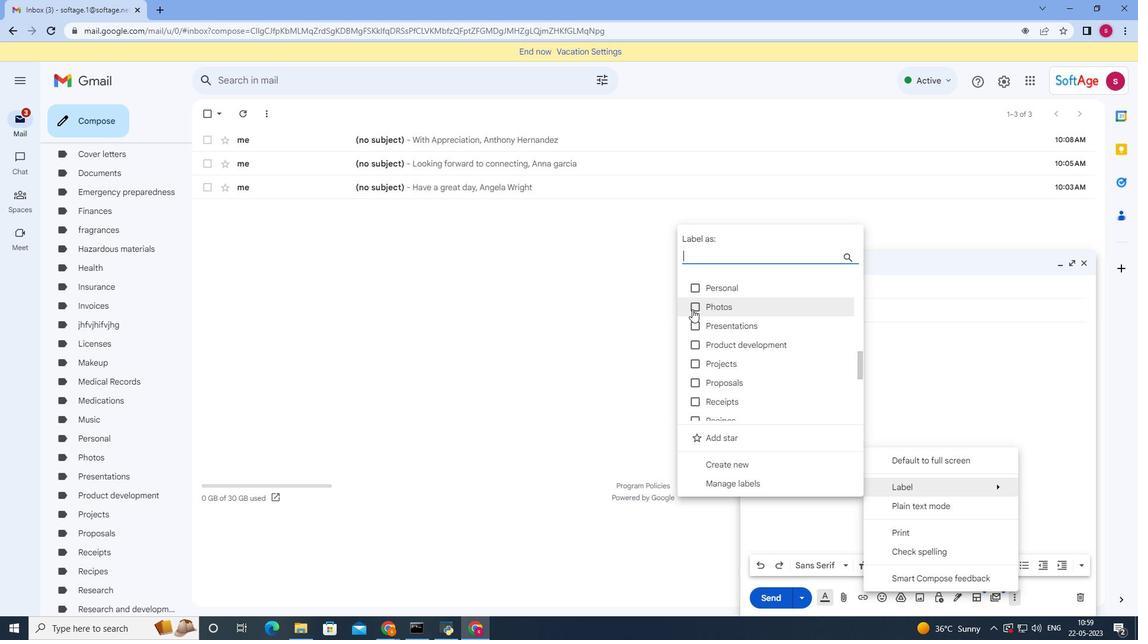 
Action: Mouse moved to (725, 465)
Screenshot: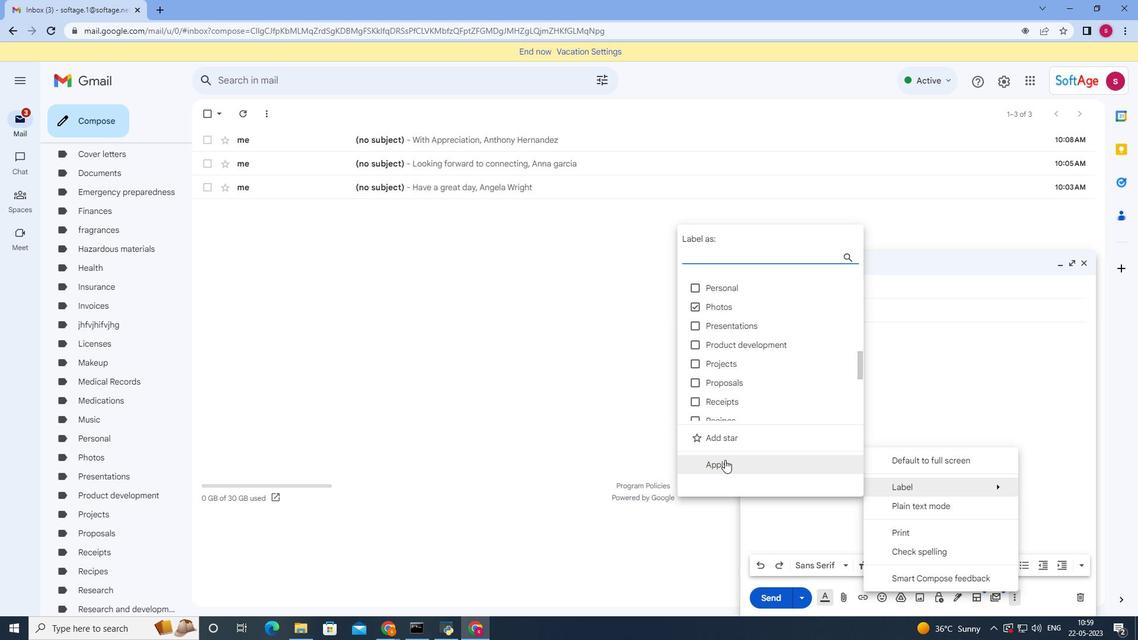
Action: Mouse pressed left at (725, 465)
Screenshot: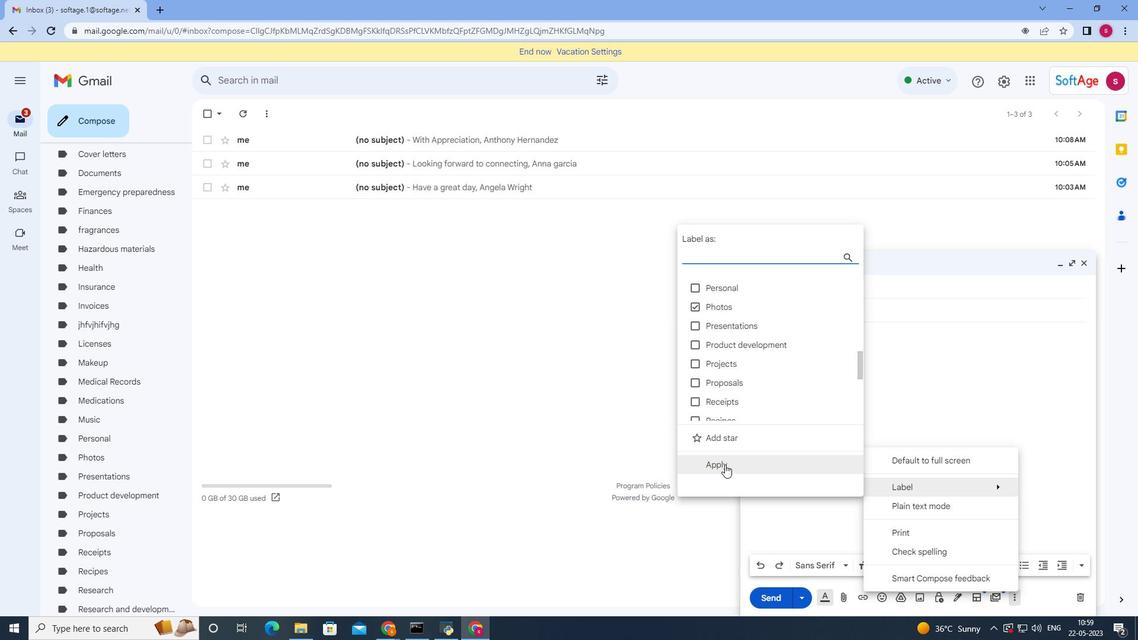 
Action: Mouse moved to (779, 599)
Screenshot: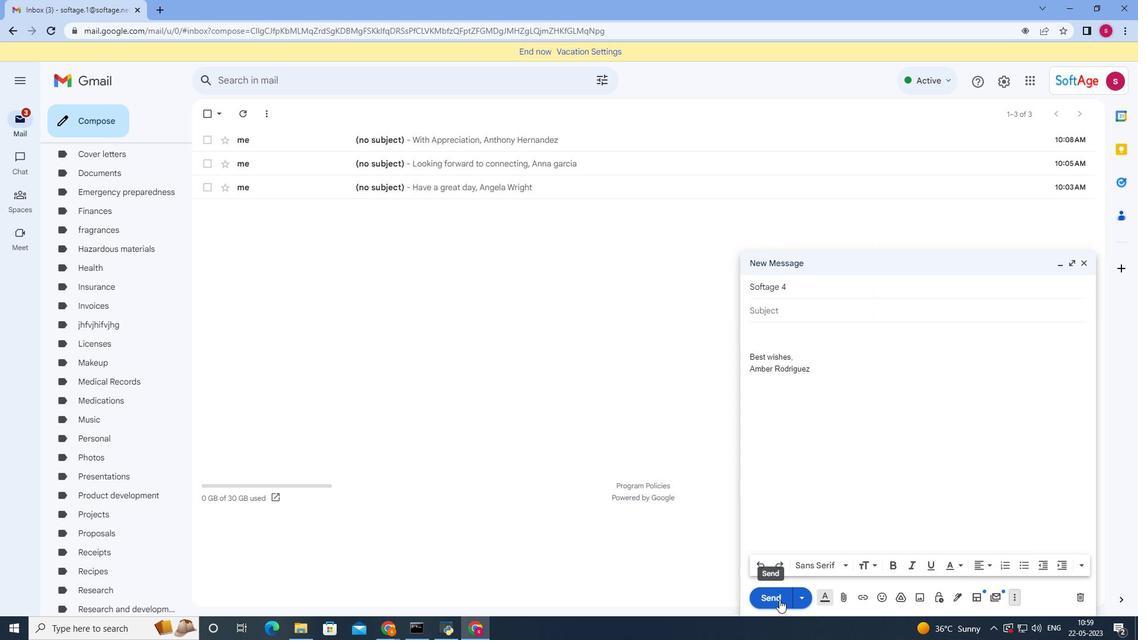 
Action: Mouse pressed left at (779, 599)
Screenshot: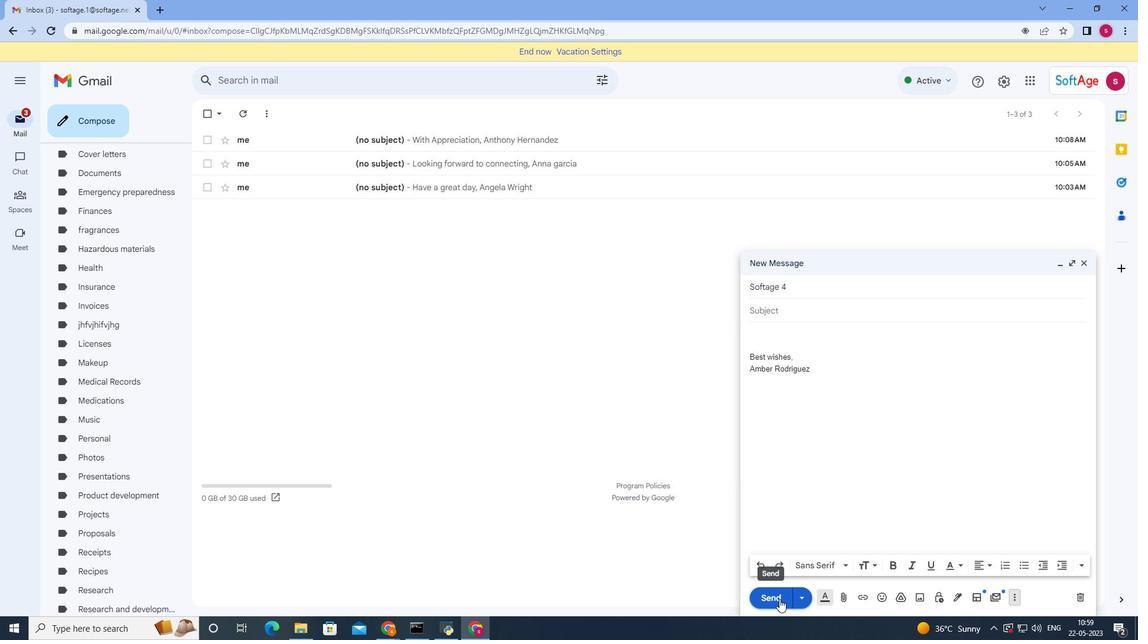 
Action: Mouse moved to (779, 599)
Screenshot: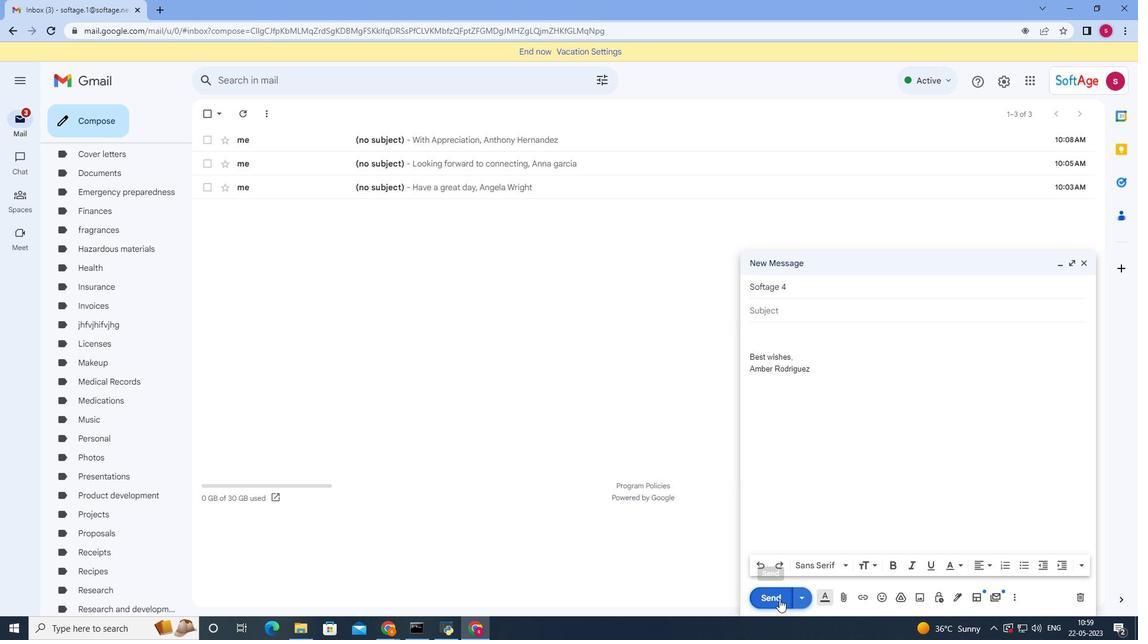 
